 Task: Look for space in Māngrol, India from 1st July, 2023 to 9th July, 2023 for 2 adults in price range Rs.8000 to Rs.15000. Place can be entire place with 1  bedroom having 1 bed and 1 bathroom. Property type can be house, flat, guest house. Booking option can be shelf check-in. Required host language is English.
Action: Mouse moved to (614, 106)
Screenshot: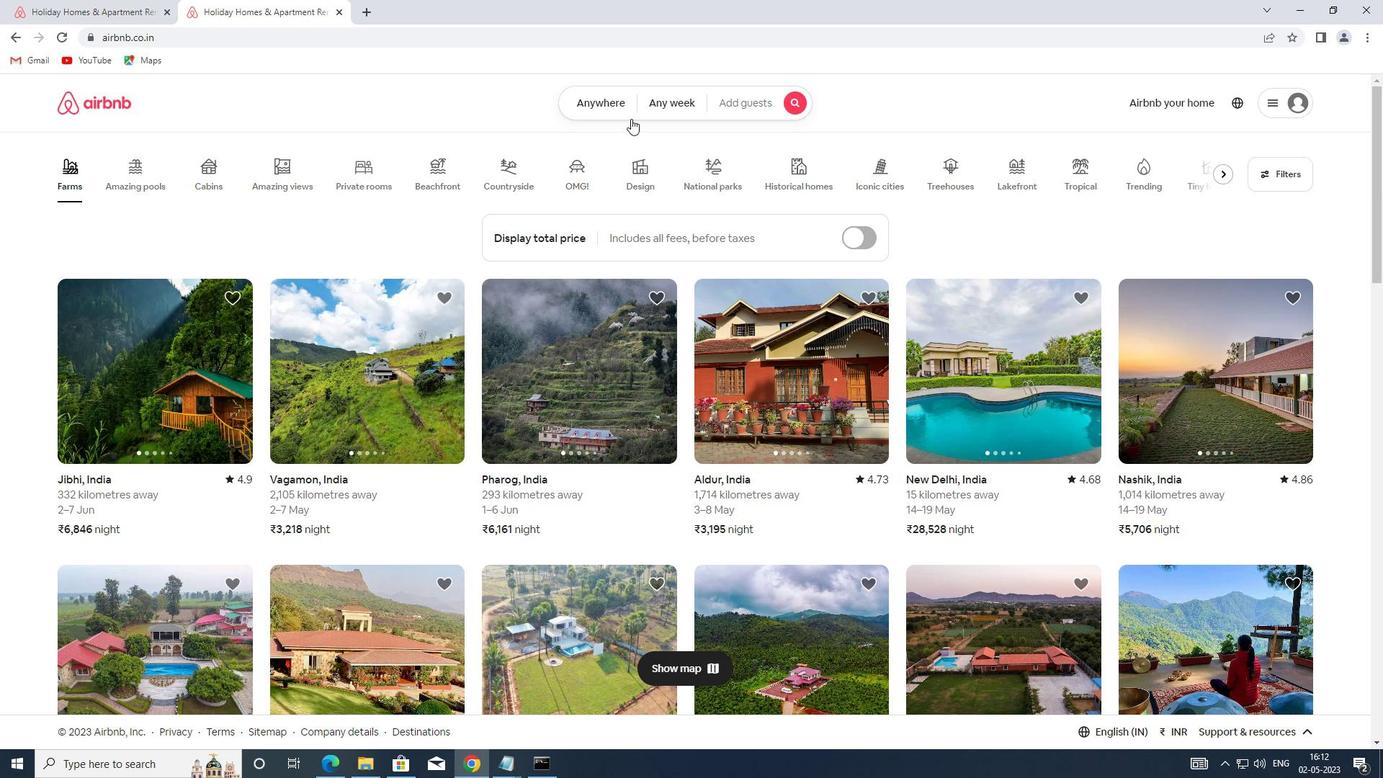 
Action: Mouse pressed left at (614, 106)
Screenshot: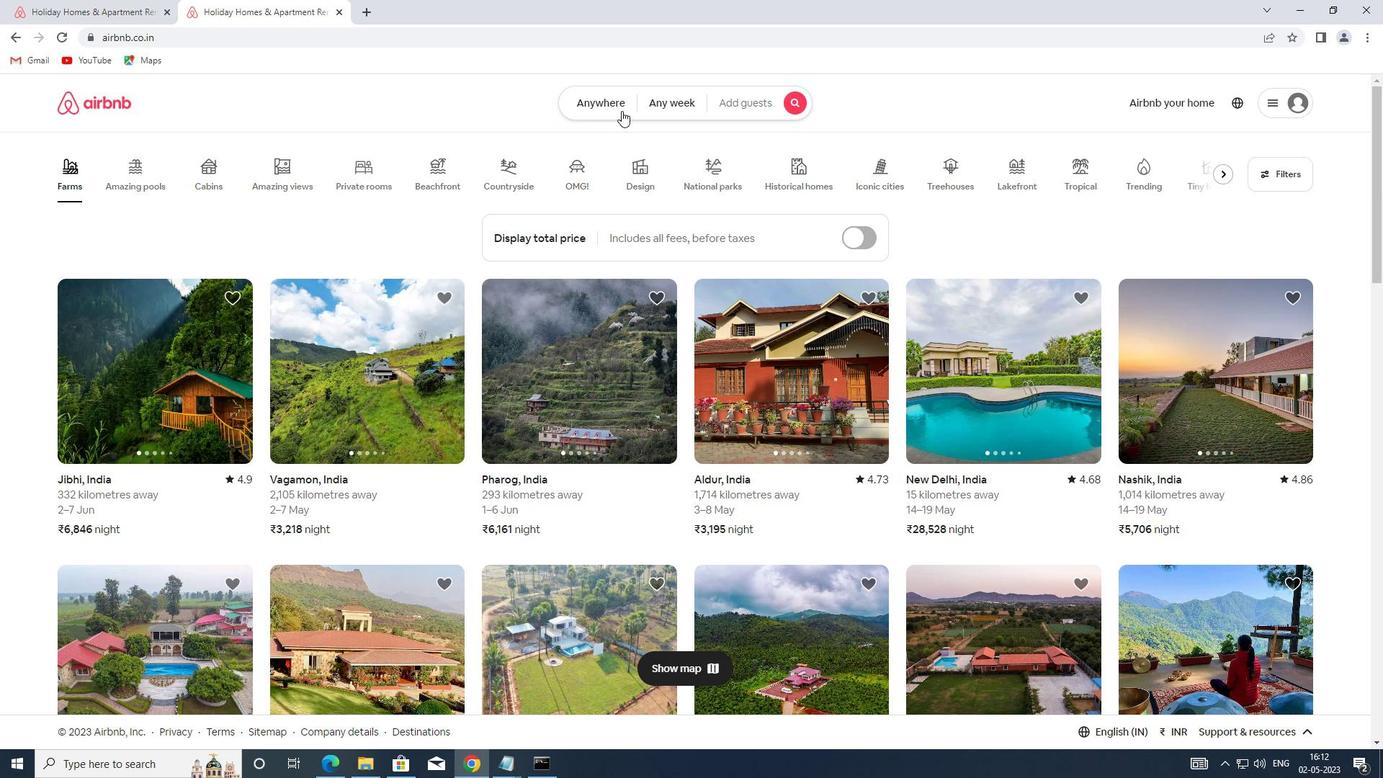 
Action: Mouse moved to (493, 162)
Screenshot: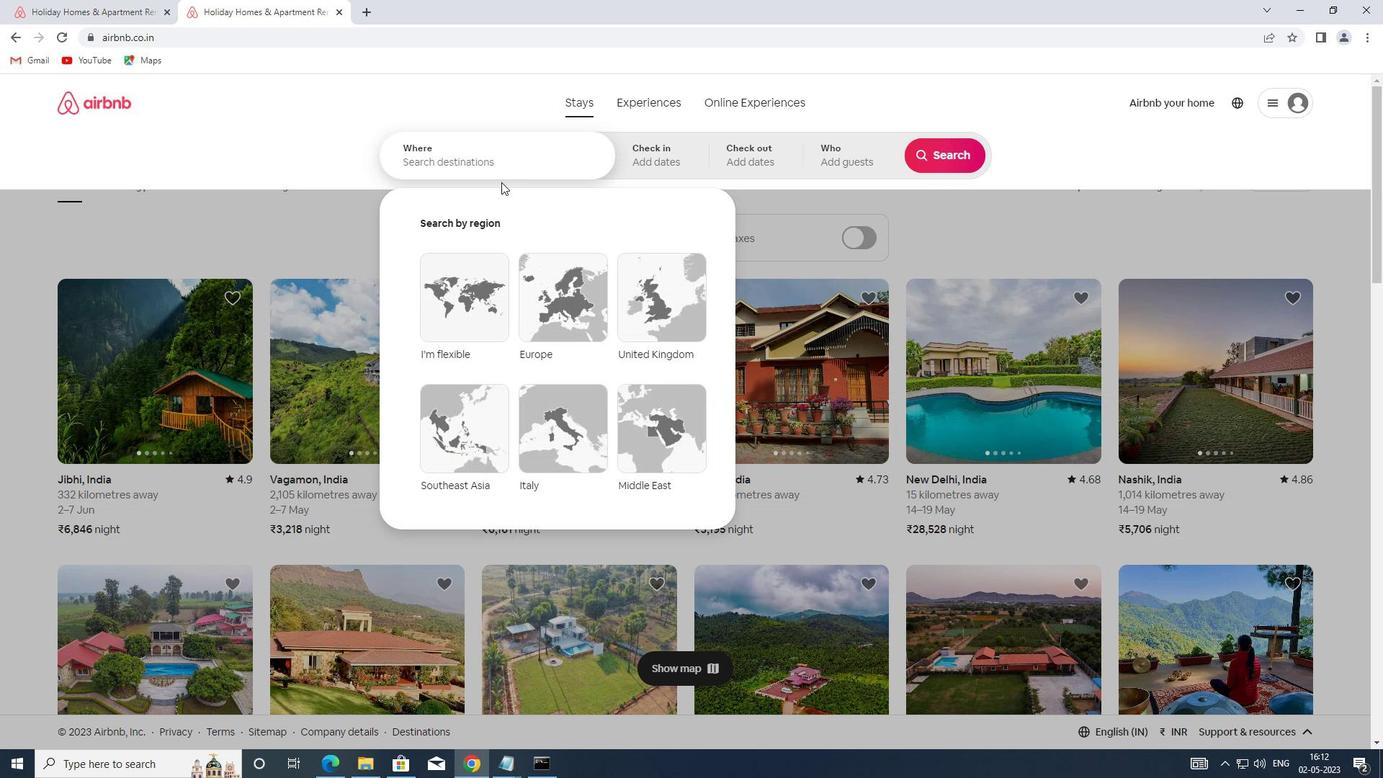 
Action: Mouse pressed left at (493, 162)
Screenshot: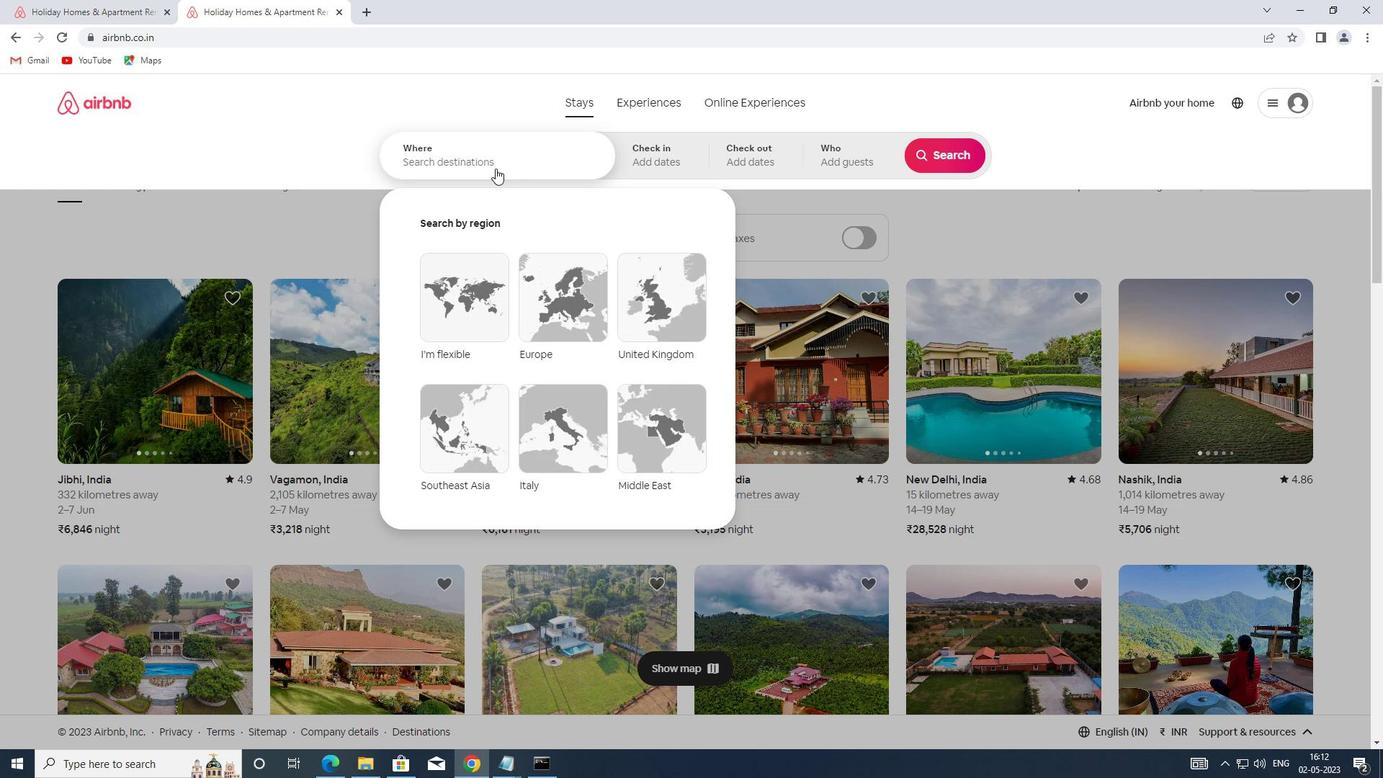 
Action: Key pressed <Key.shift>MANGROL,<Key.shift>INDIA
Screenshot: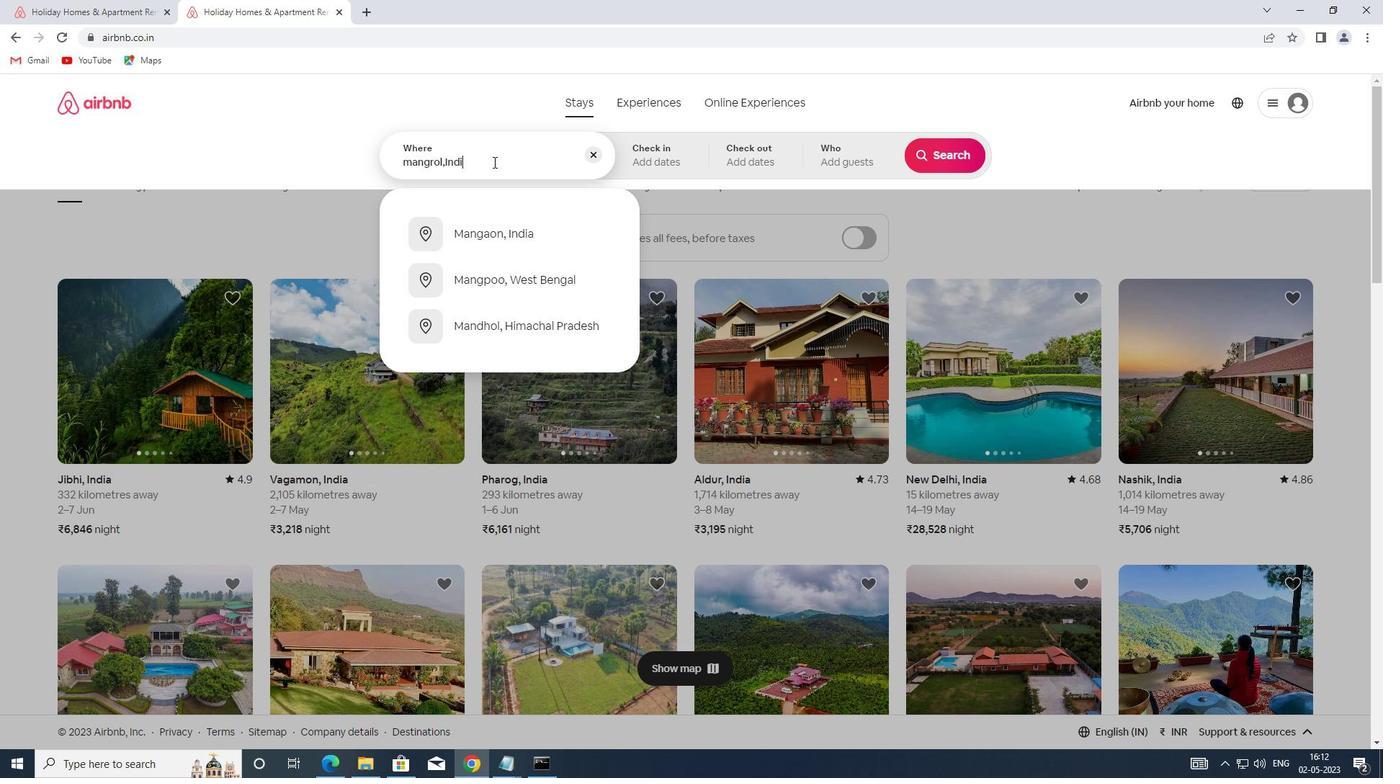 
Action: Mouse moved to (689, 156)
Screenshot: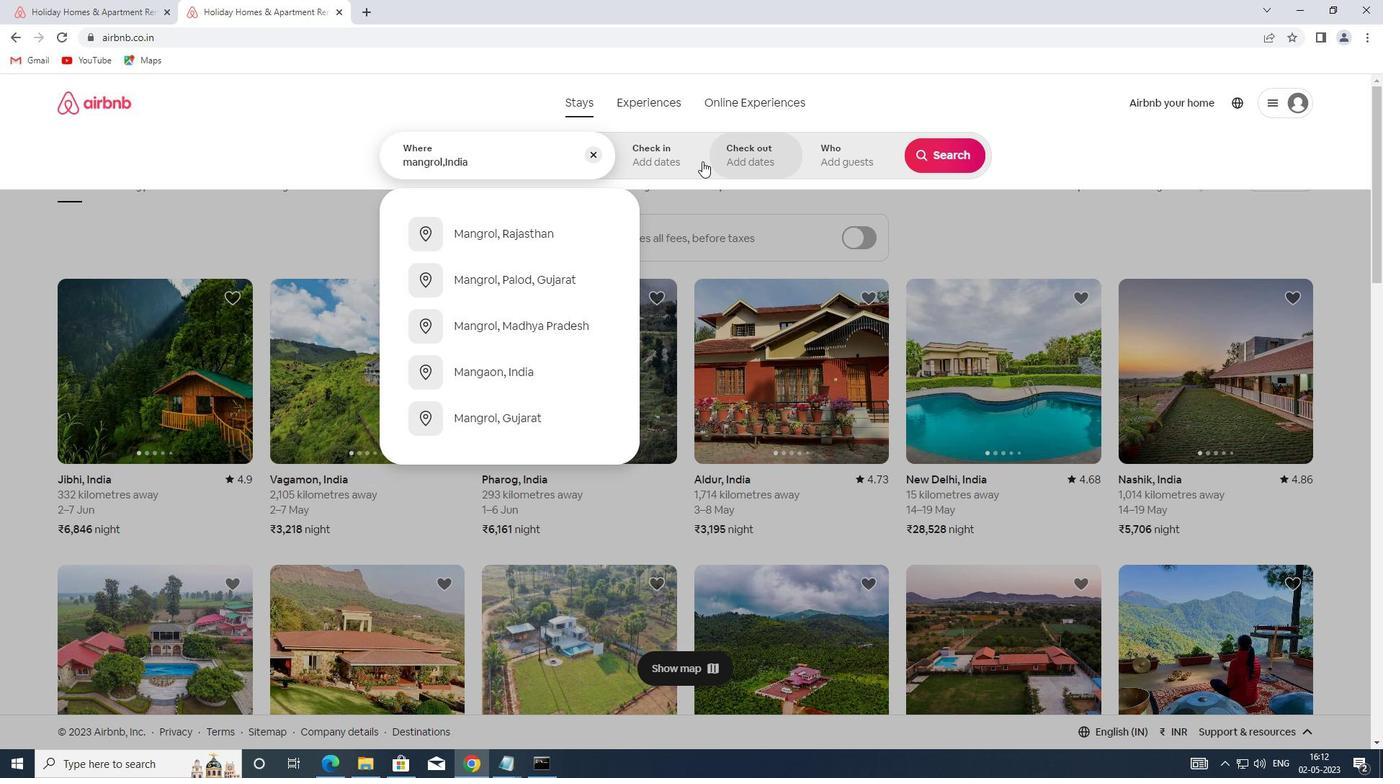 
Action: Mouse pressed left at (689, 156)
Screenshot: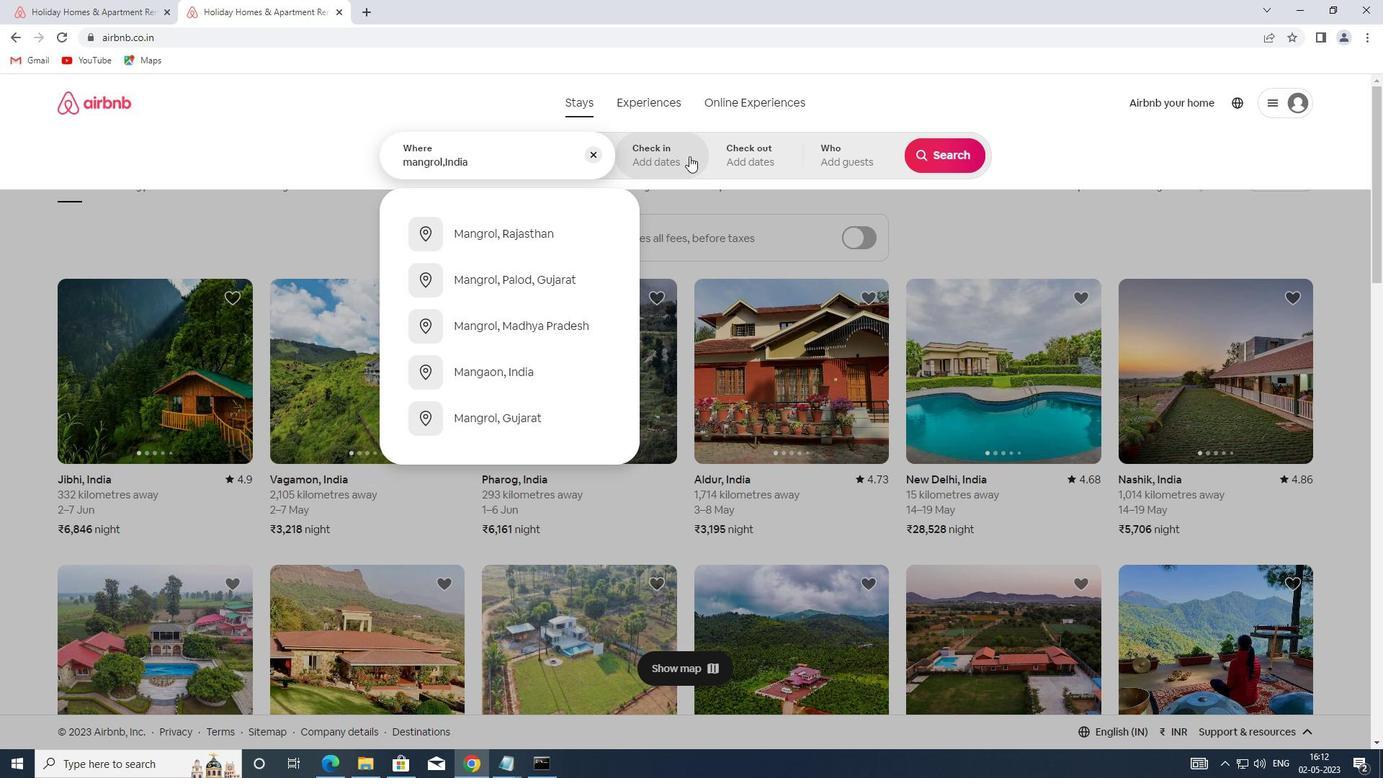 
Action: Mouse pressed right at (689, 156)
Screenshot: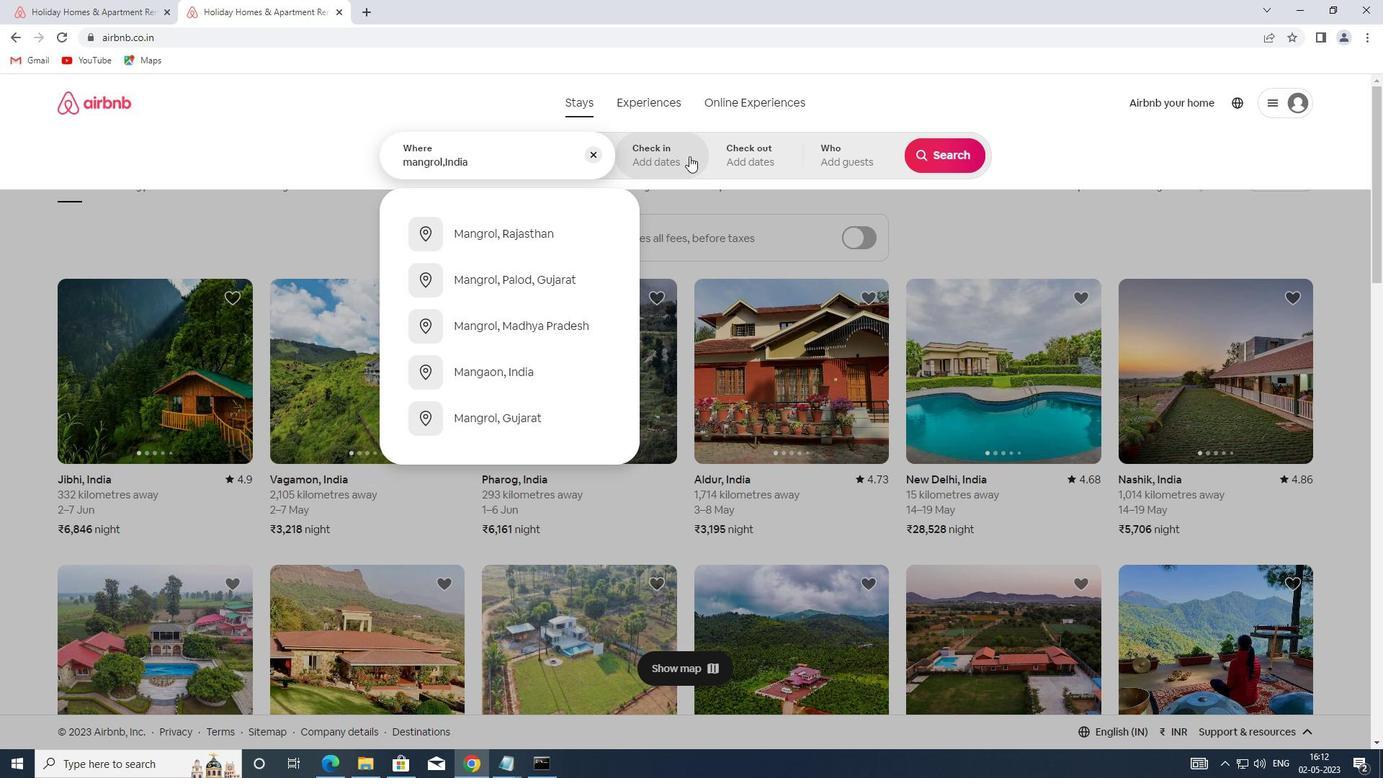 
Action: Mouse moved to (684, 147)
Screenshot: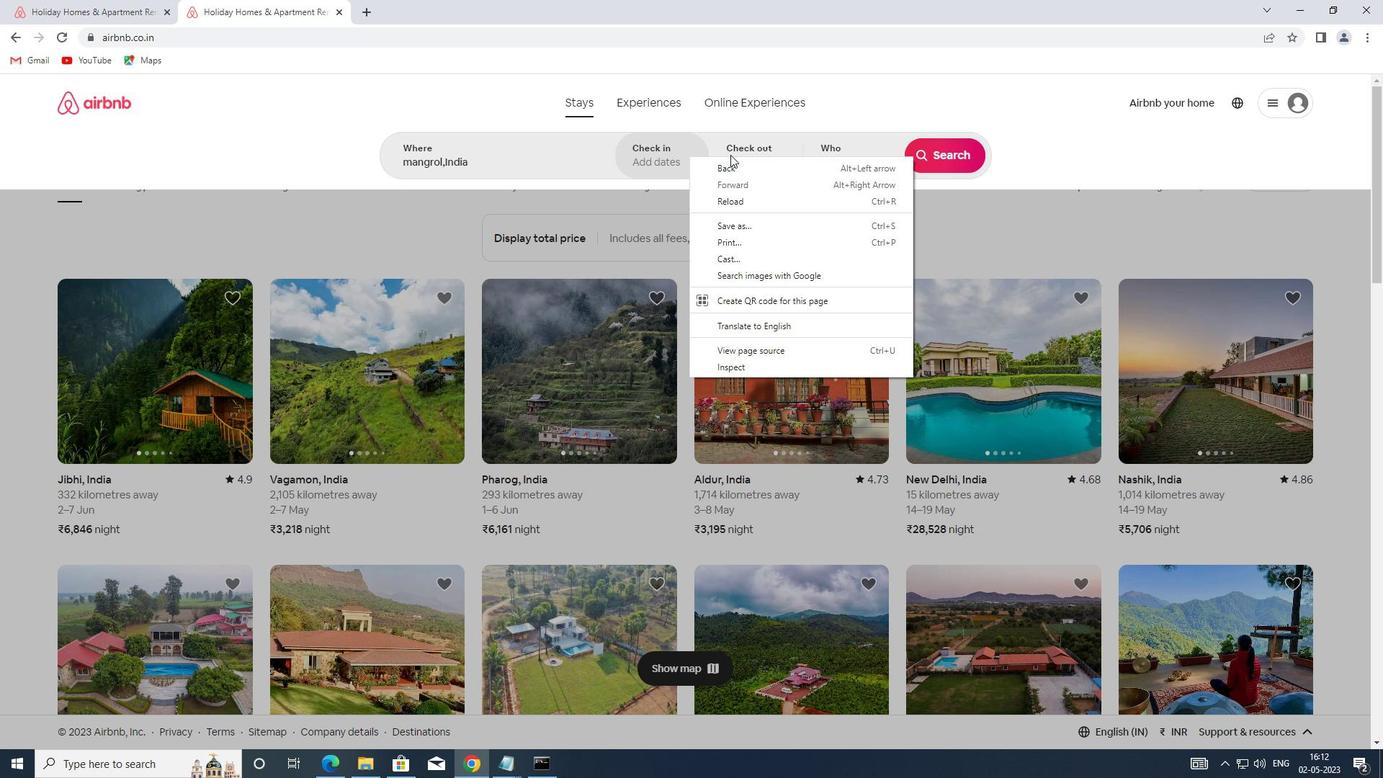 
Action: Mouse pressed left at (684, 147)
Screenshot: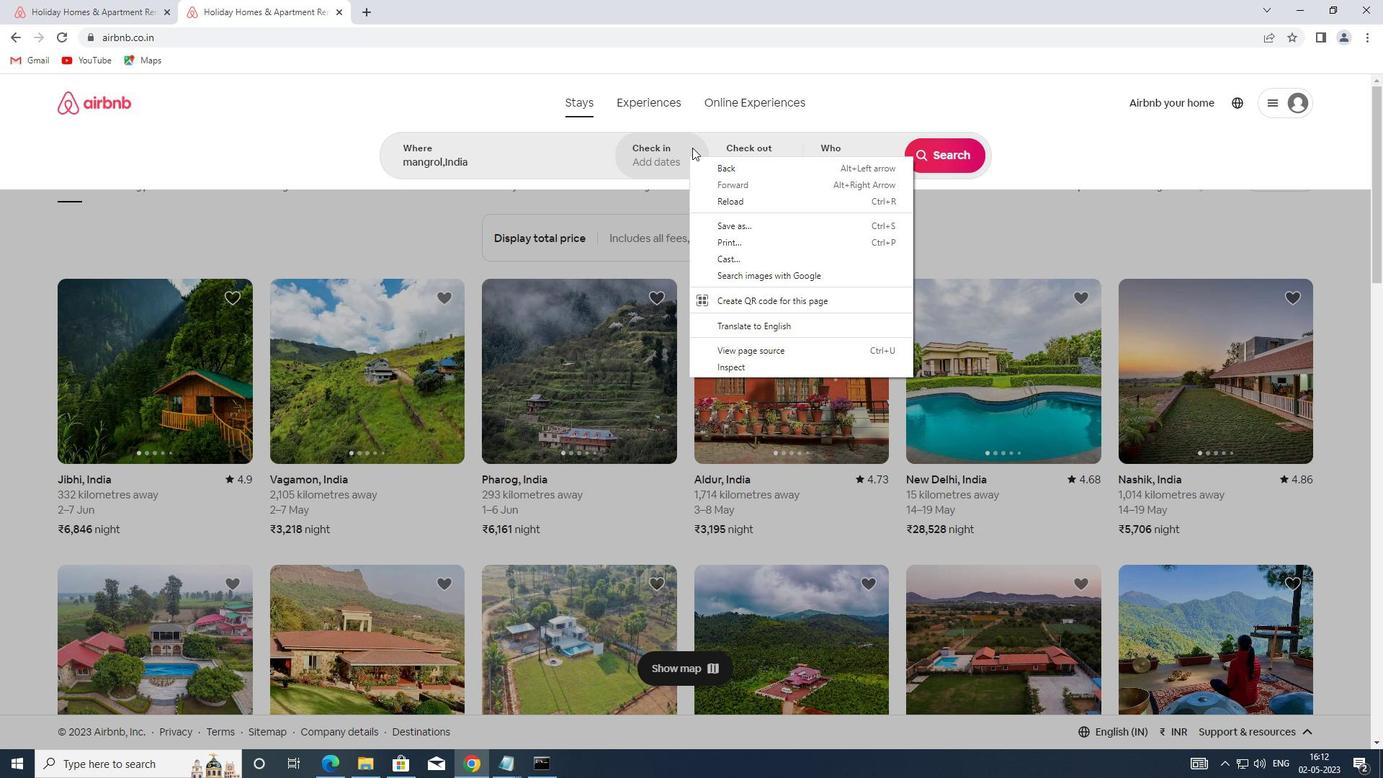 
Action: Mouse moved to (943, 268)
Screenshot: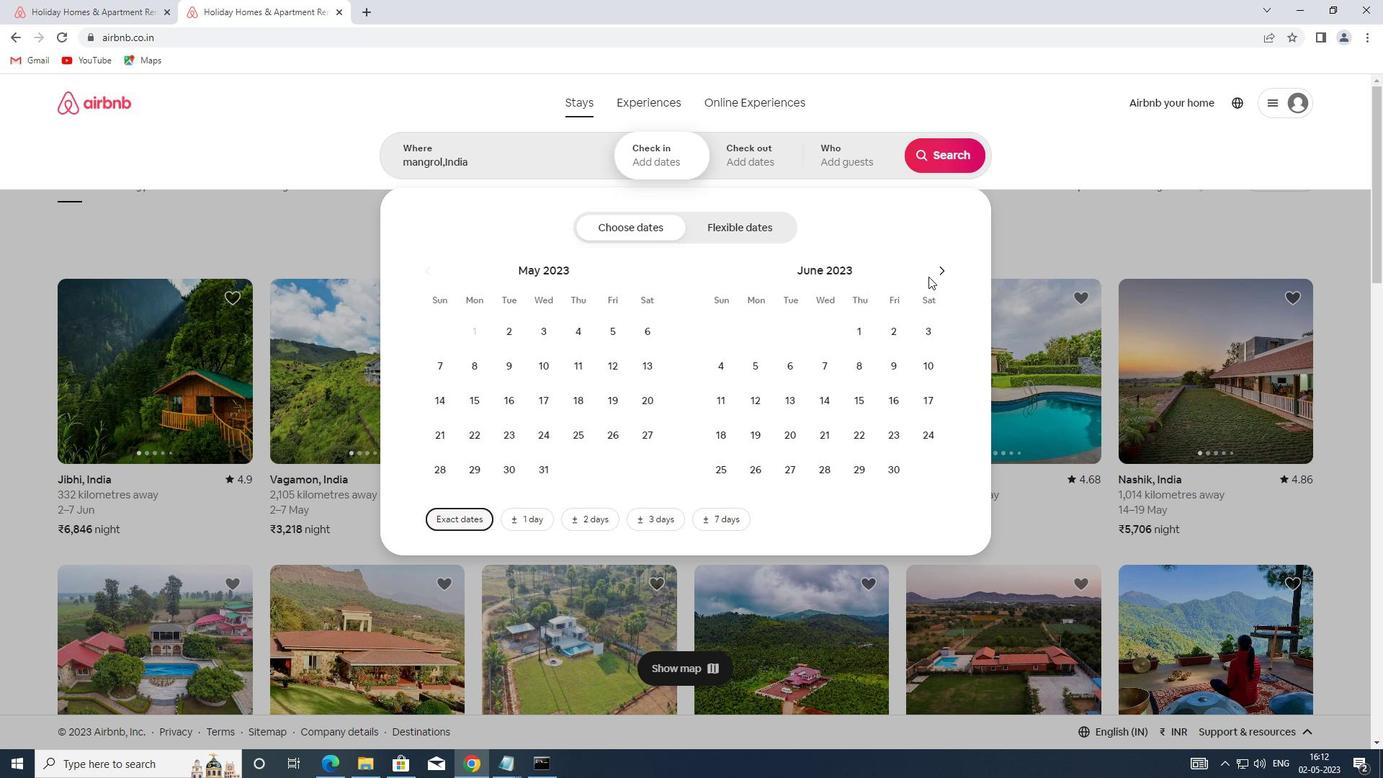 
Action: Mouse pressed left at (943, 268)
Screenshot: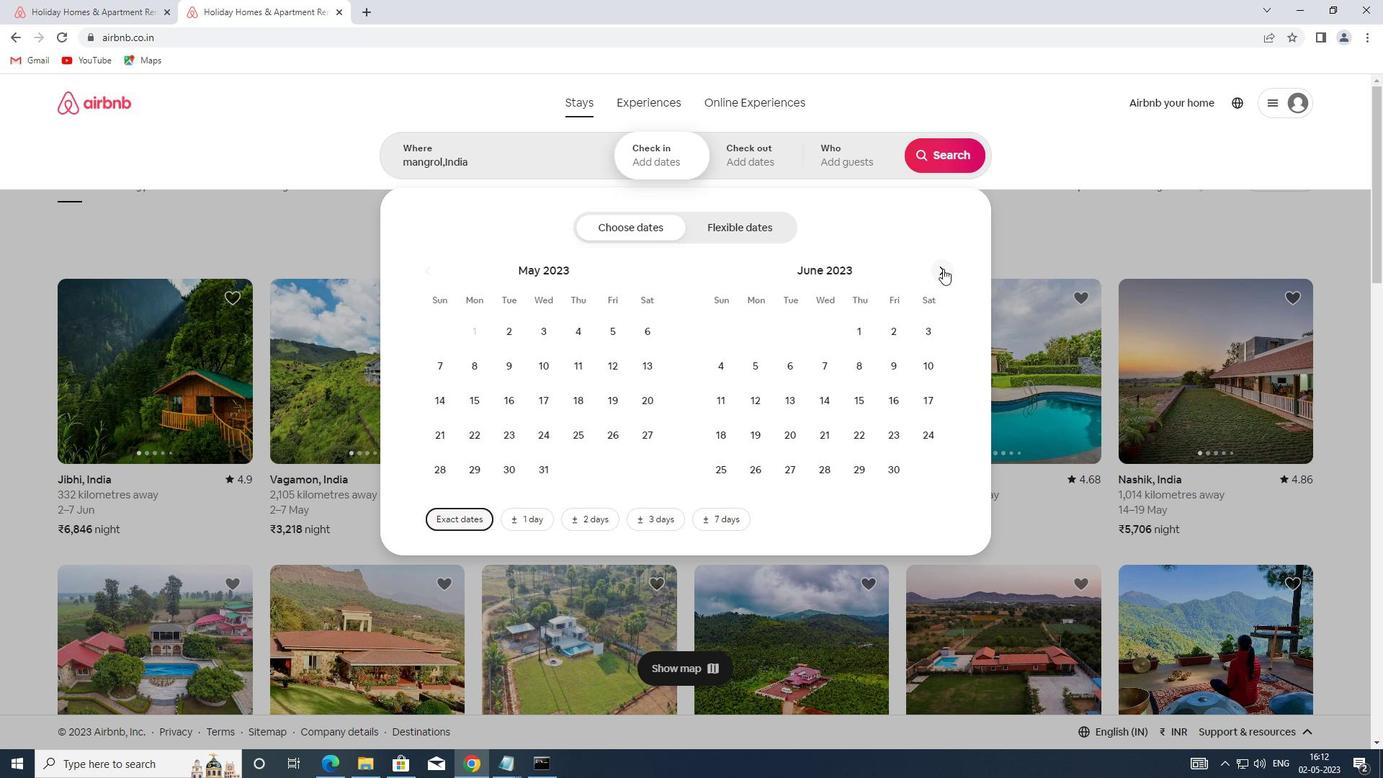 
Action: Mouse moved to (923, 322)
Screenshot: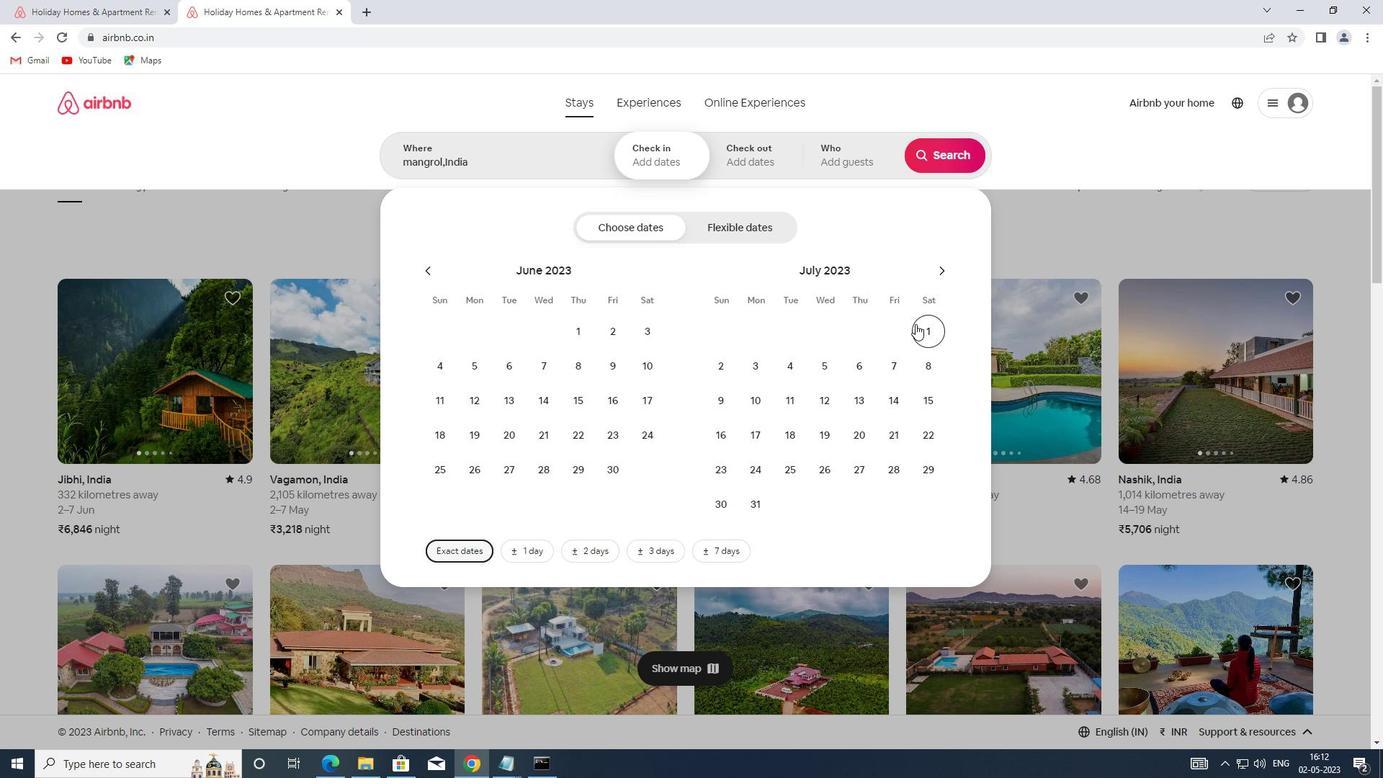 
Action: Mouse pressed left at (923, 322)
Screenshot: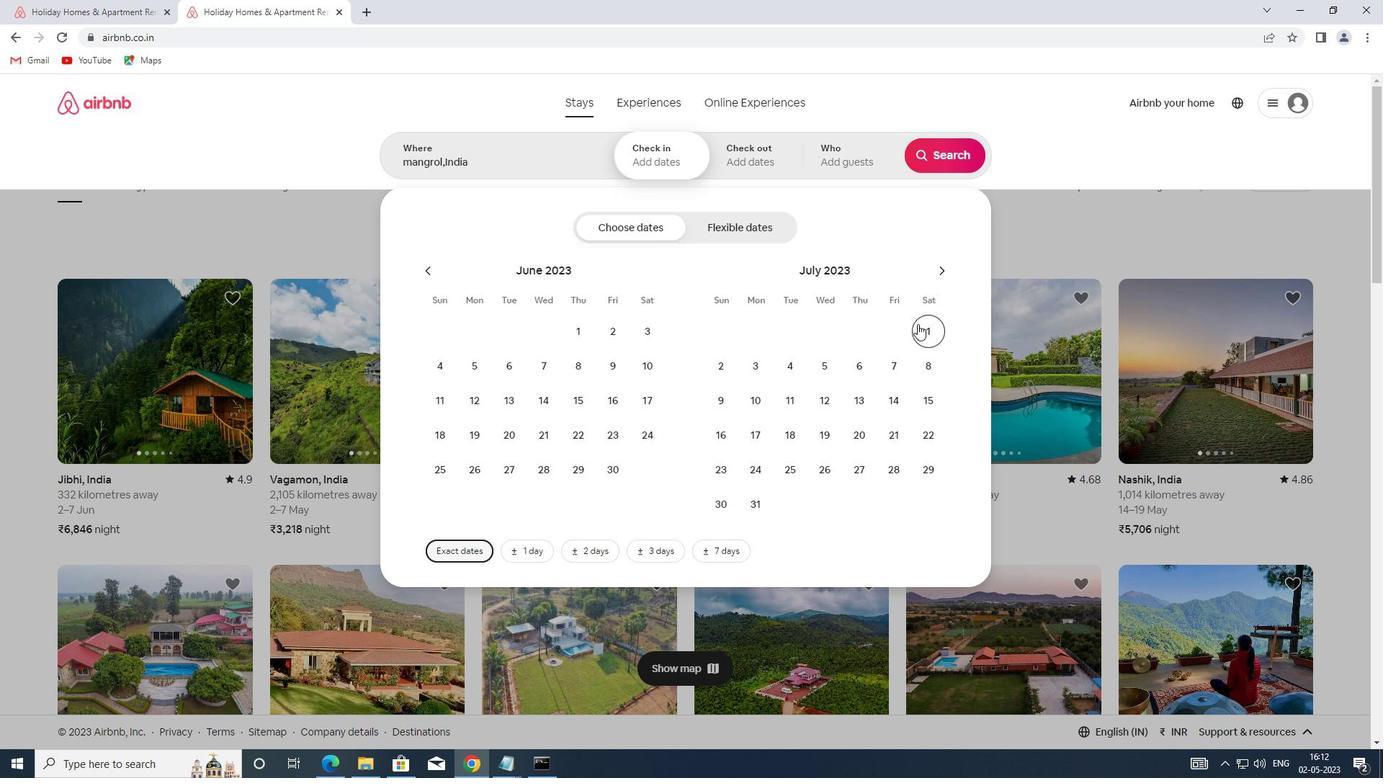 
Action: Mouse moved to (698, 407)
Screenshot: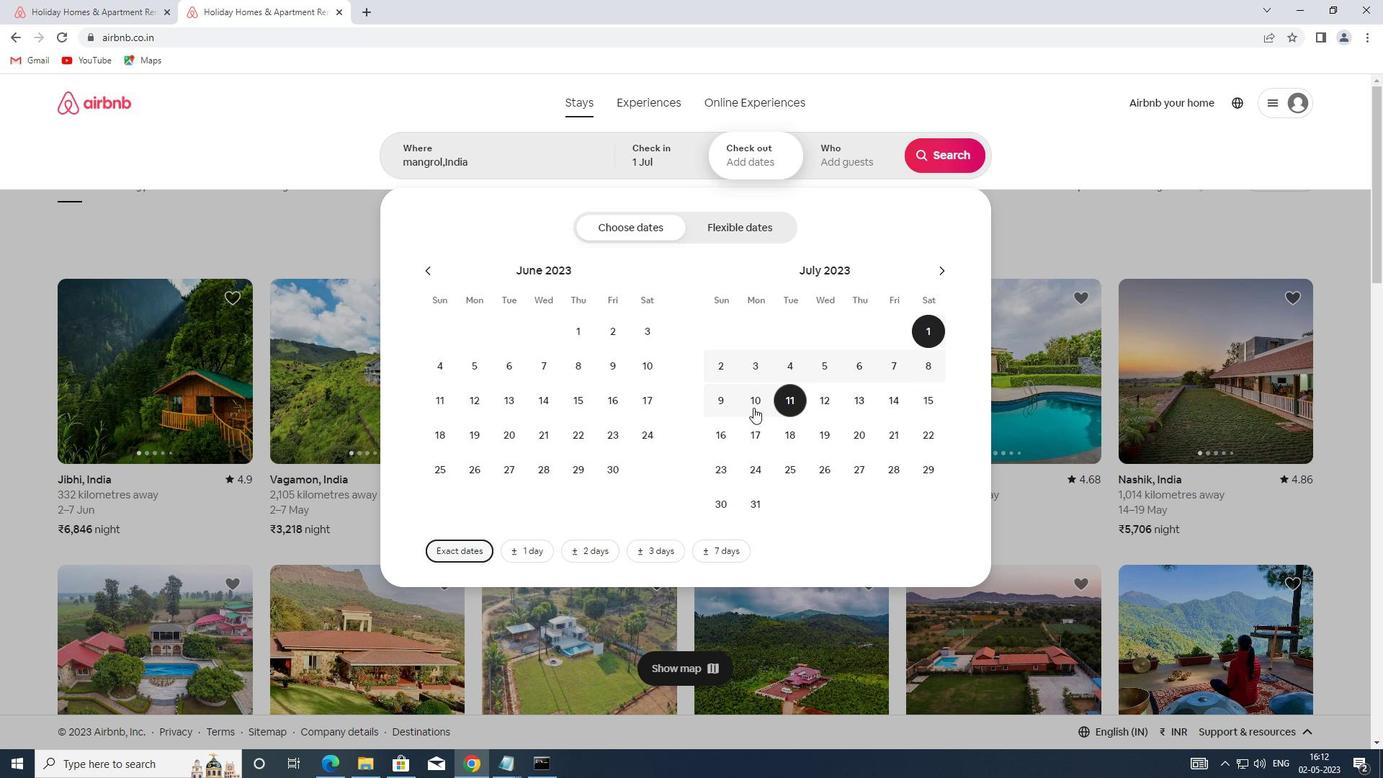 
Action: Mouse pressed left at (698, 407)
Screenshot: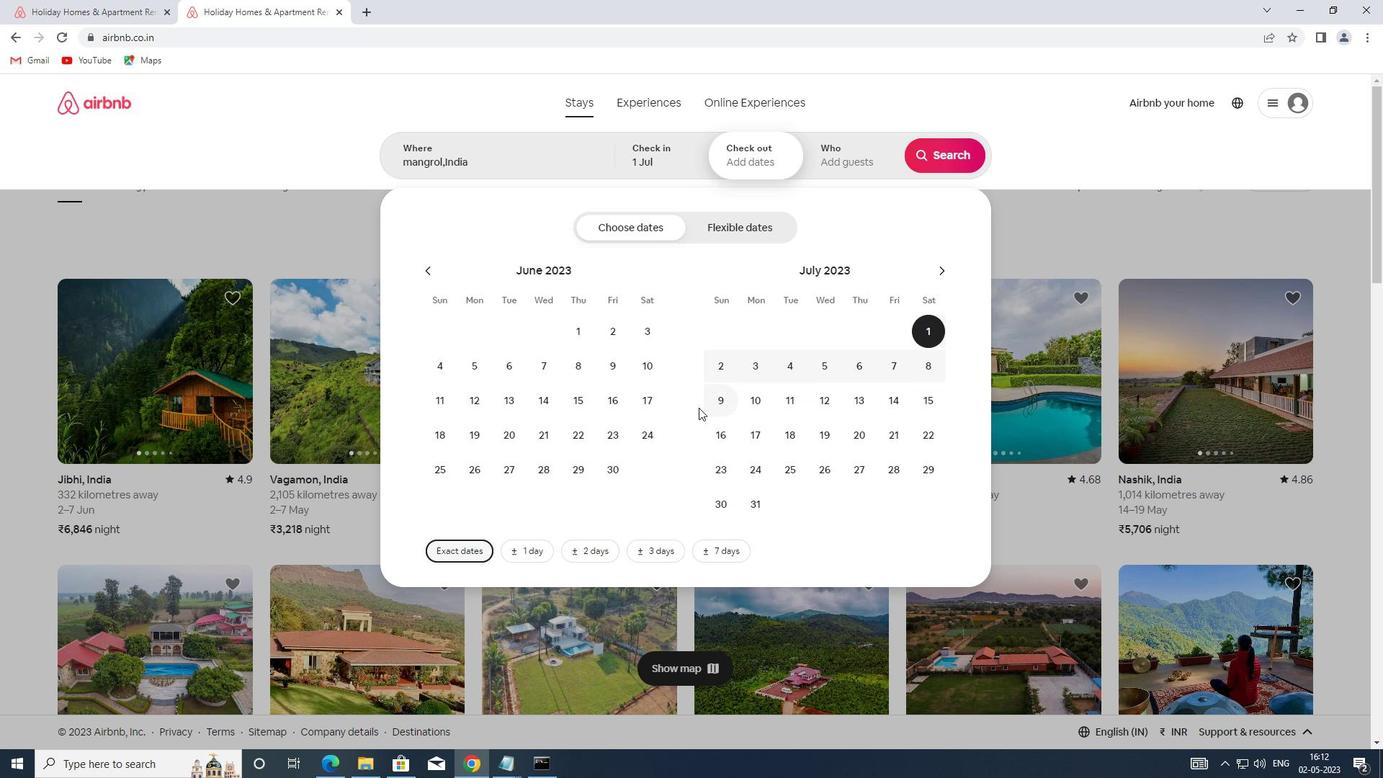 
Action: Mouse moved to (718, 404)
Screenshot: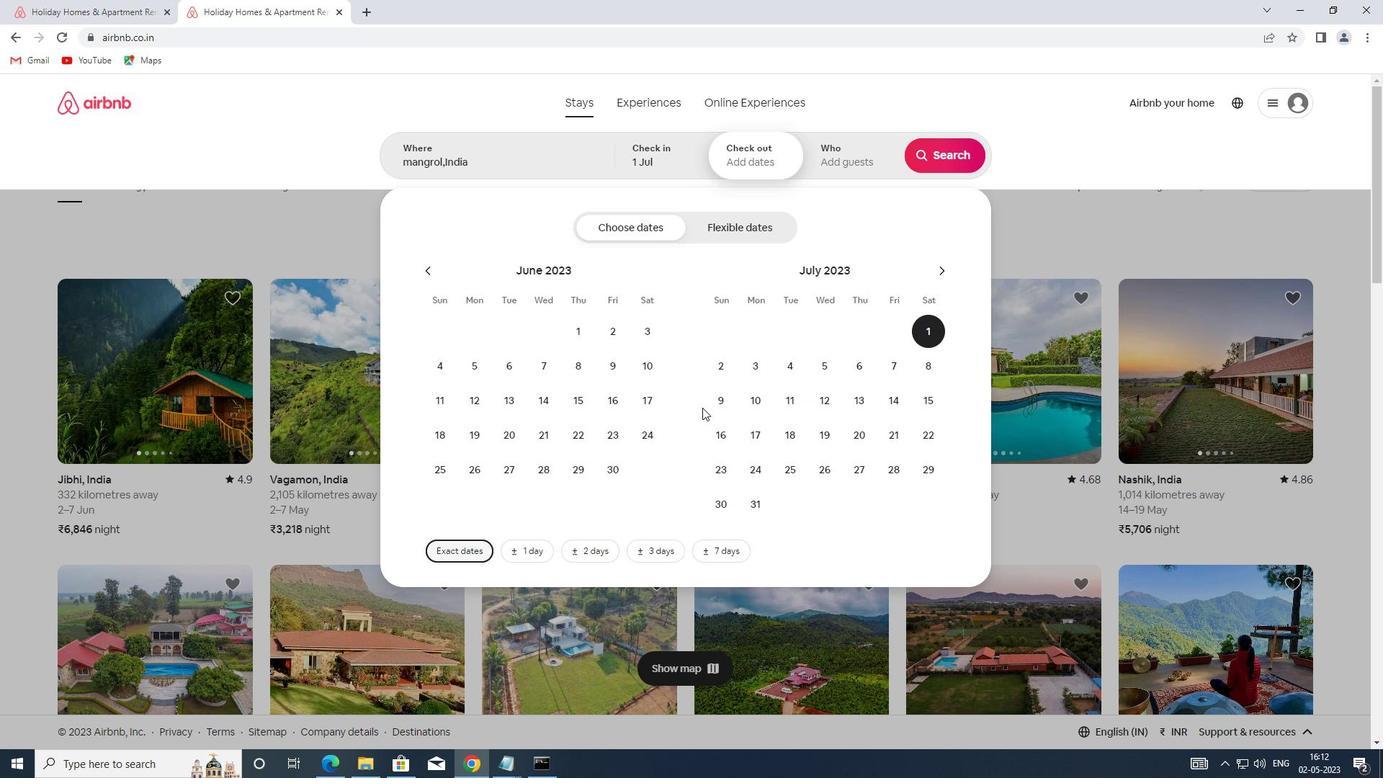 
Action: Mouse pressed left at (718, 404)
Screenshot: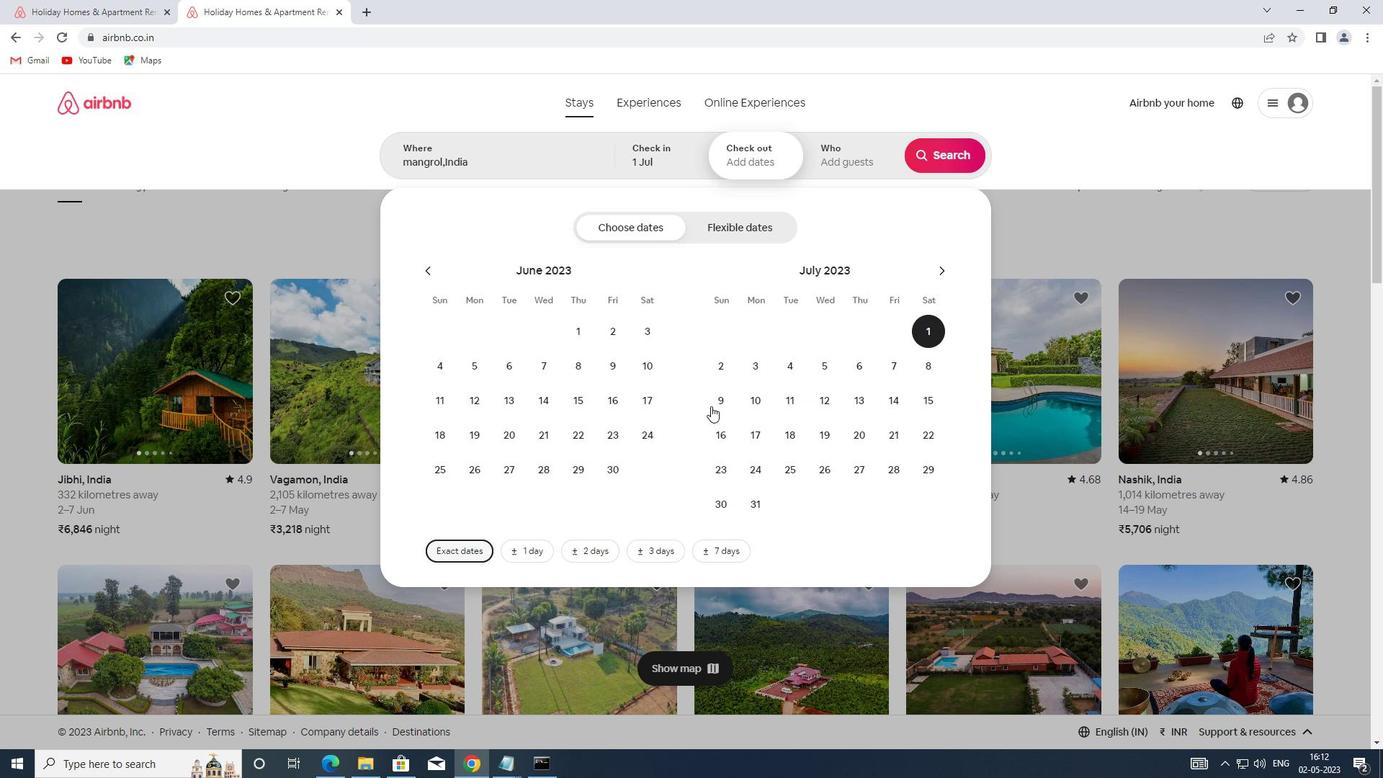 
Action: Mouse moved to (864, 148)
Screenshot: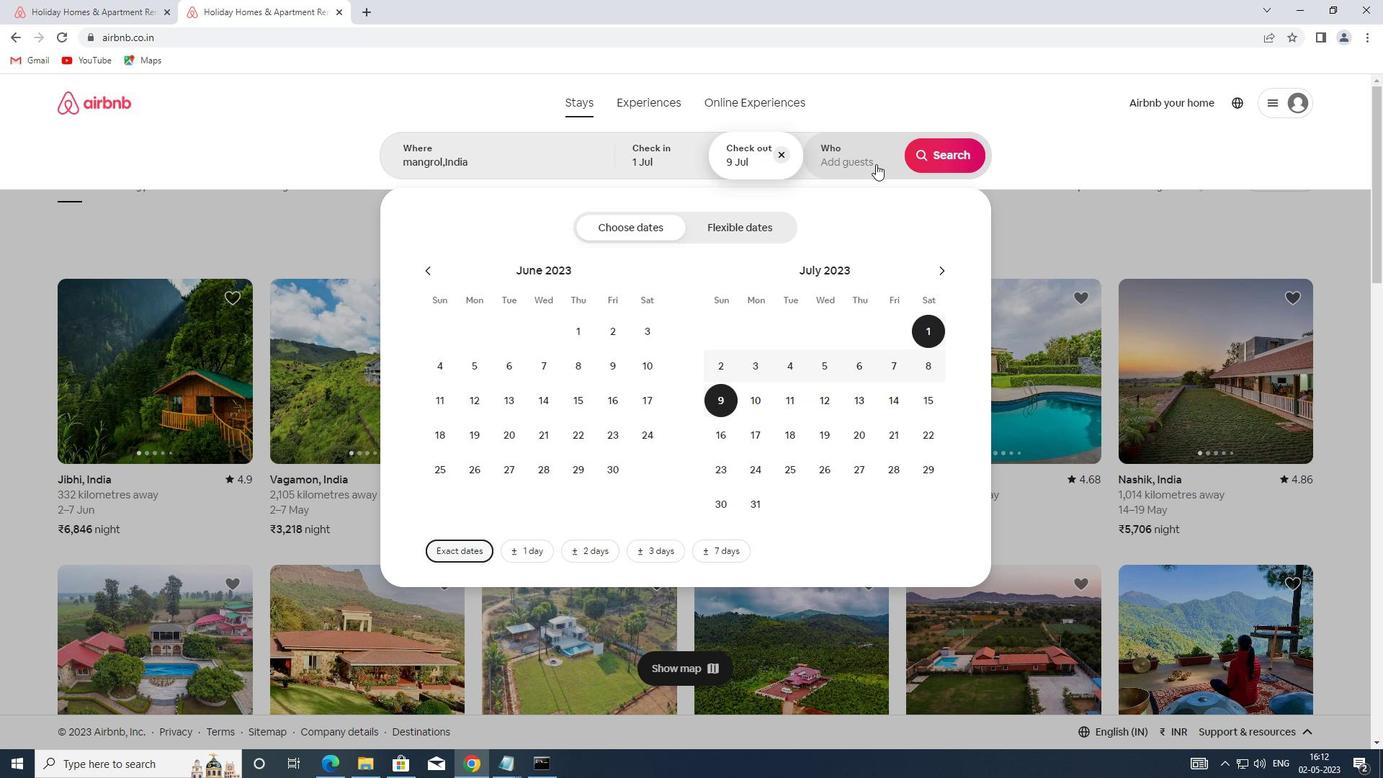 
Action: Mouse pressed left at (864, 148)
Screenshot: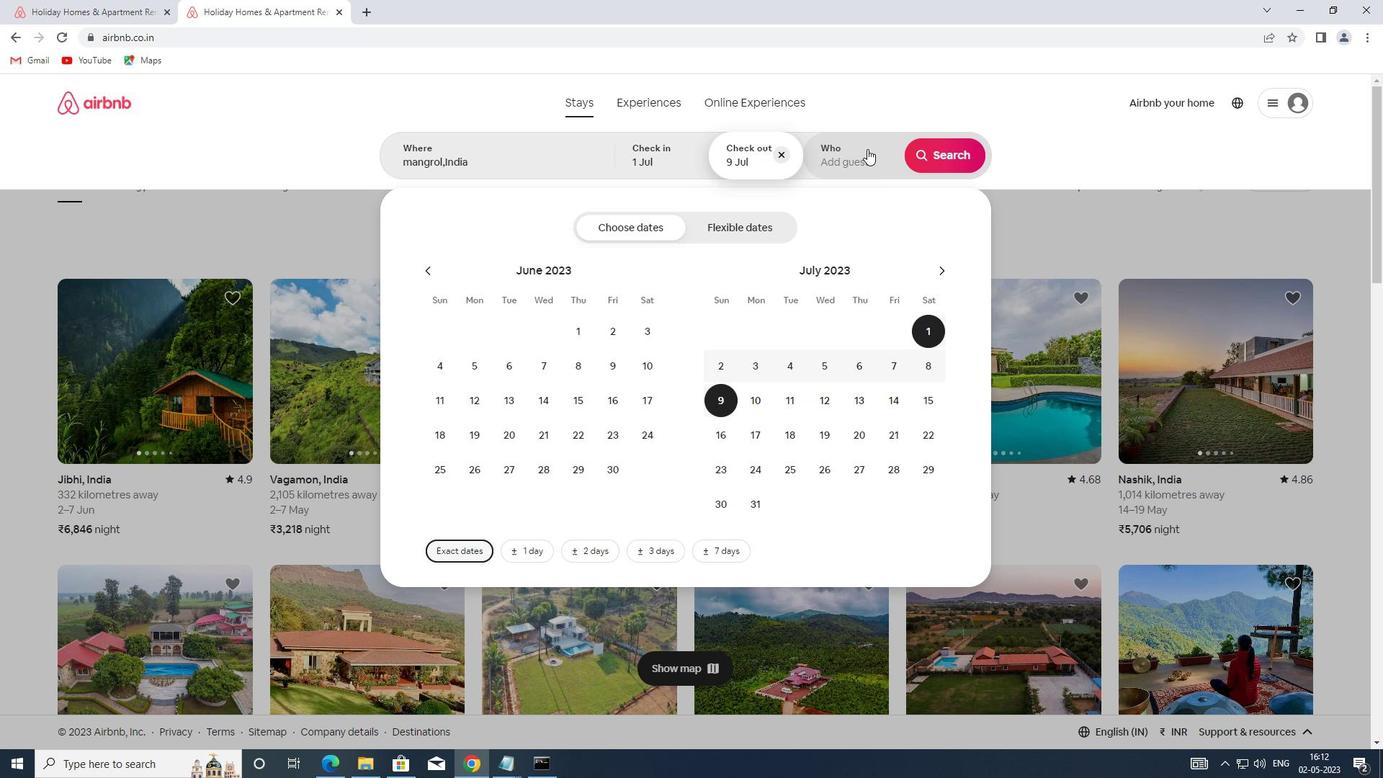 
Action: Mouse moved to (948, 229)
Screenshot: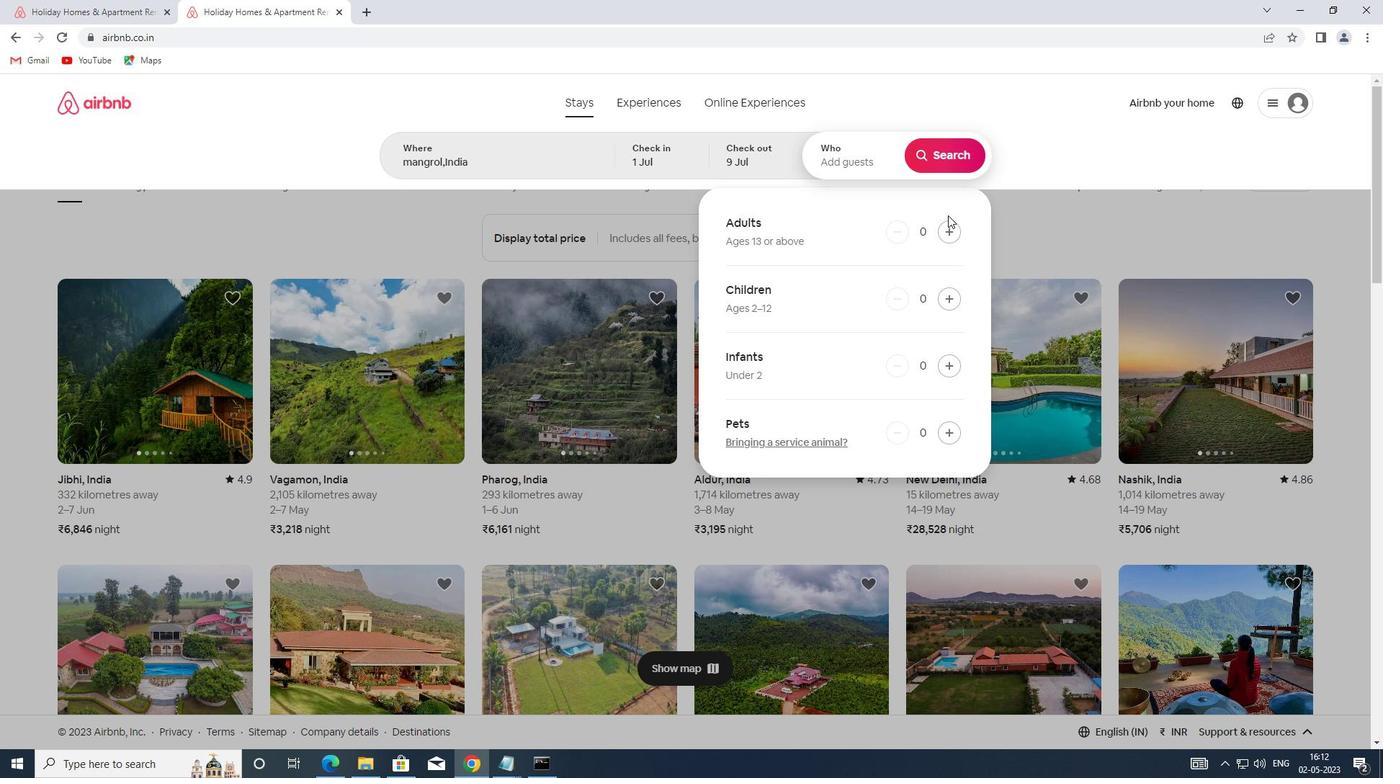 
Action: Mouse pressed left at (948, 229)
Screenshot: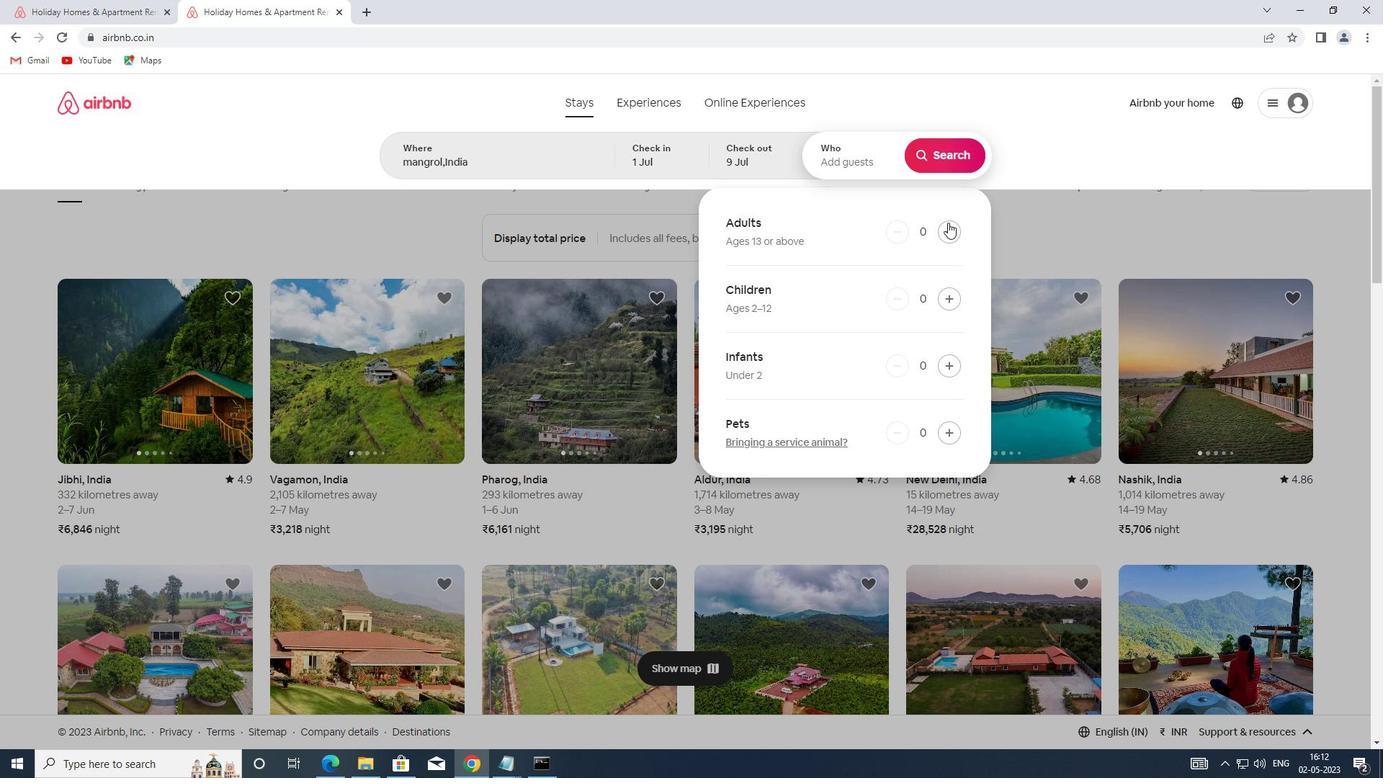 
Action: Mouse pressed left at (948, 229)
Screenshot: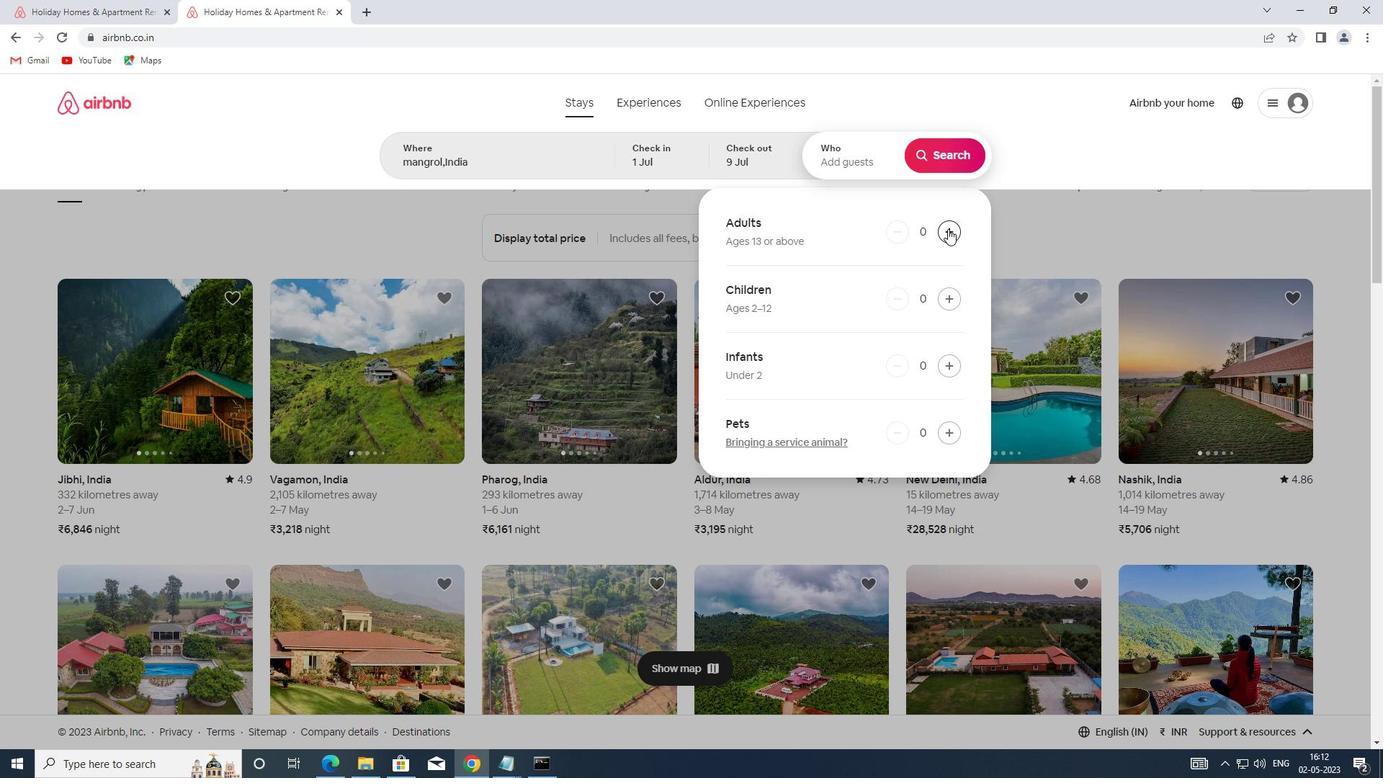 
Action: Mouse moved to (941, 144)
Screenshot: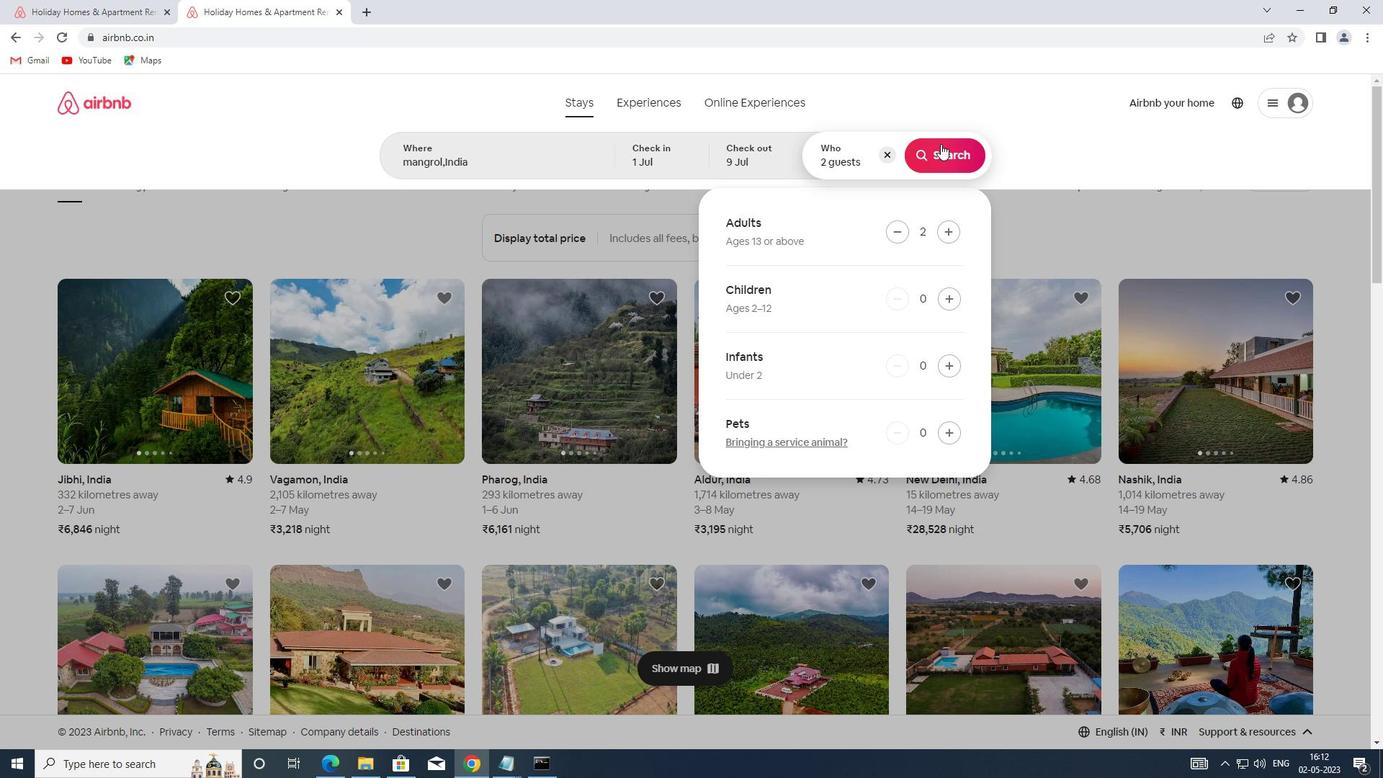 
Action: Mouse pressed left at (941, 144)
Screenshot: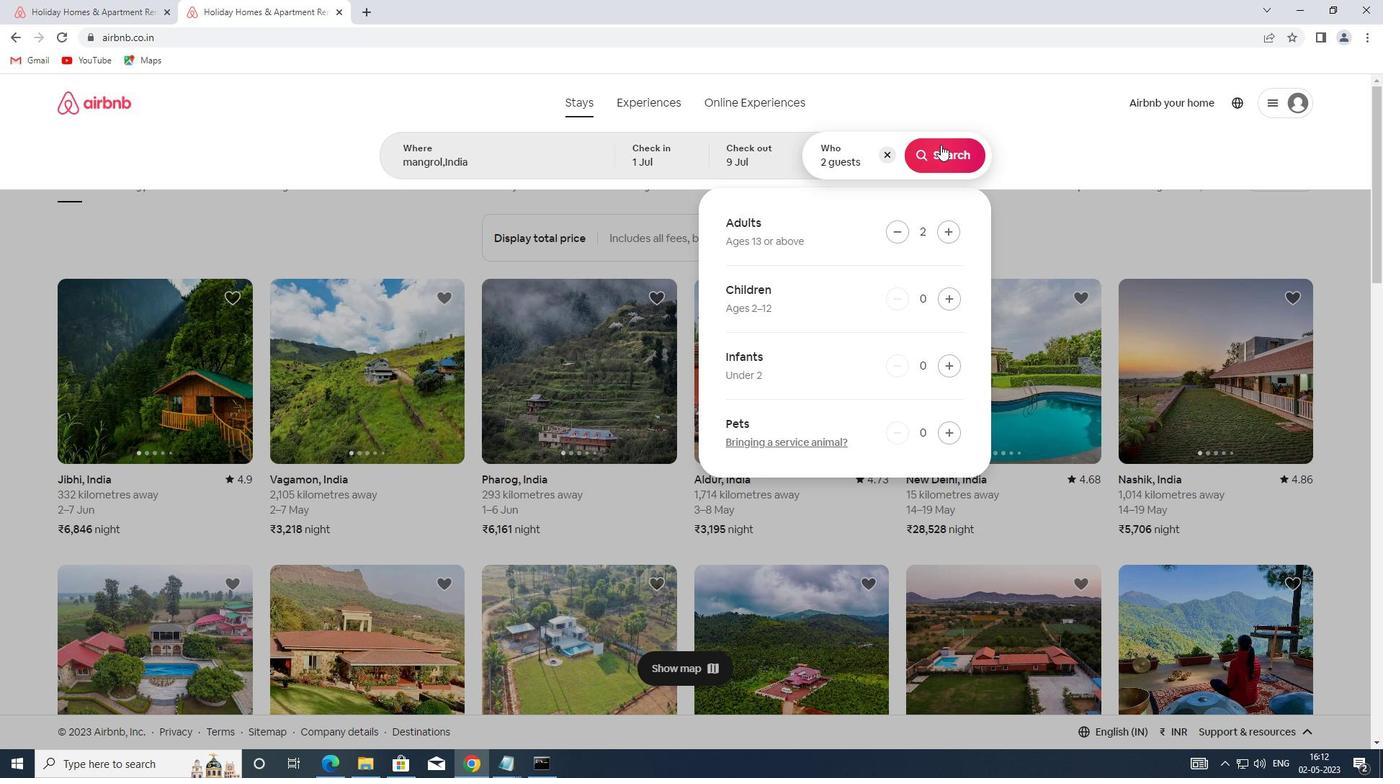 
Action: Mouse moved to (1309, 152)
Screenshot: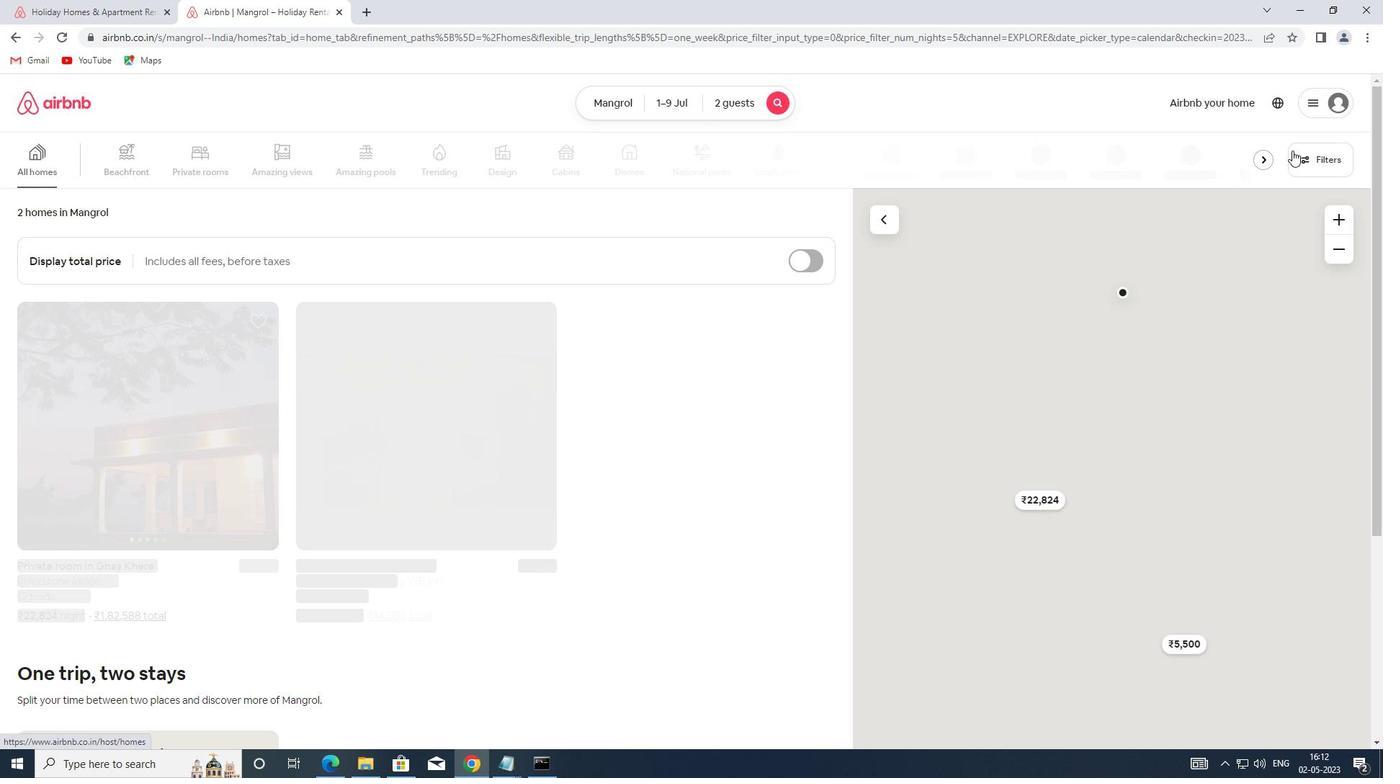 
Action: Mouse pressed left at (1309, 152)
Screenshot: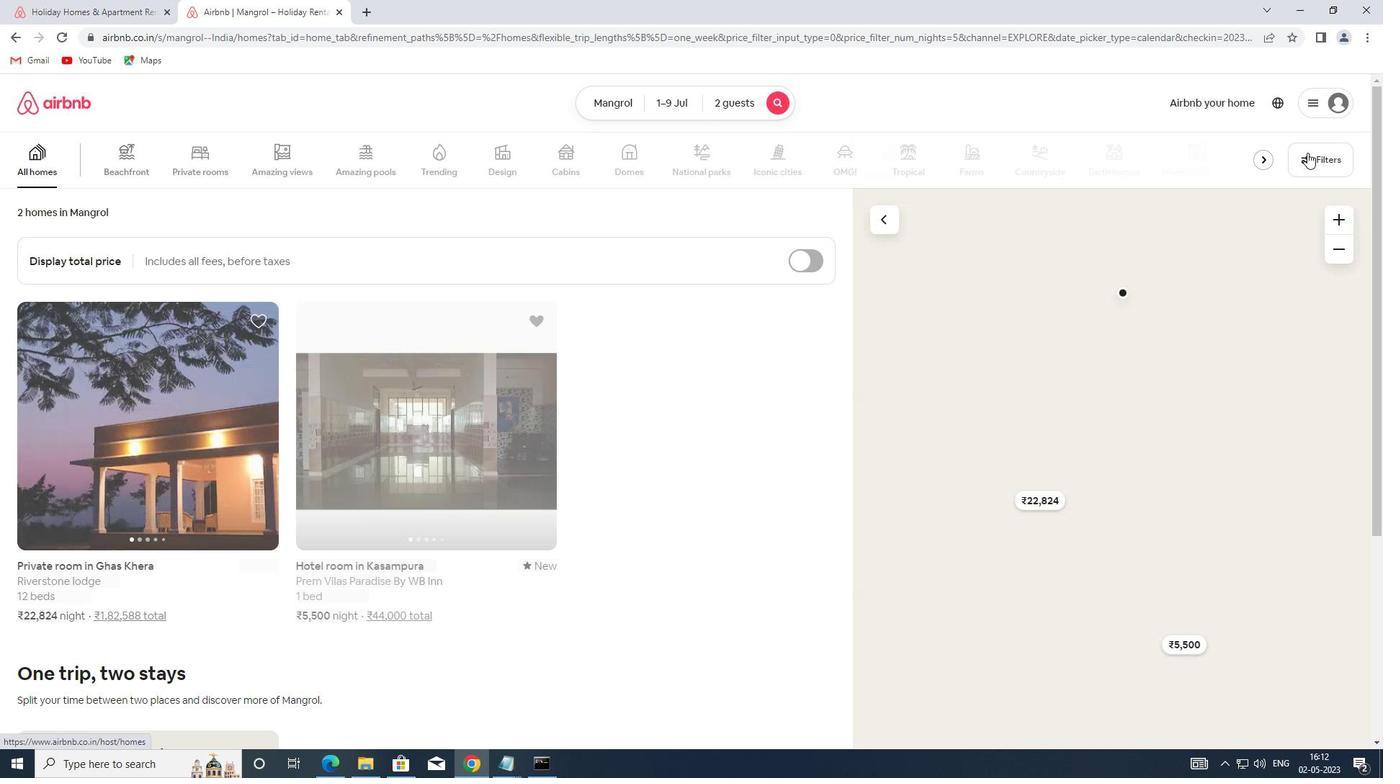 
Action: Mouse moved to (532, 336)
Screenshot: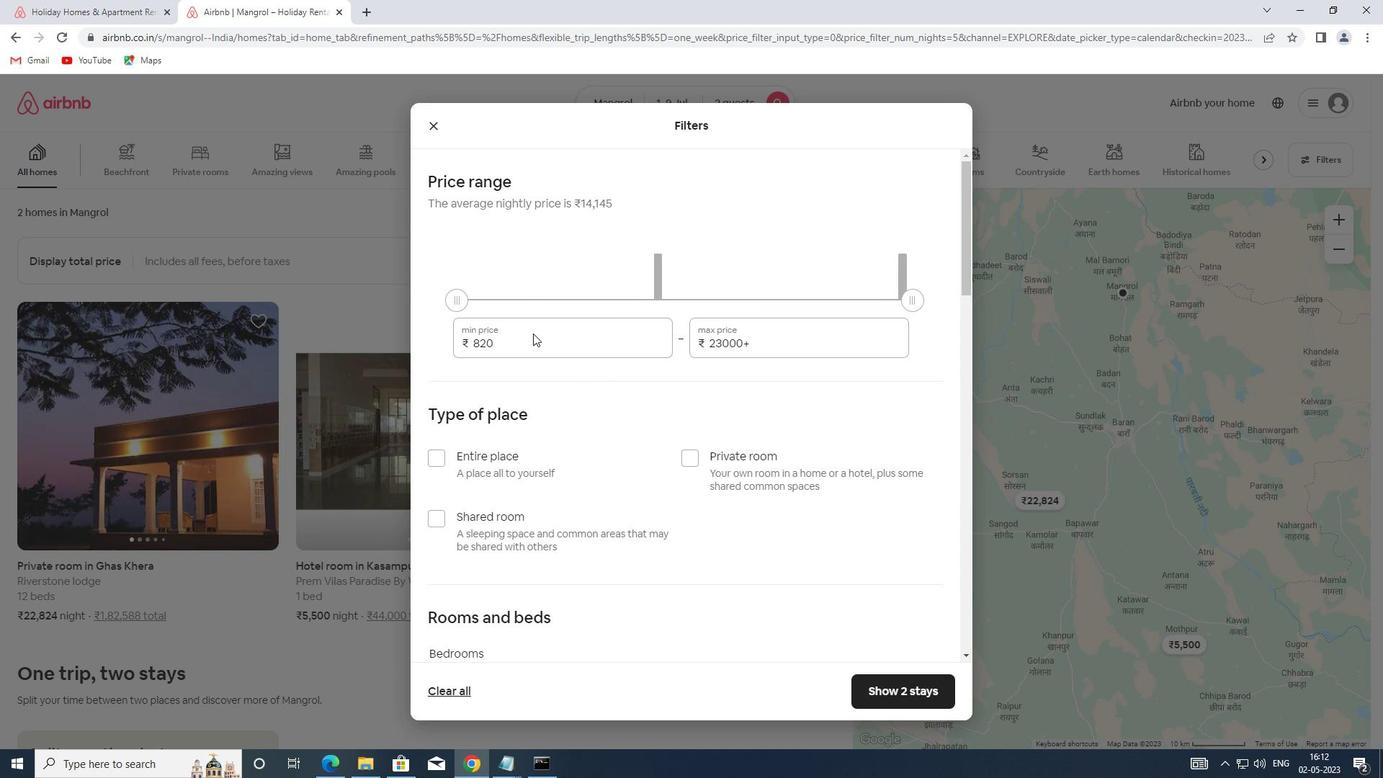 
Action: Mouse pressed left at (532, 336)
Screenshot: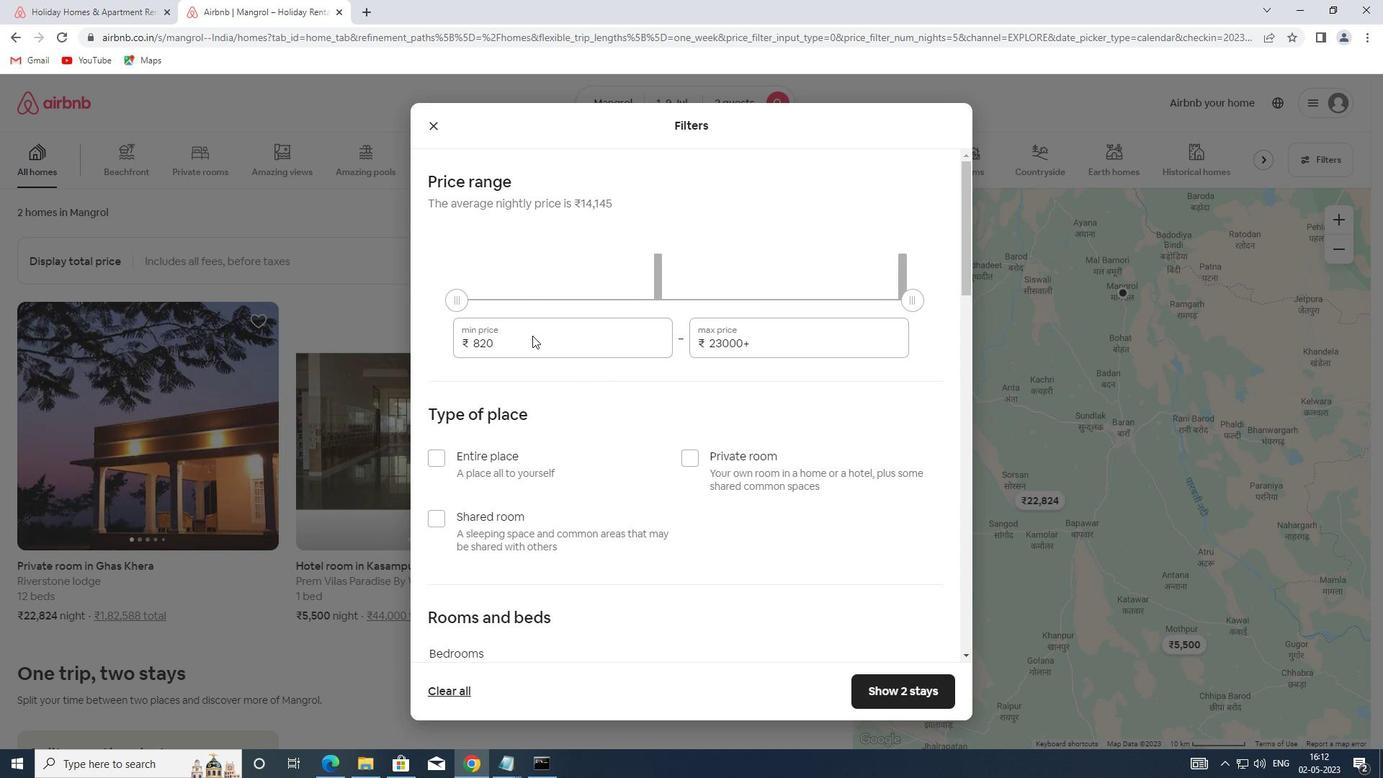 
Action: Mouse moved to (407, 348)
Screenshot: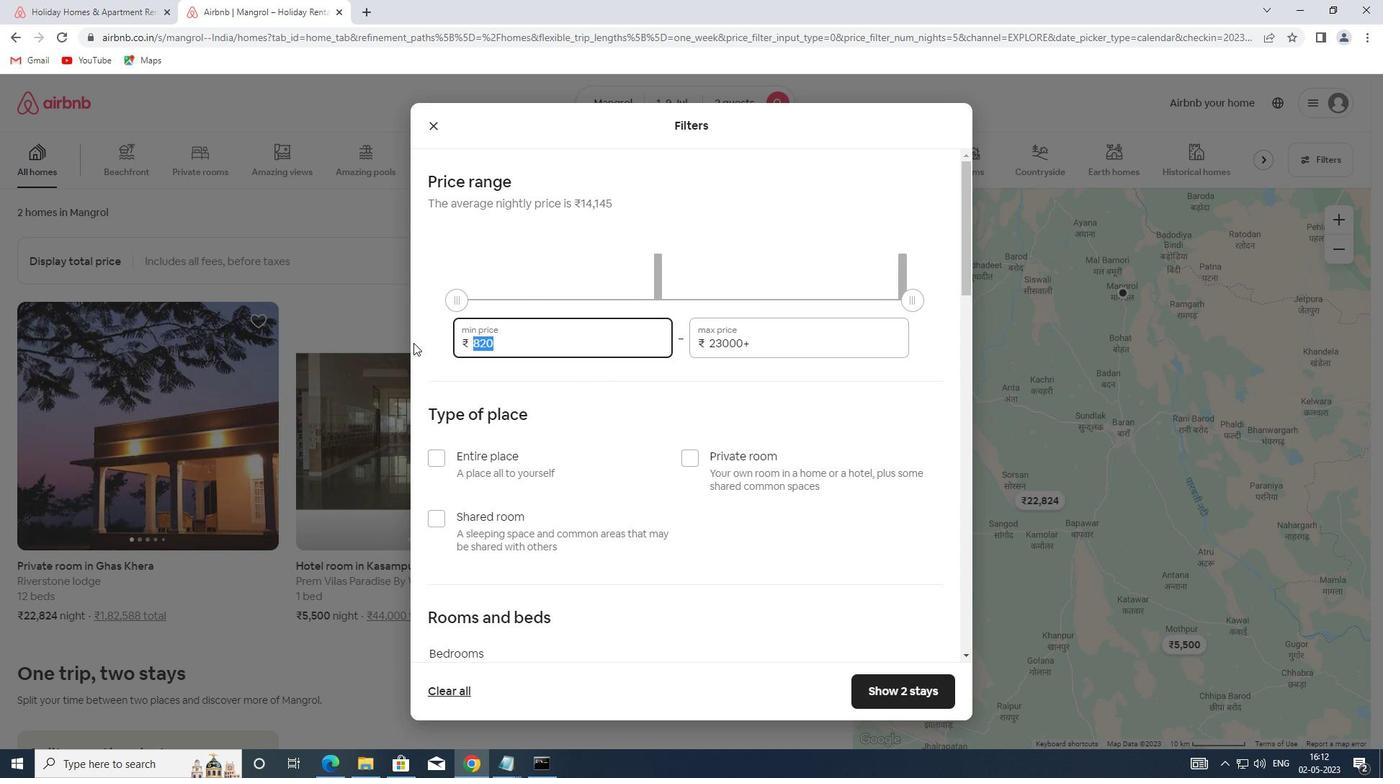 
Action: Key pressed 8000
Screenshot: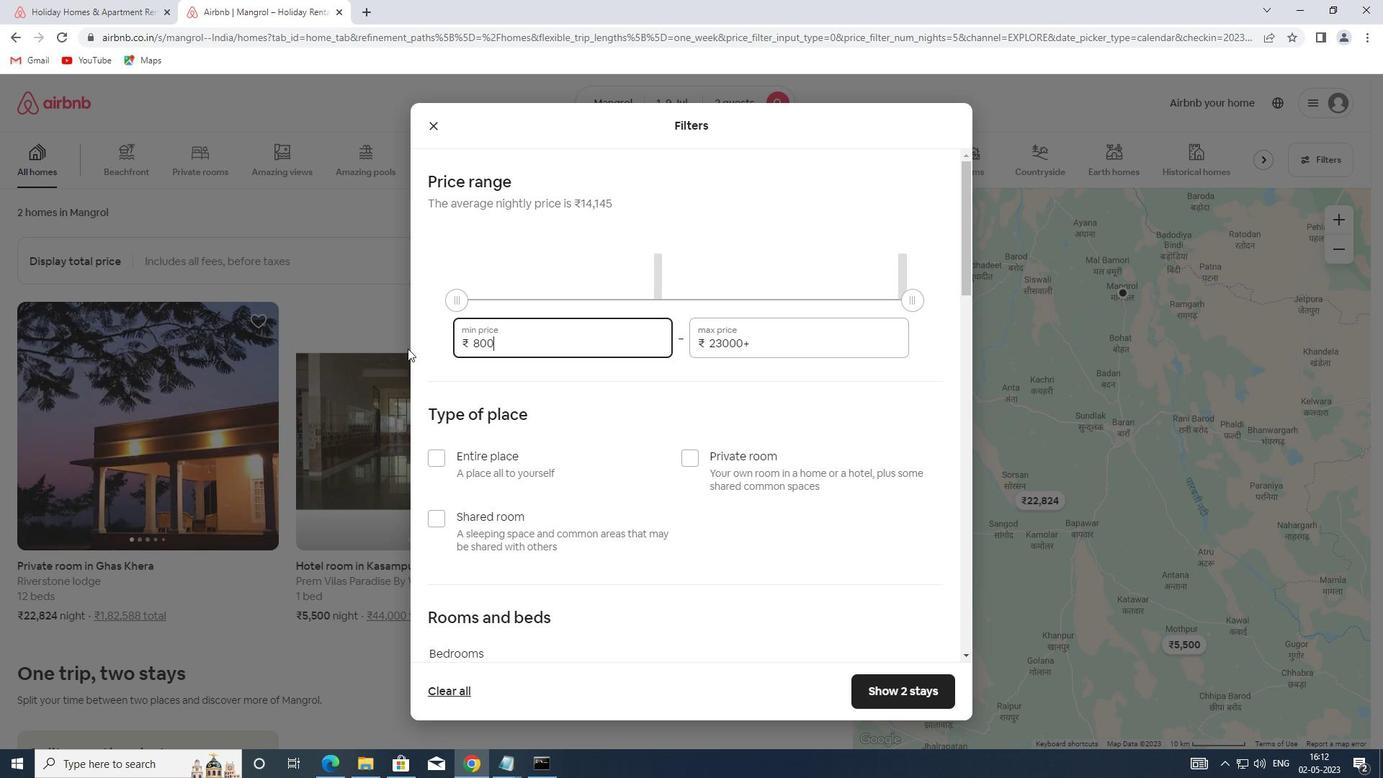 
Action: Mouse moved to (756, 345)
Screenshot: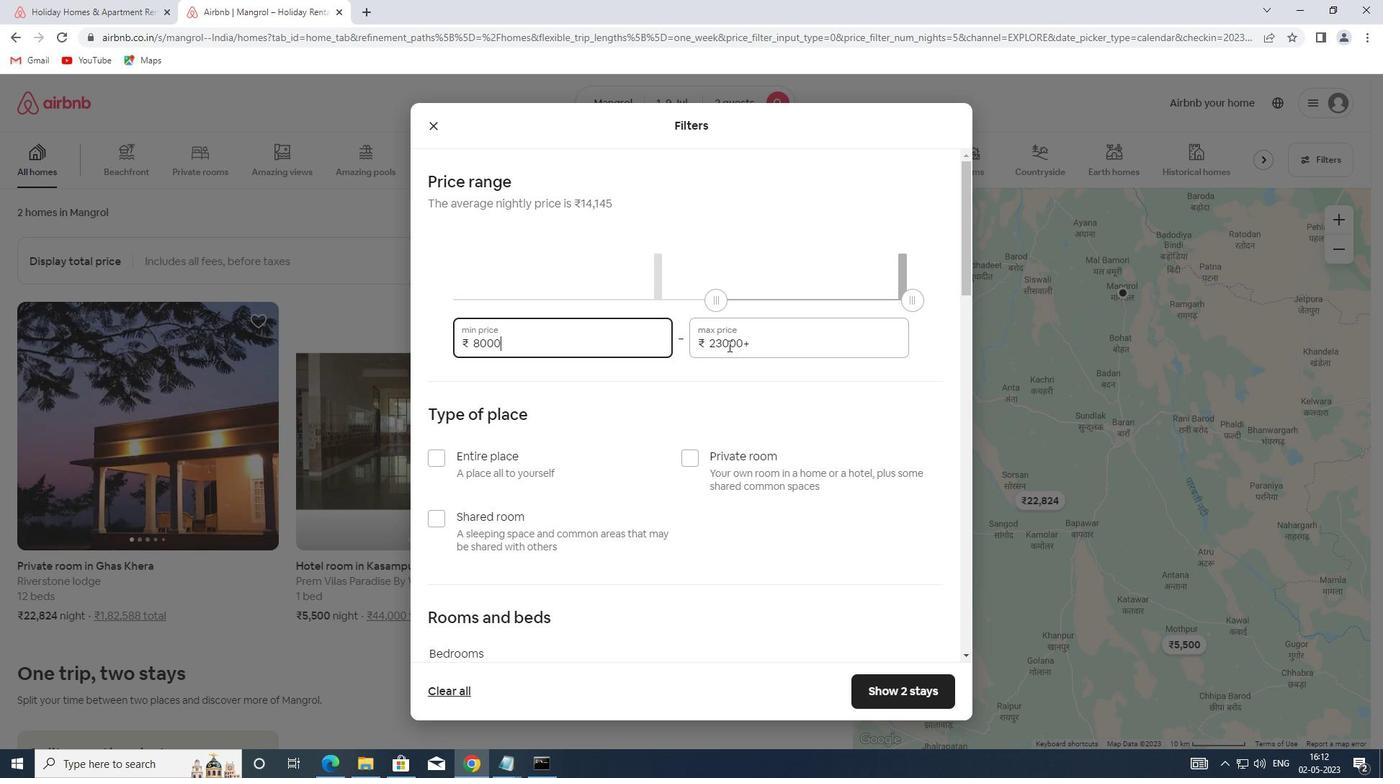 
Action: Mouse pressed left at (756, 345)
Screenshot: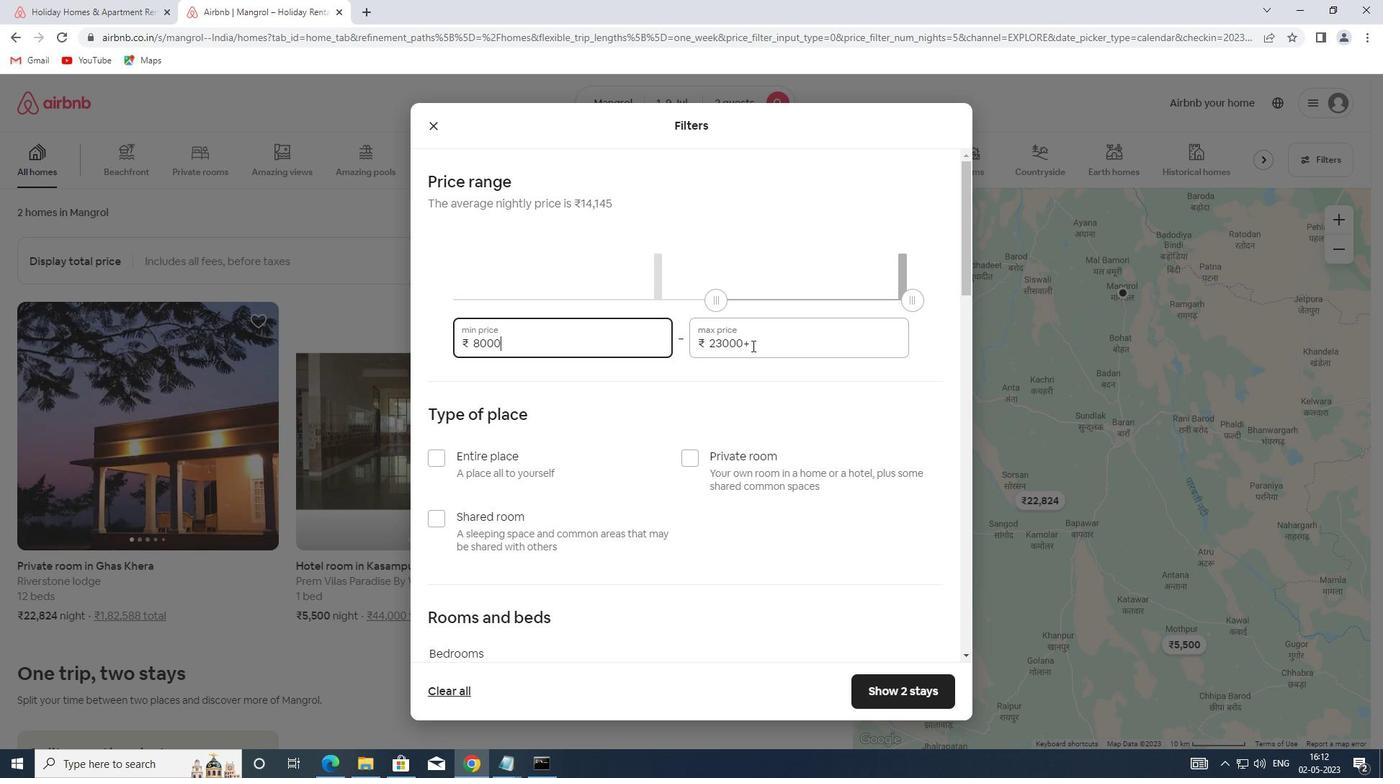 
Action: Mouse moved to (616, 347)
Screenshot: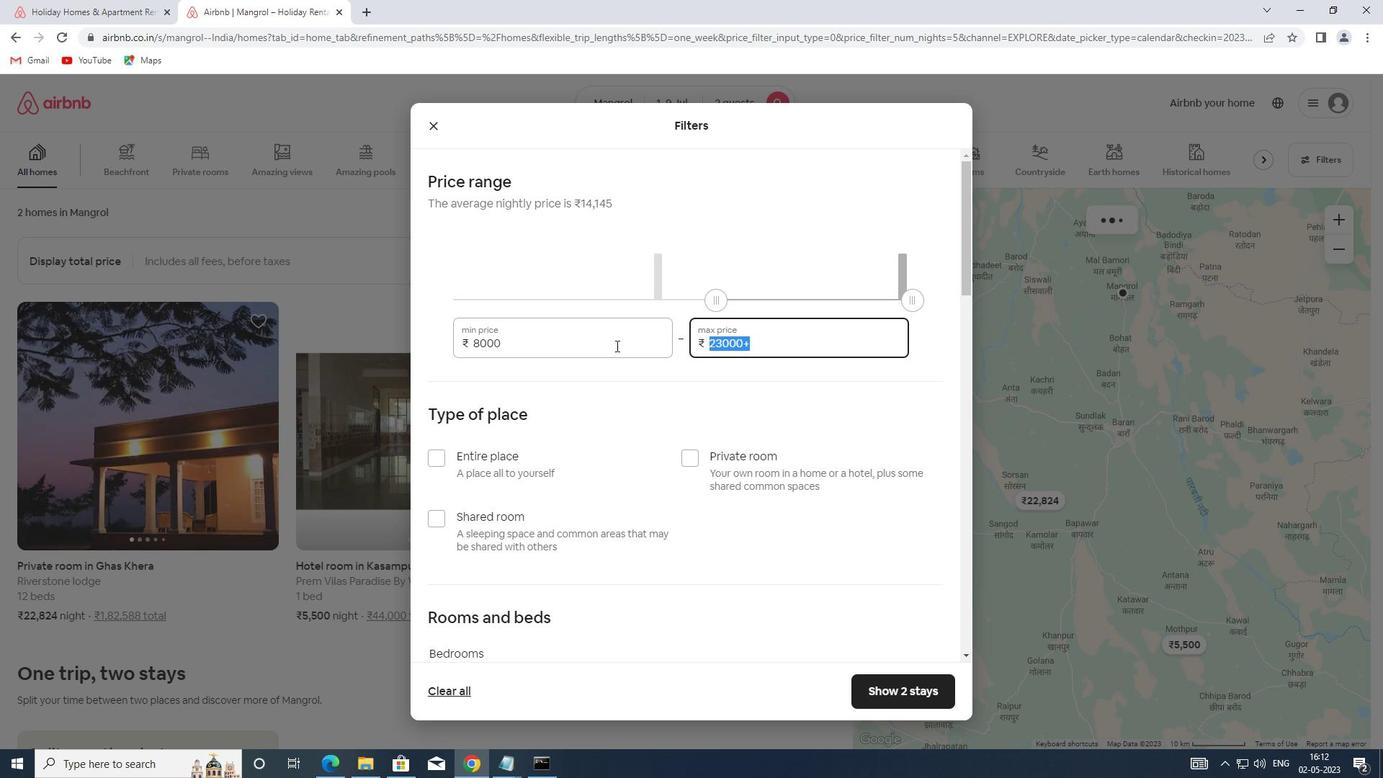 
Action: Key pressed 15000
Screenshot: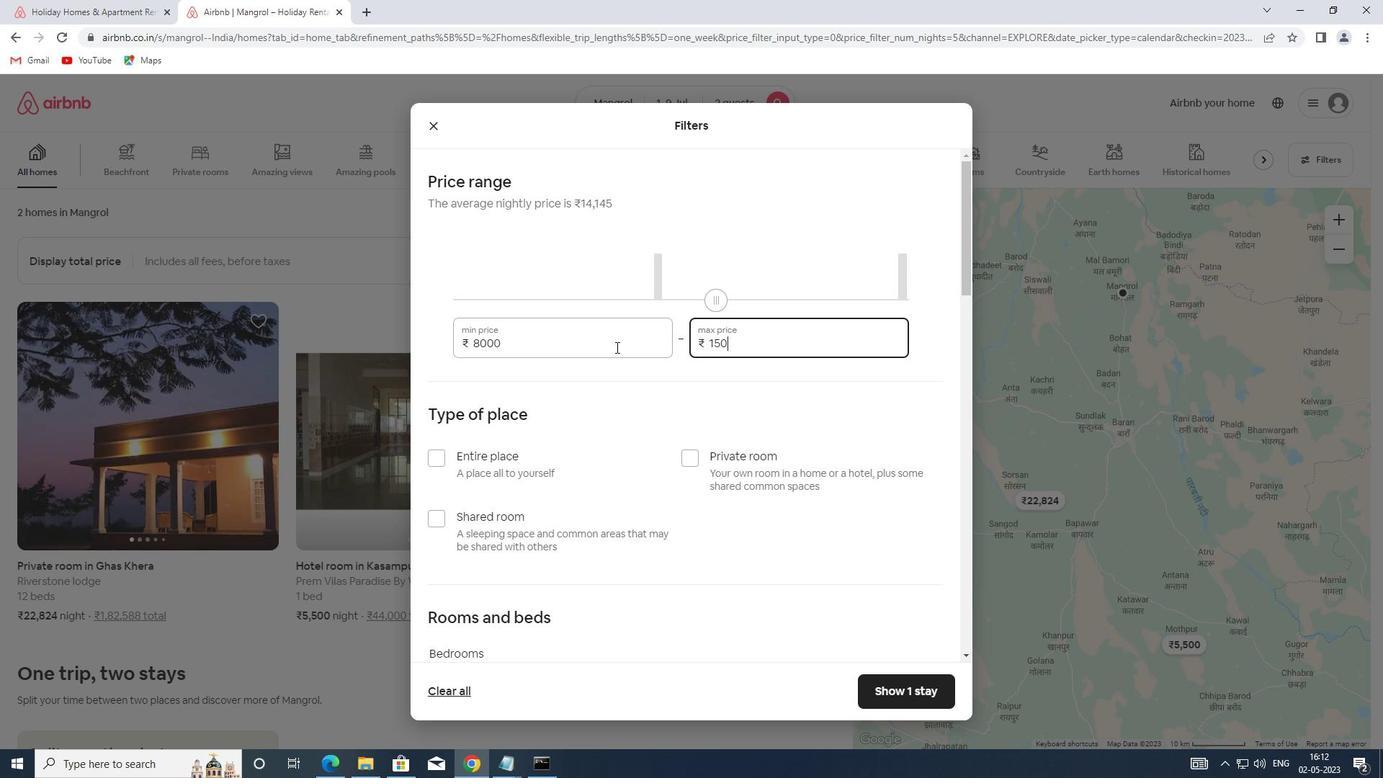 
Action: Mouse moved to (645, 393)
Screenshot: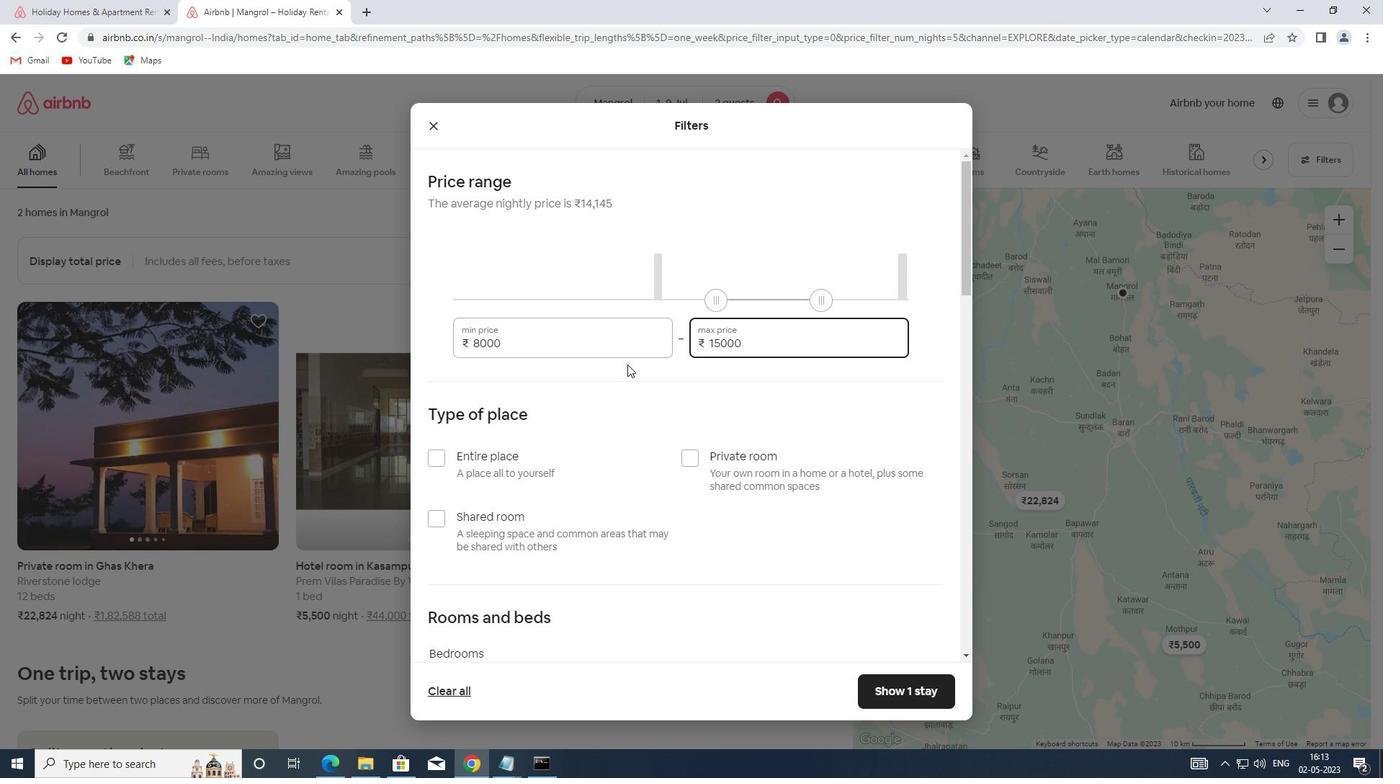 
Action: Mouse scrolled (645, 392) with delta (0, 0)
Screenshot: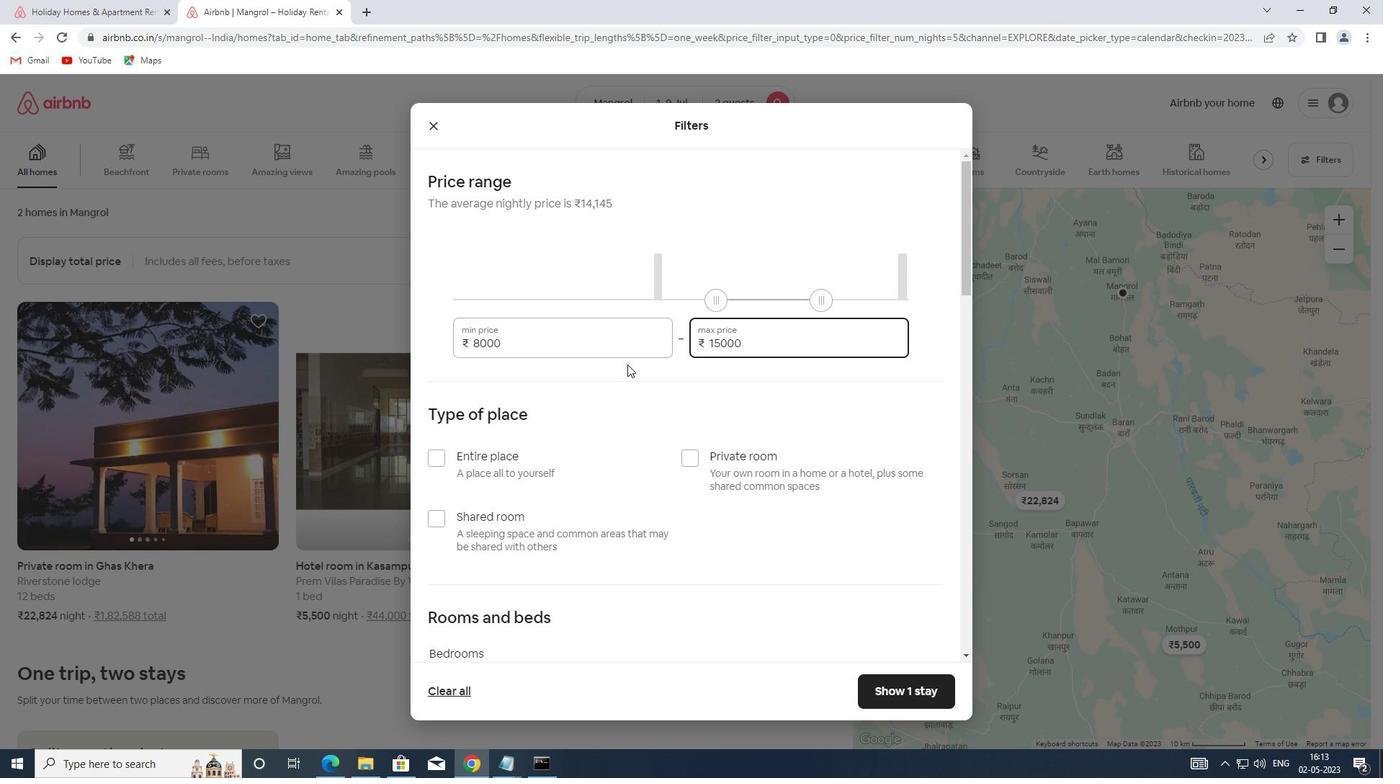 
Action: Mouse moved to (645, 396)
Screenshot: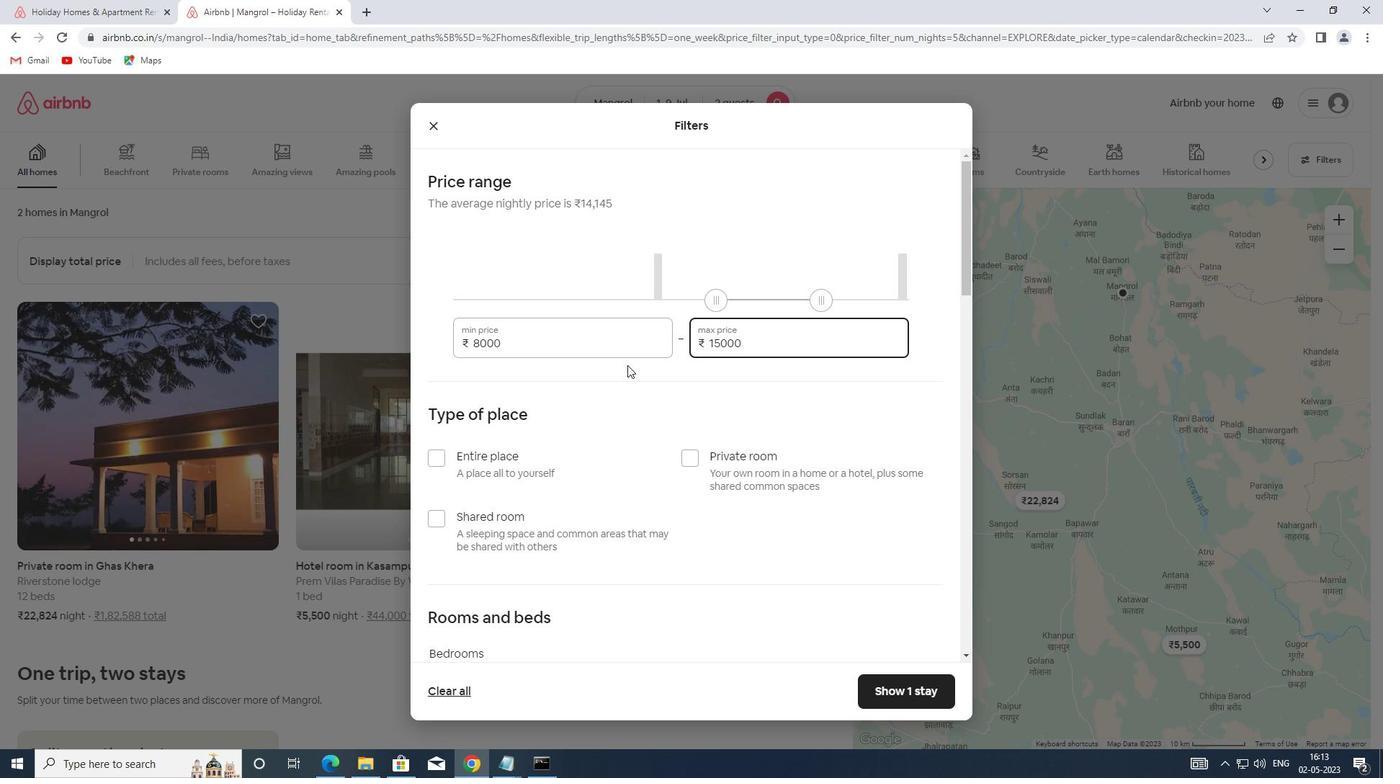 
Action: Mouse scrolled (645, 395) with delta (0, 0)
Screenshot: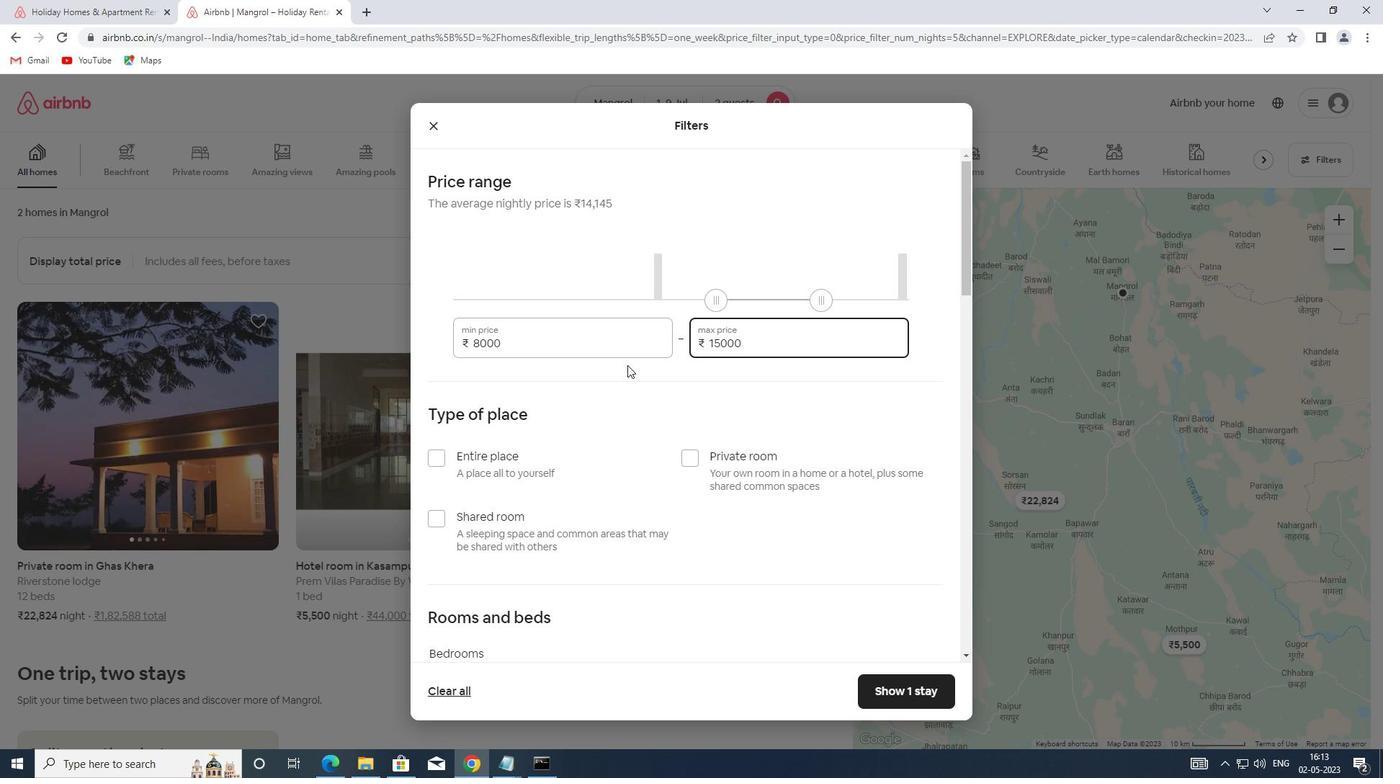 
Action: Mouse moved to (645, 397)
Screenshot: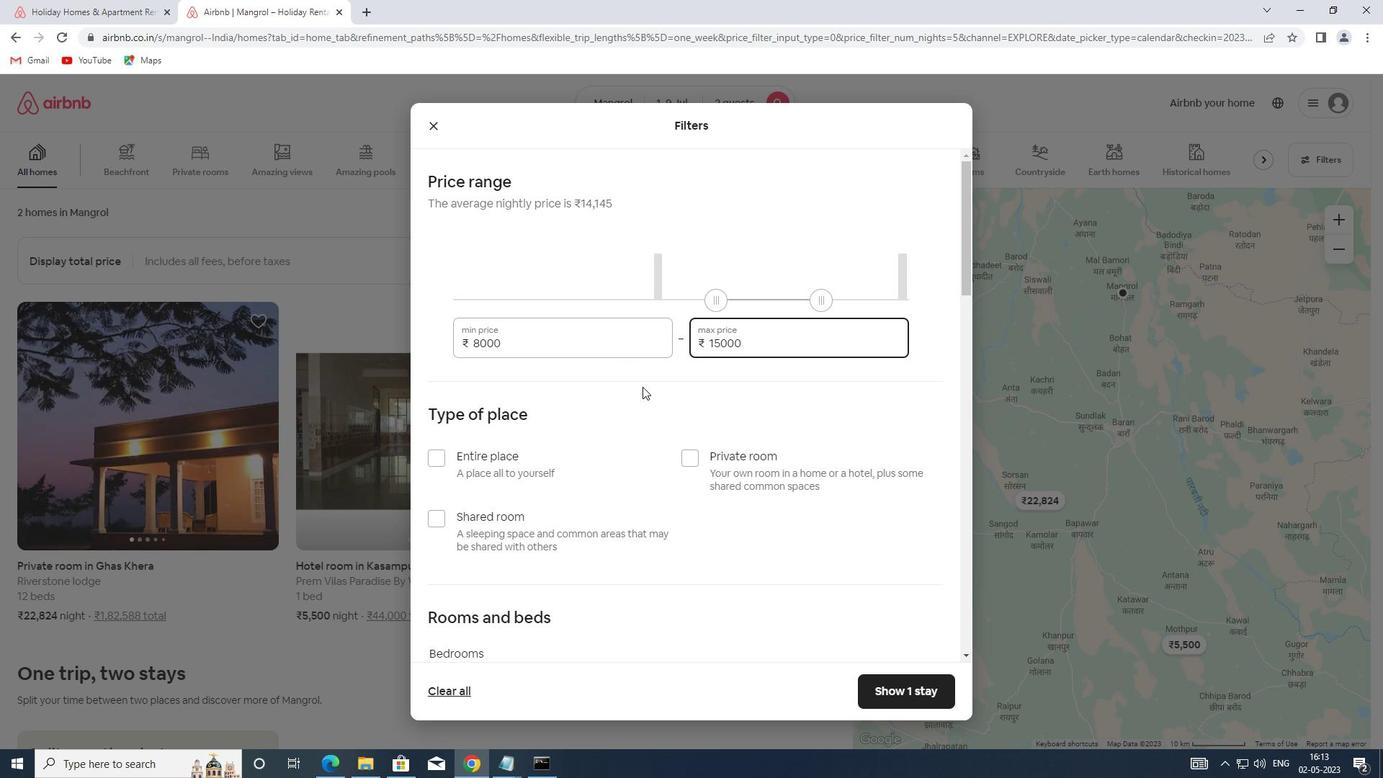 
Action: Mouse scrolled (645, 397) with delta (0, 0)
Screenshot: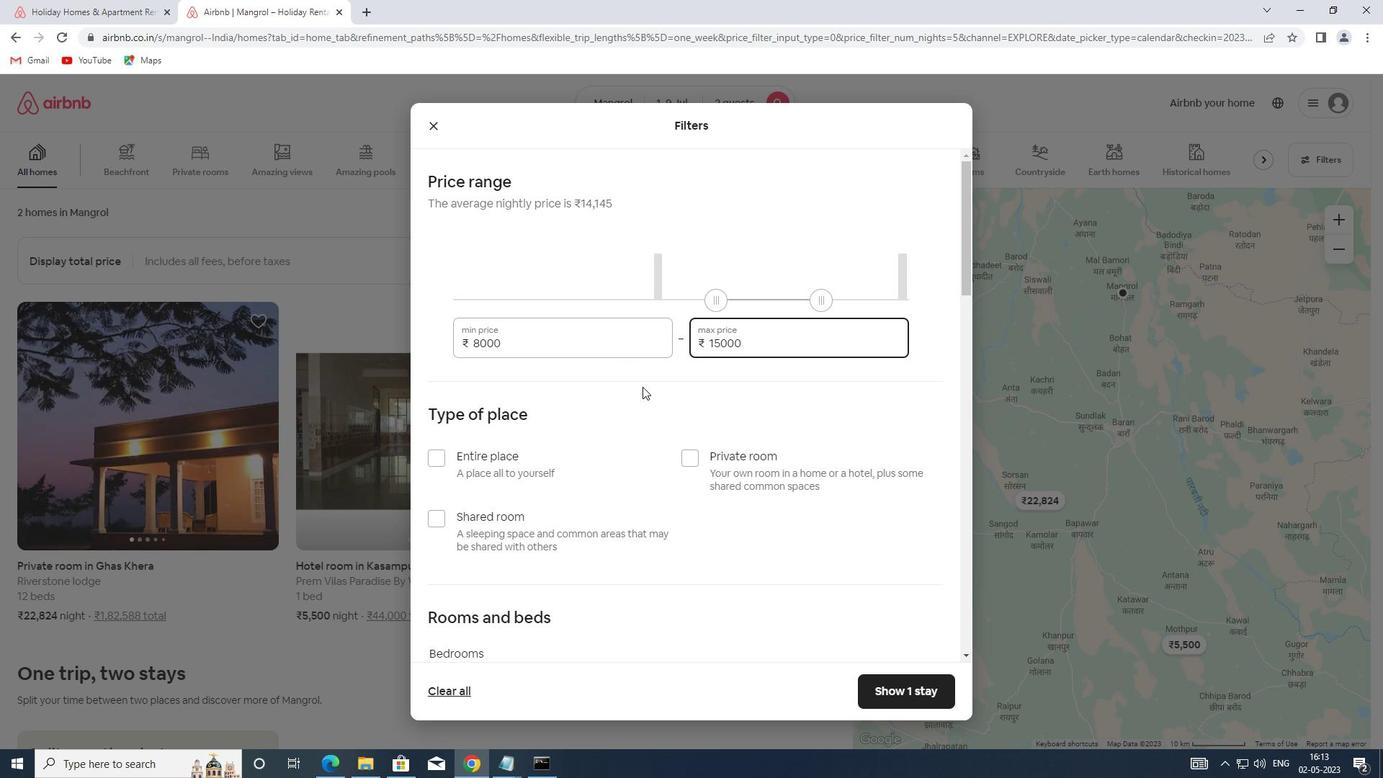 
Action: Mouse moved to (645, 400)
Screenshot: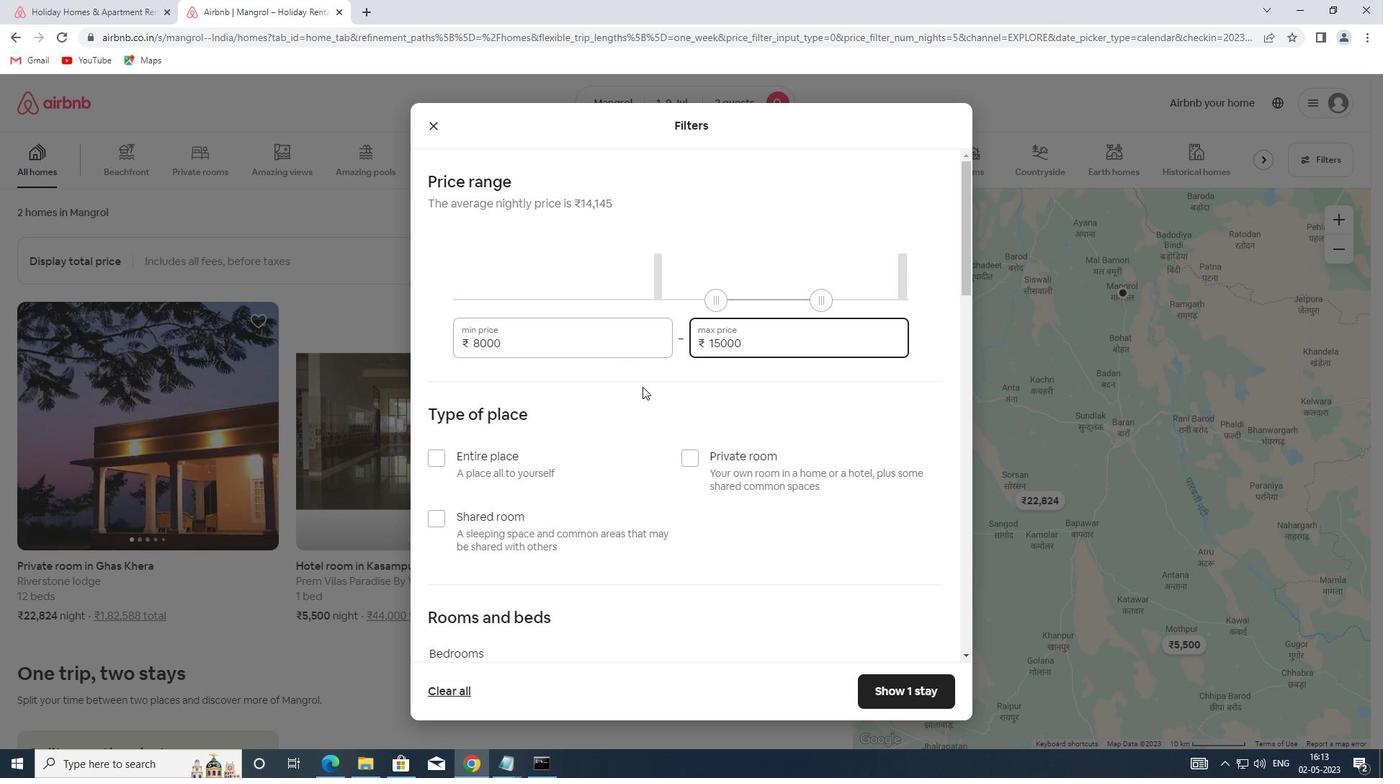 
Action: Mouse scrolled (645, 399) with delta (0, 0)
Screenshot: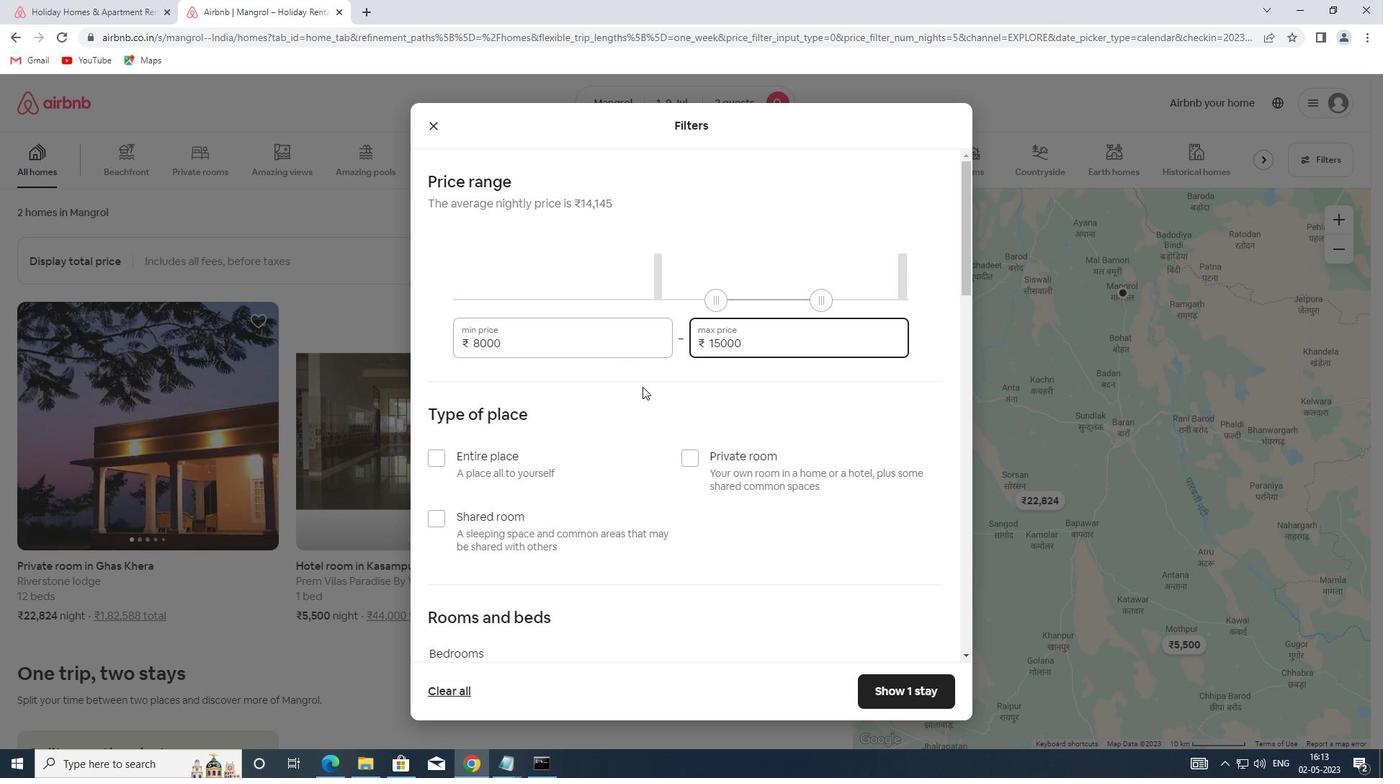 
Action: Mouse moved to (472, 175)
Screenshot: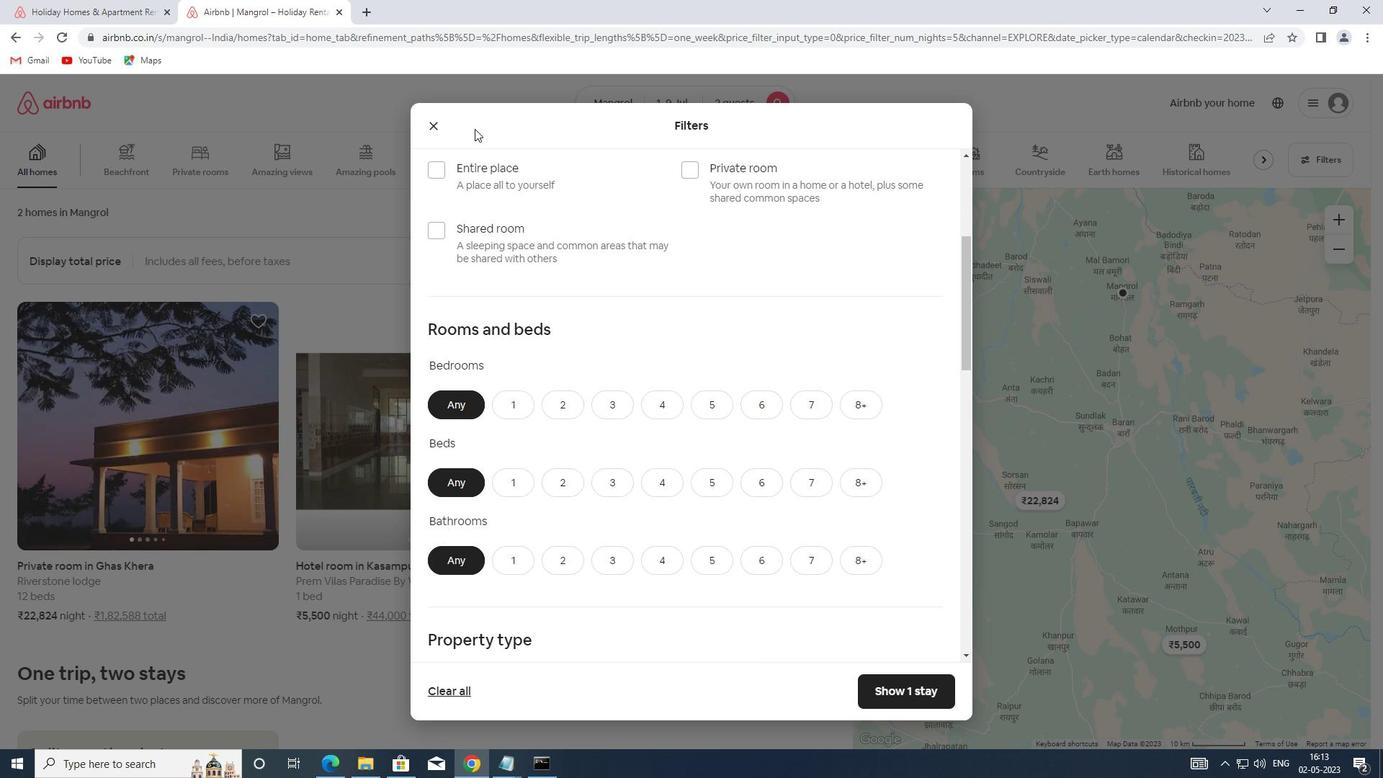 
Action: Mouse pressed left at (472, 175)
Screenshot: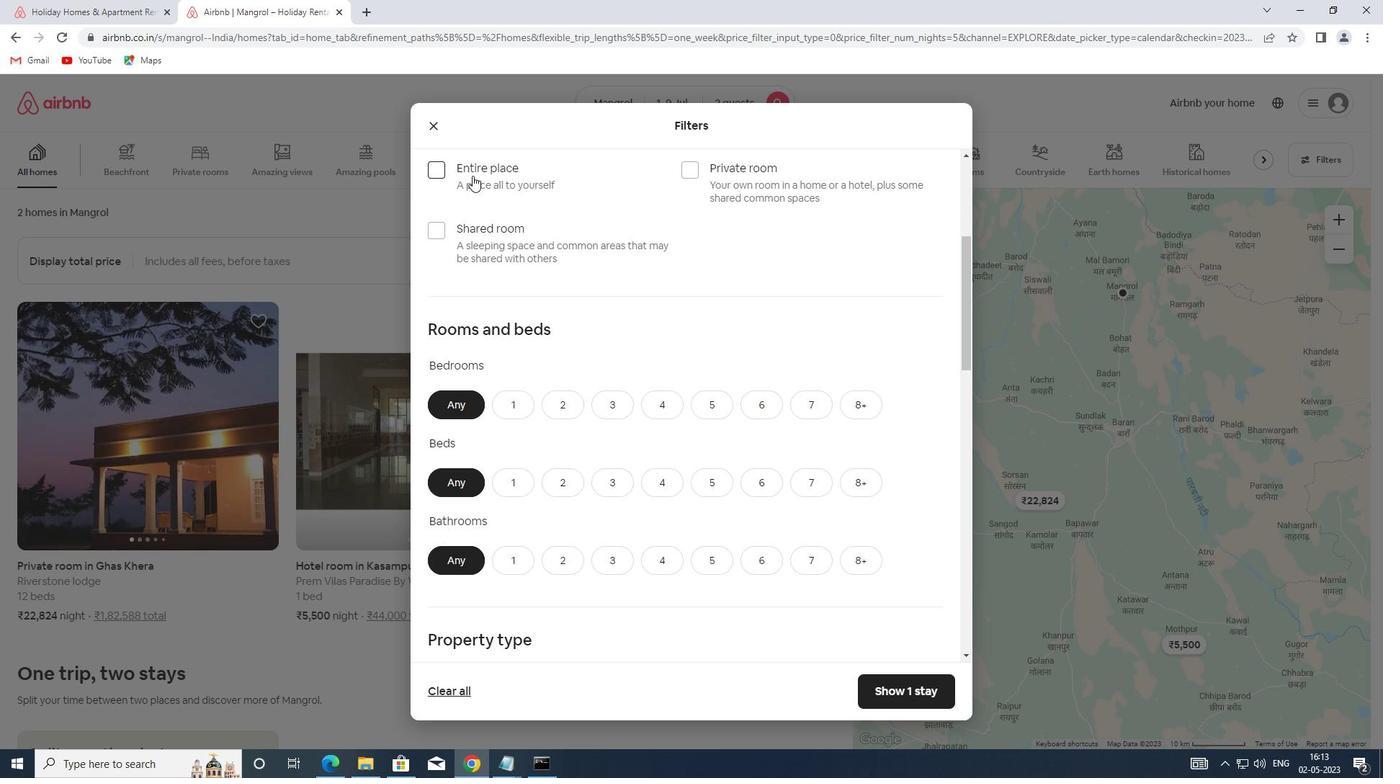 
Action: Mouse moved to (485, 211)
Screenshot: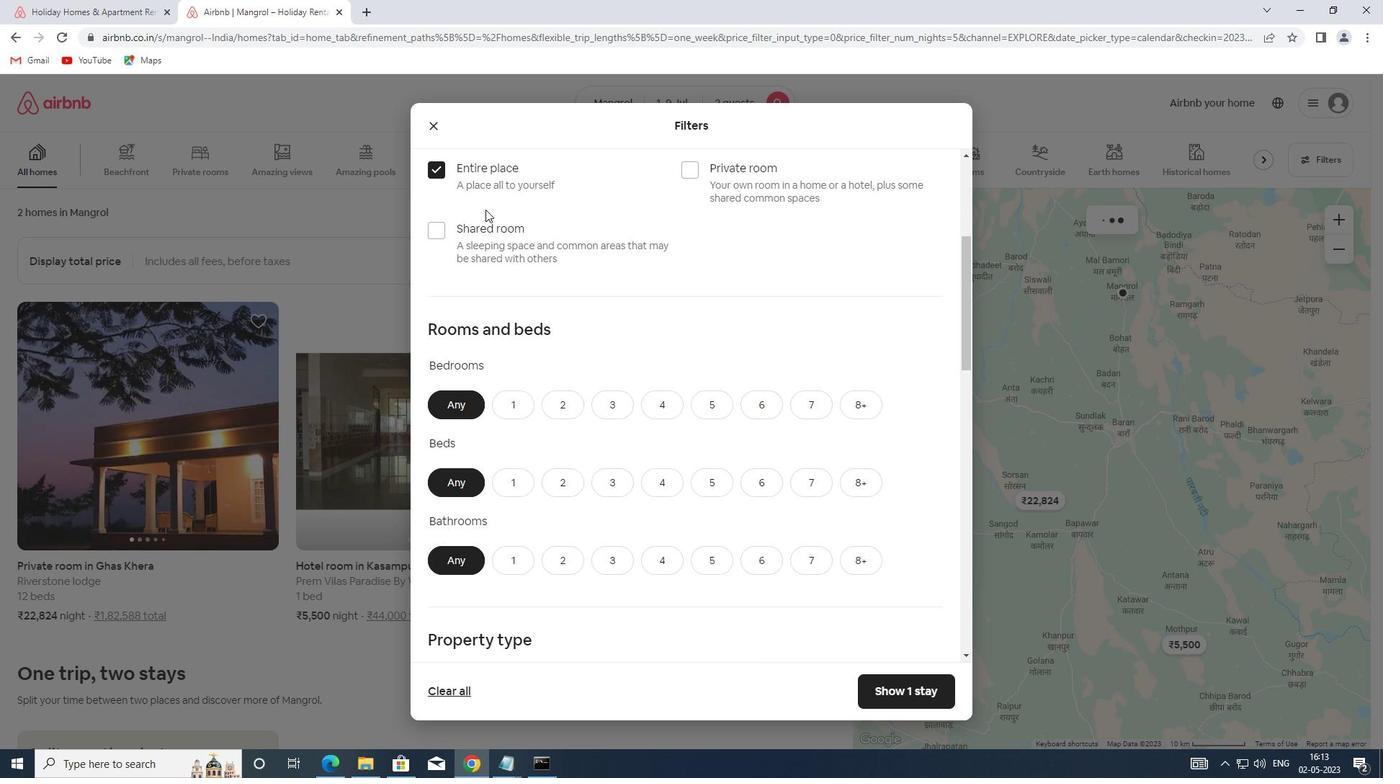 
Action: Mouse scrolled (485, 211) with delta (0, 0)
Screenshot: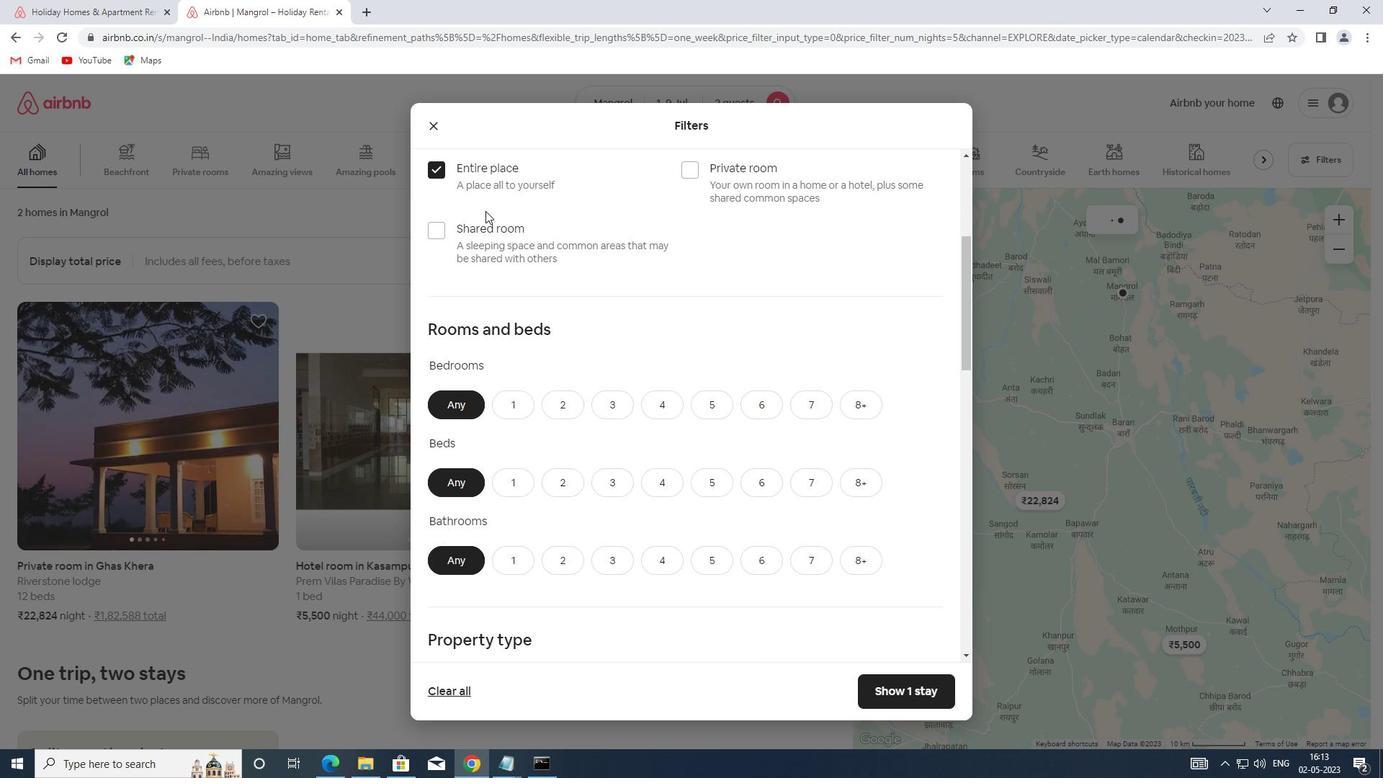 
Action: Mouse moved to (487, 215)
Screenshot: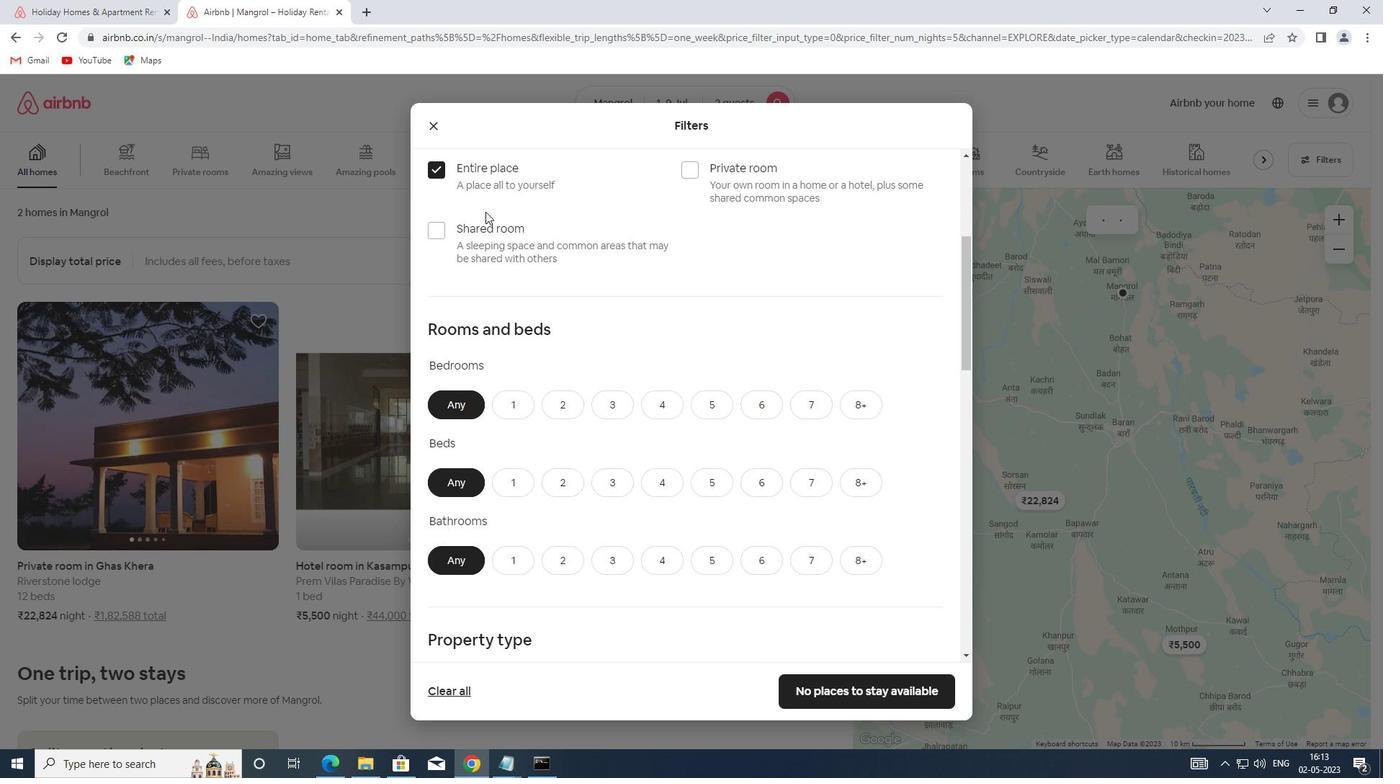 
Action: Mouse scrolled (487, 214) with delta (0, 0)
Screenshot: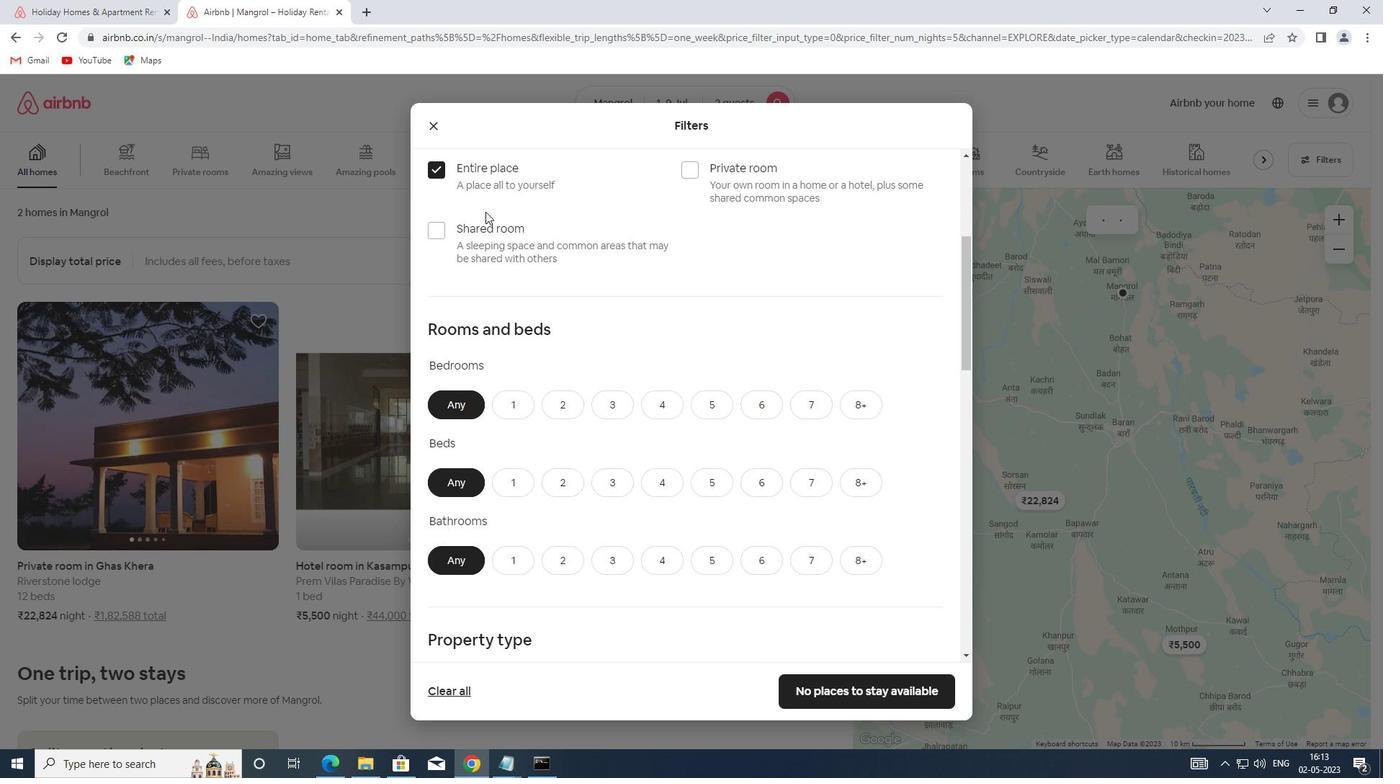 
Action: Mouse moved to (495, 253)
Screenshot: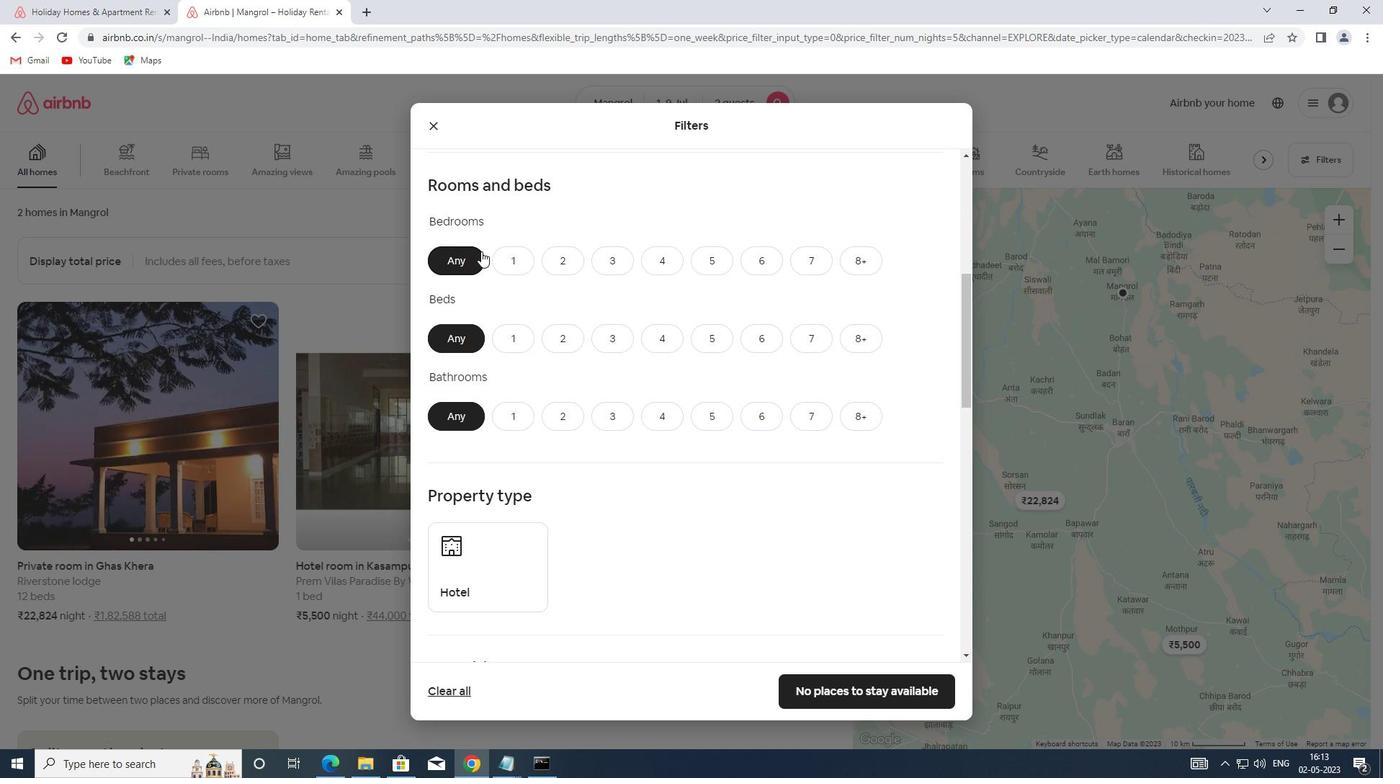 
Action: Mouse pressed left at (495, 253)
Screenshot: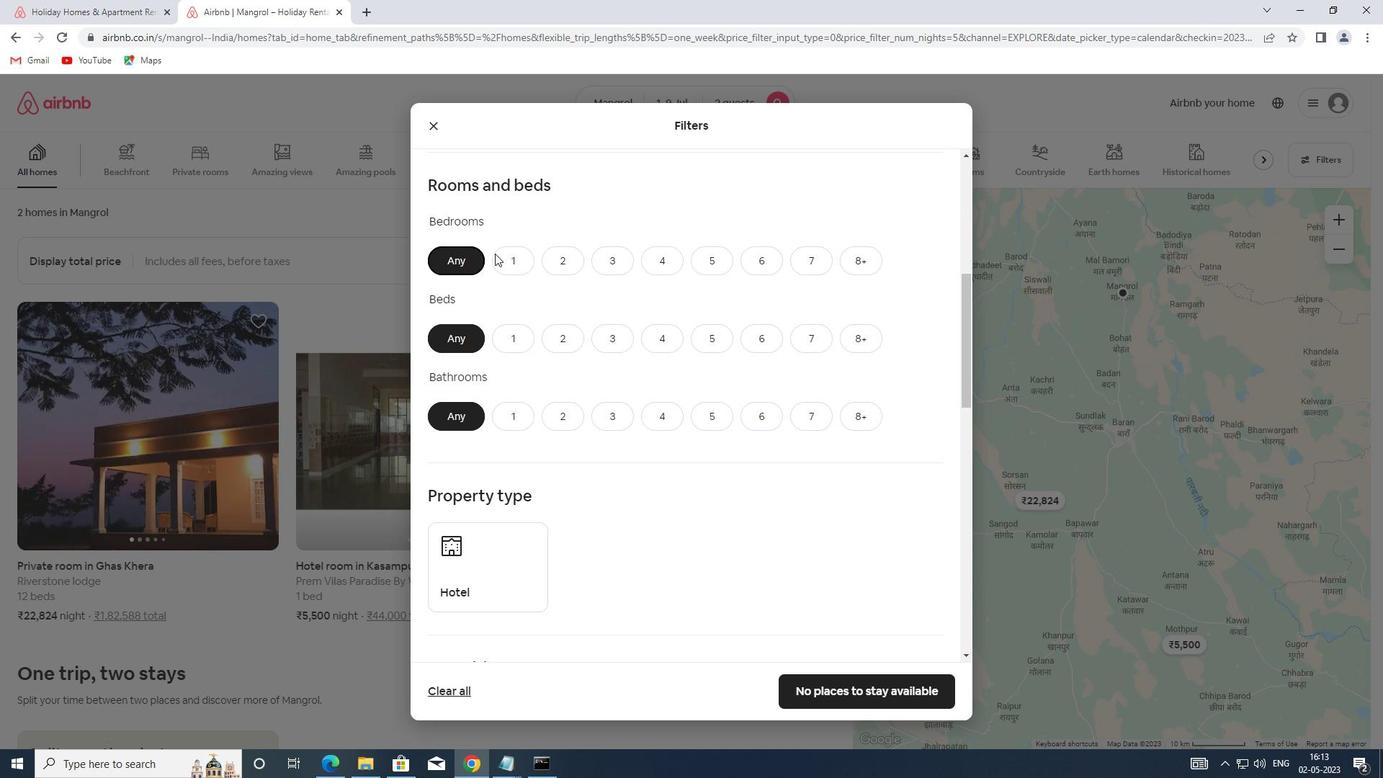 
Action: Mouse moved to (516, 353)
Screenshot: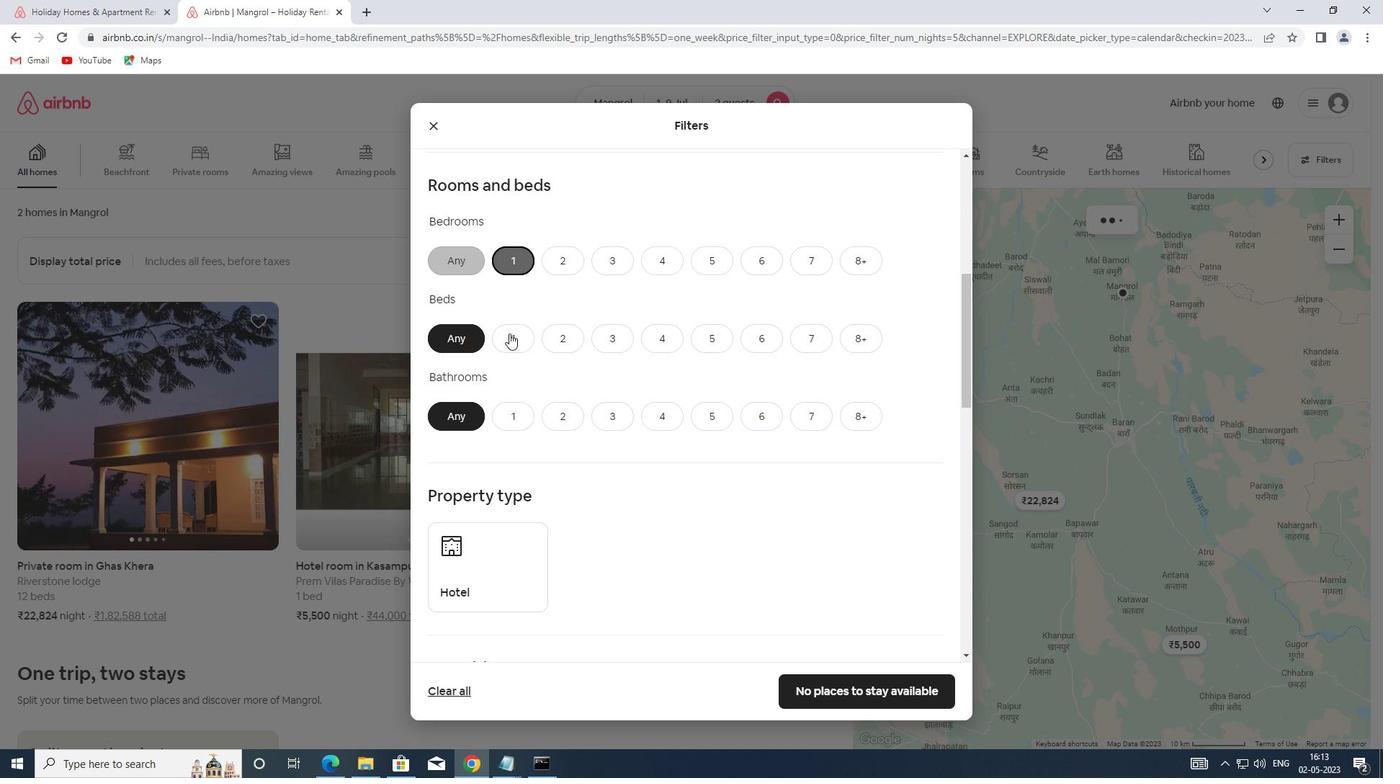 
Action: Mouse pressed left at (516, 353)
Screenshot: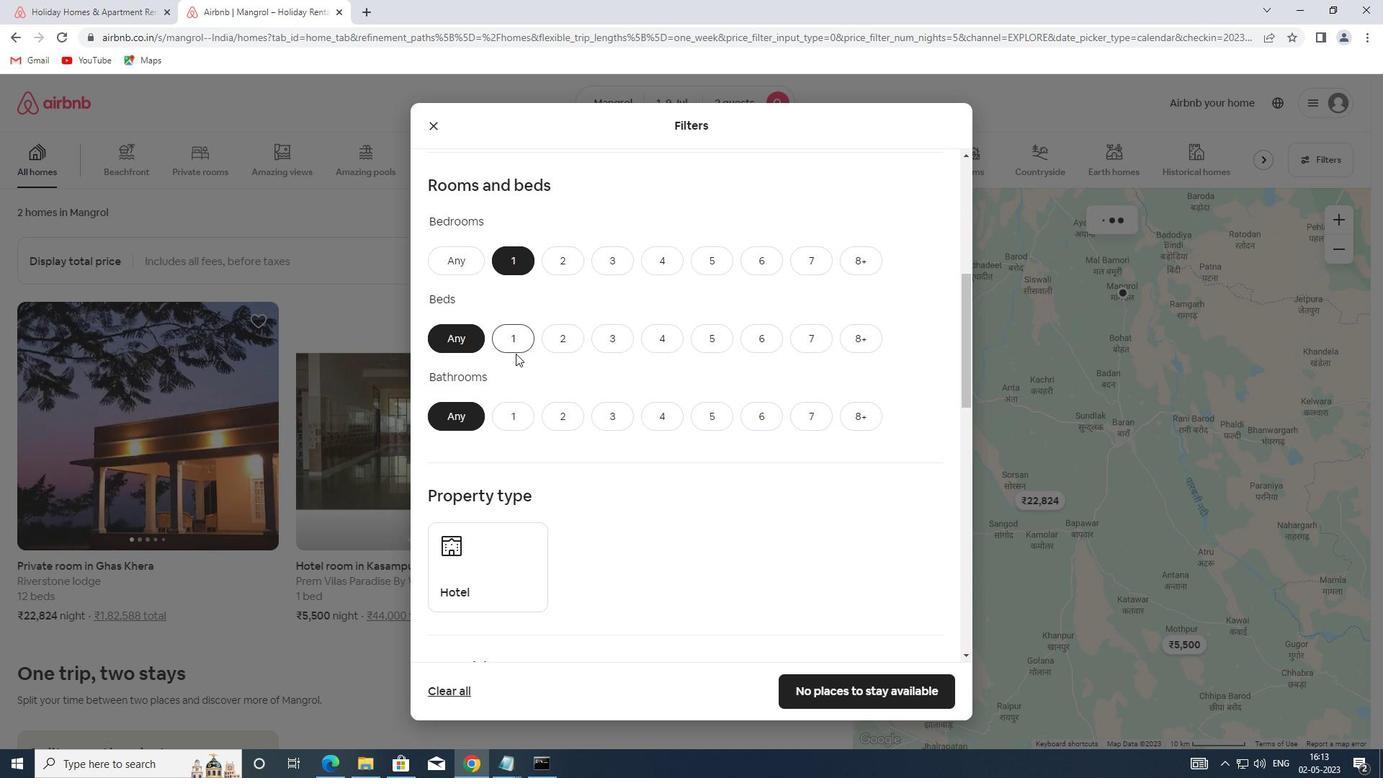 
Action: Mouse moved to (518, 340)
Screenshot: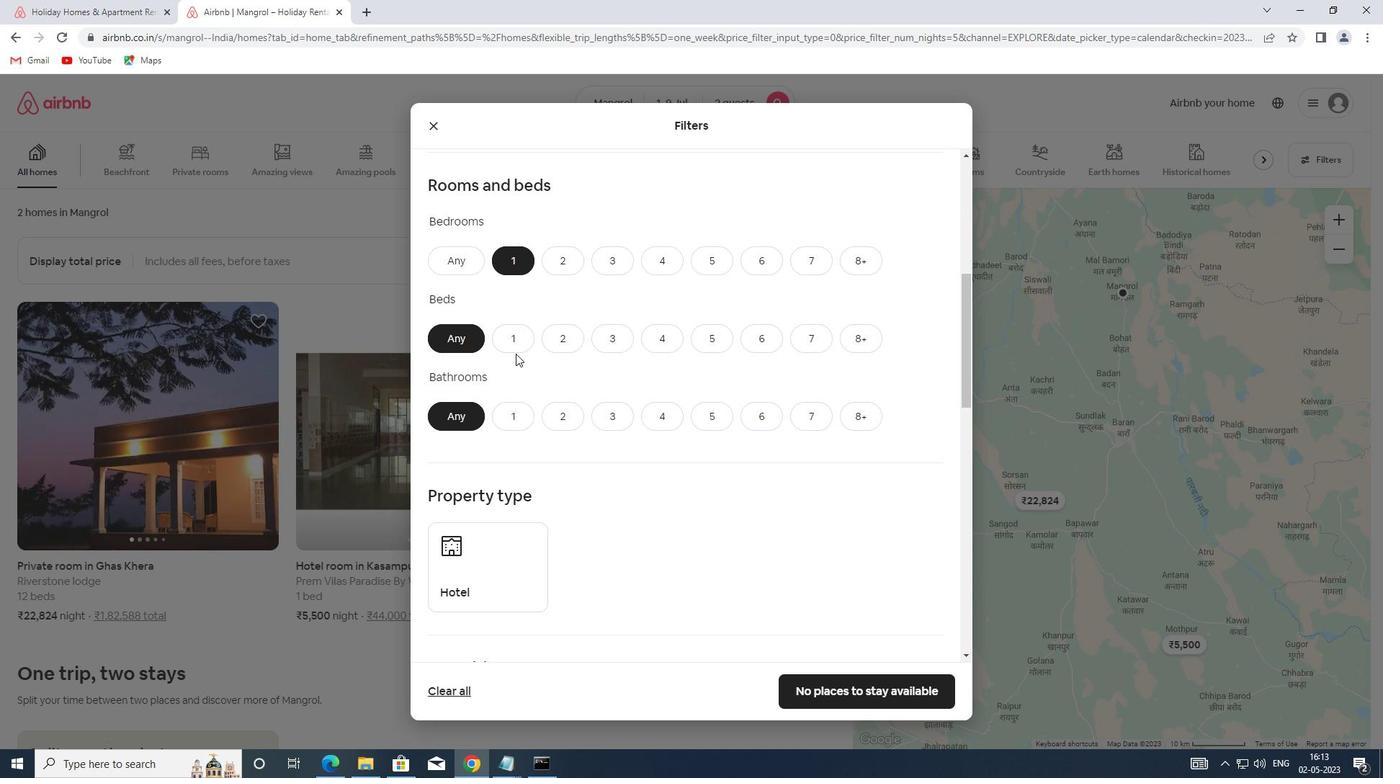 
Action: Mouse pressed left at (518, 340)
Screenshot: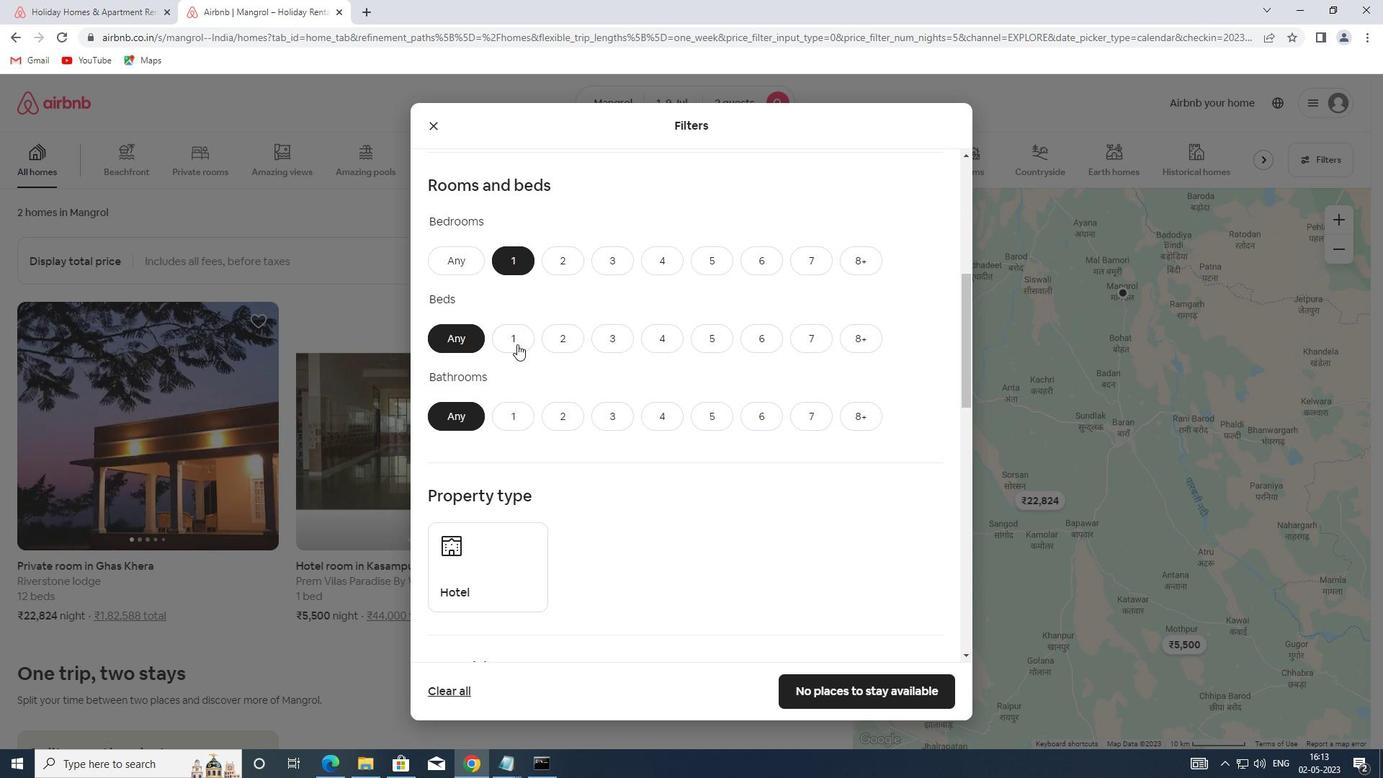 
Action: Mouse moved to (510, 415)
Screenshot: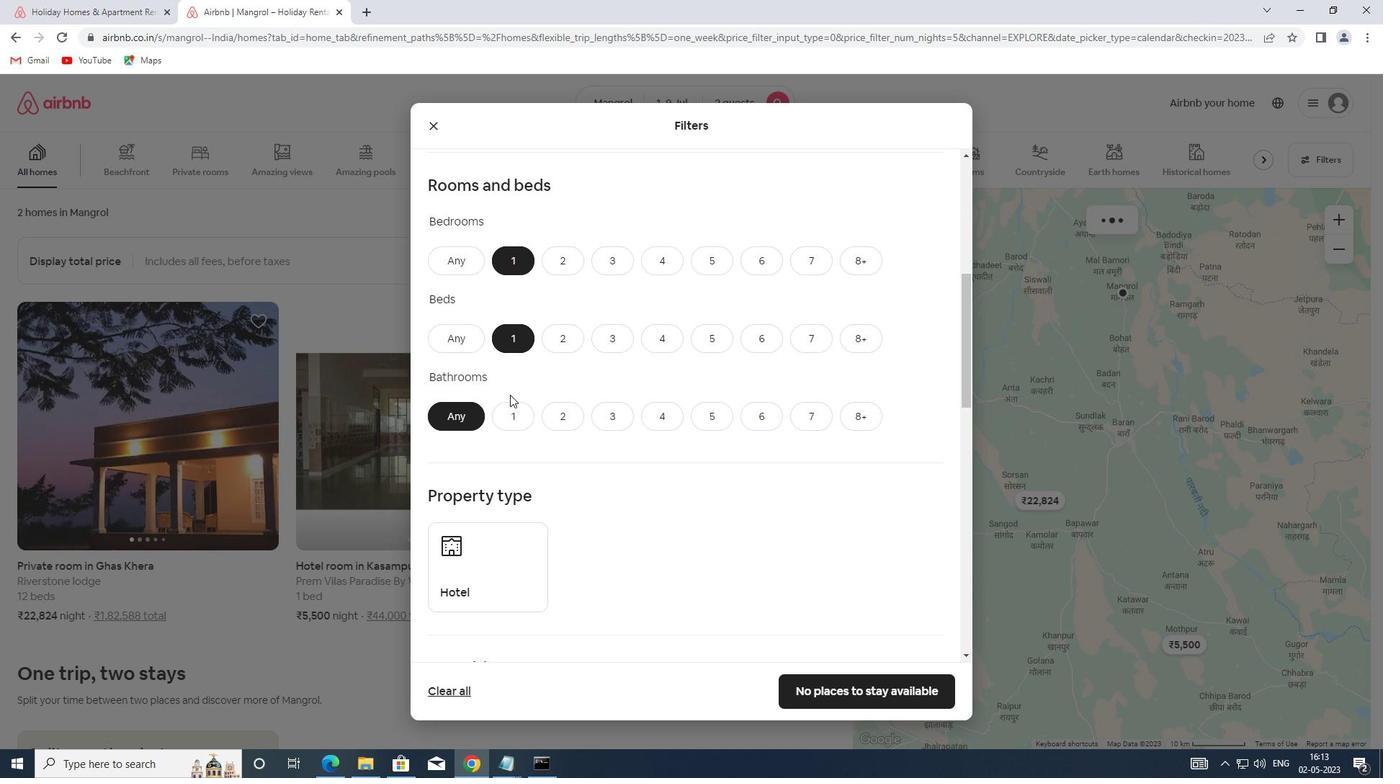 
Action: Mouse pressed left at (510, 415)
Screenshot: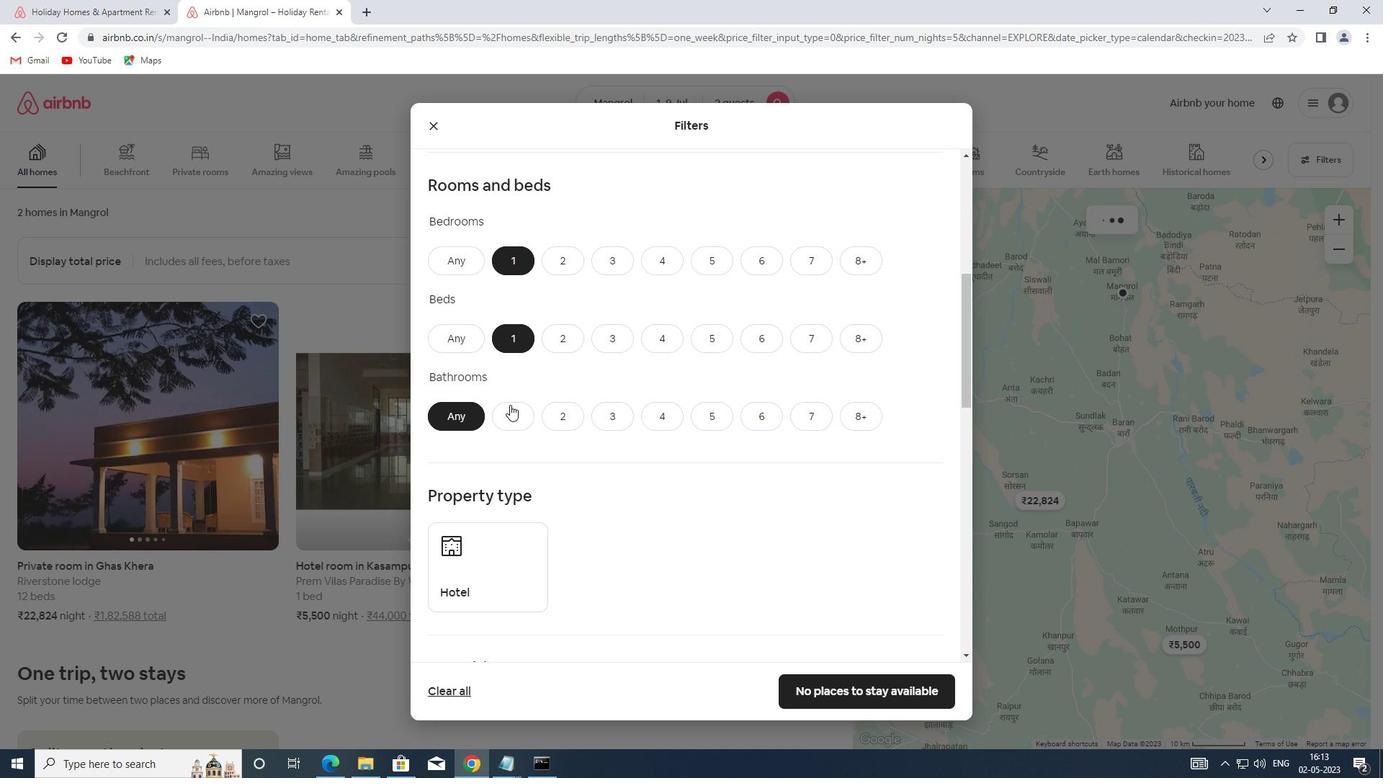 
Action: Mouse moved to (517, 388)
Screenshot: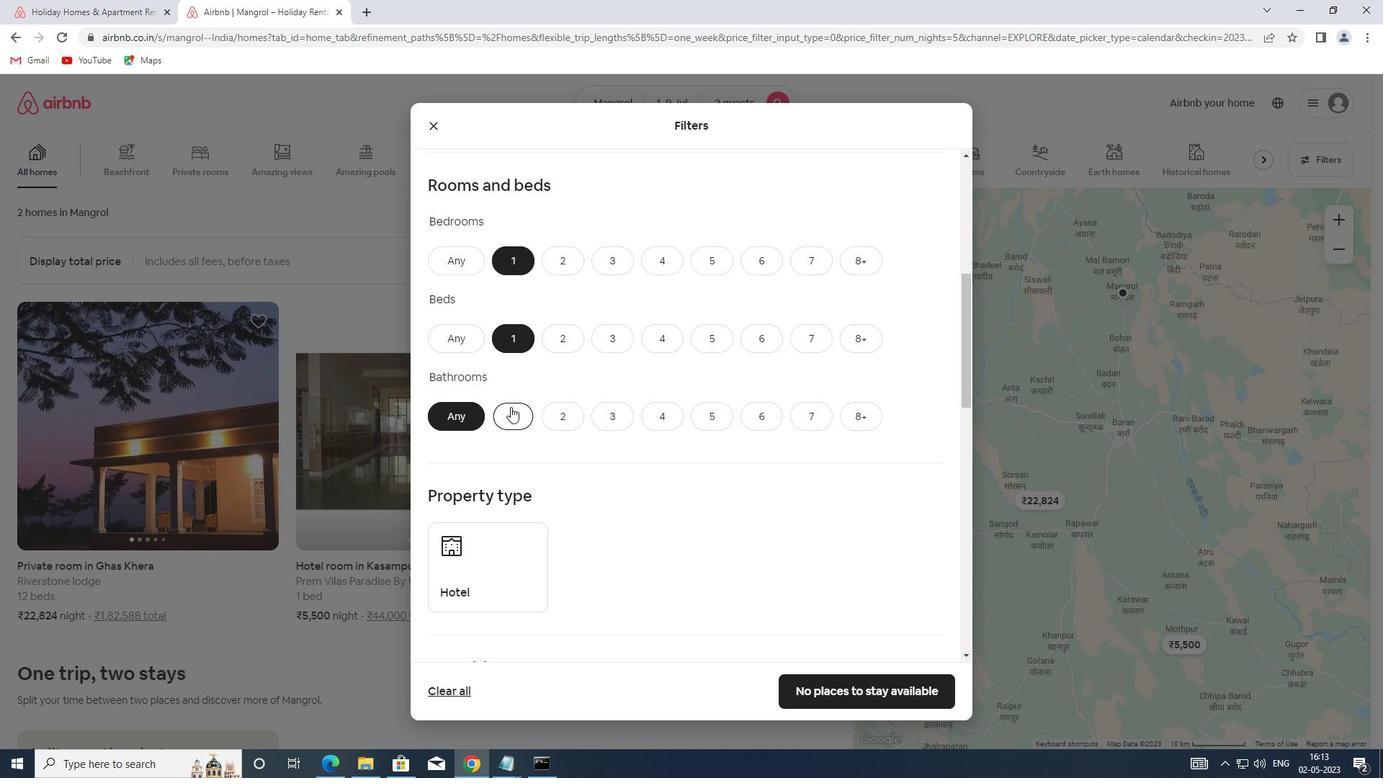 
Action: Mouse scrolled (517, 387) with delta (0, 0)
Screenshot: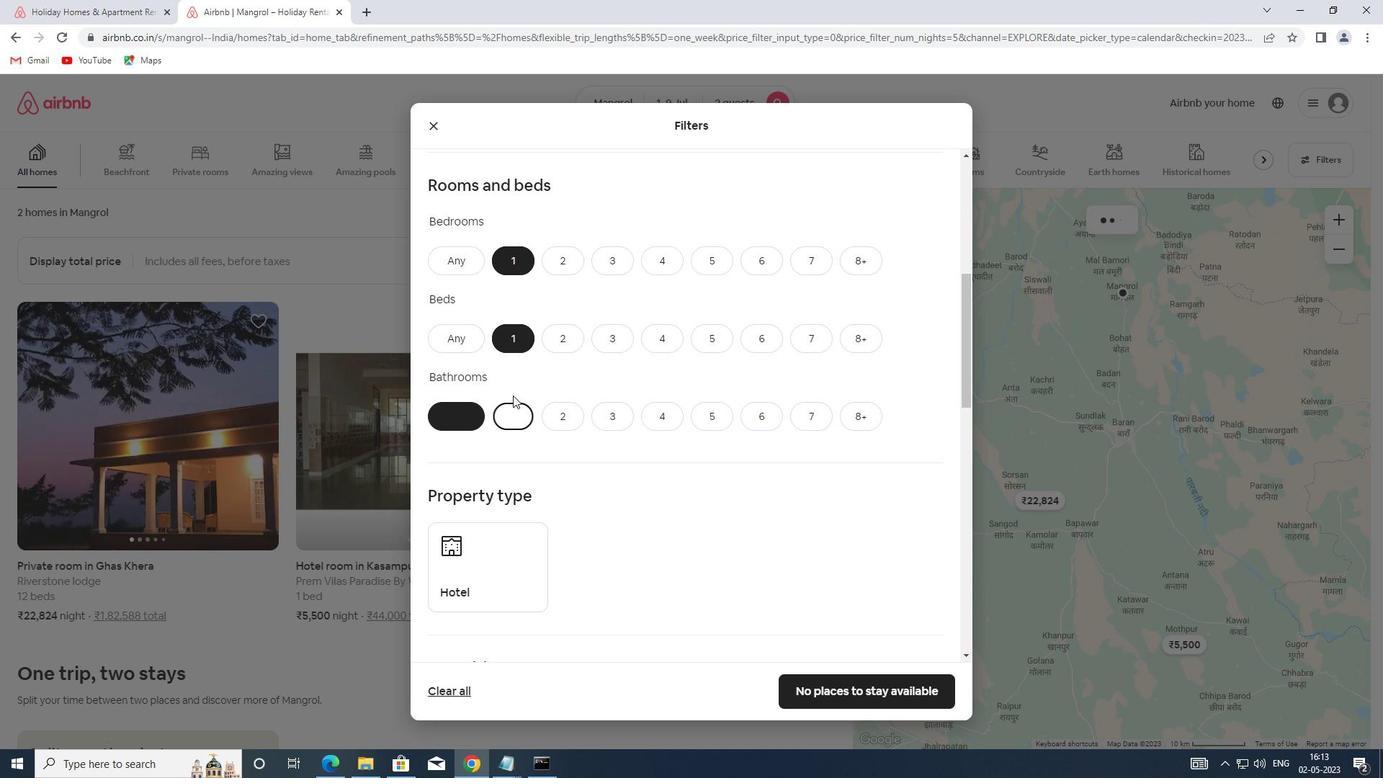 
Action: Mouse scrolled (517, 387) with delta (0, 0)
Screenshot: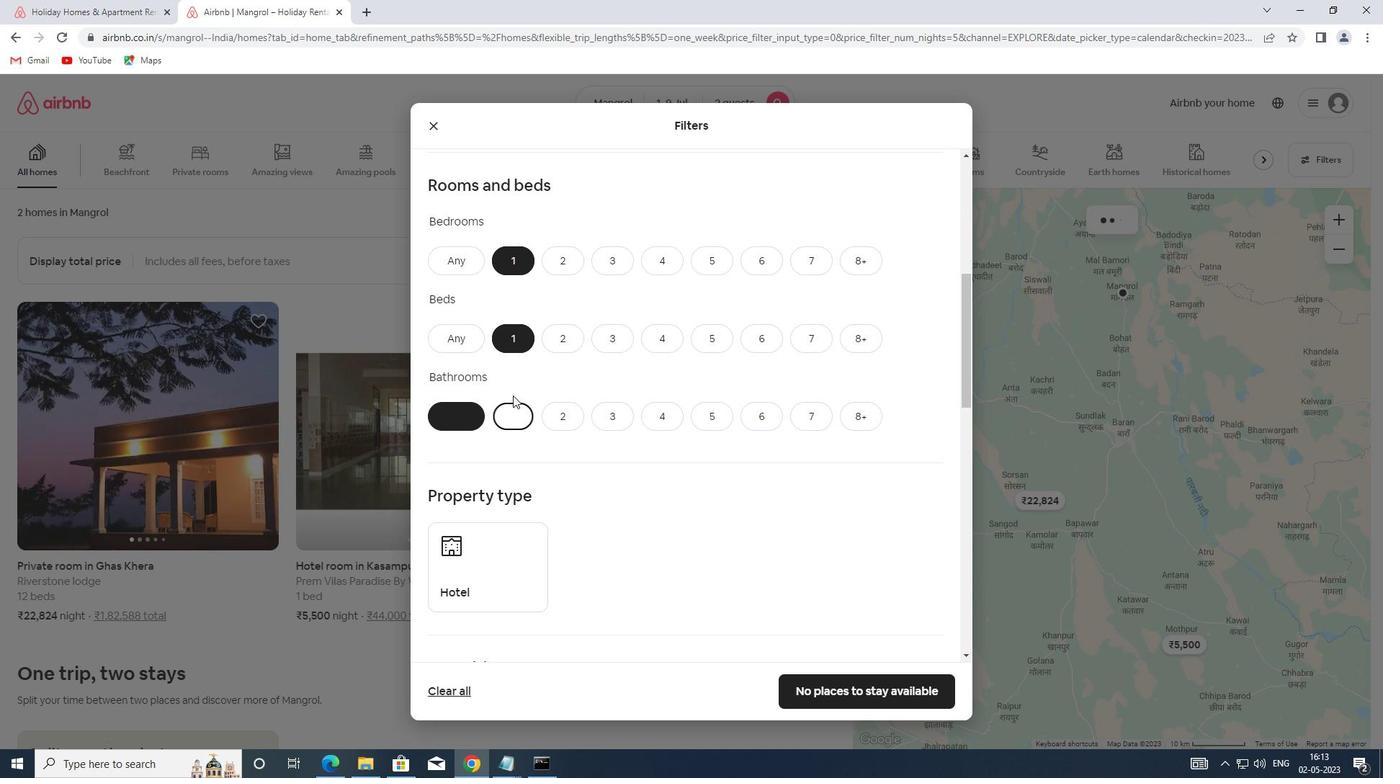 
Action: Mouse scrolled (517, 387) with delta (0, 0)
Screenshot: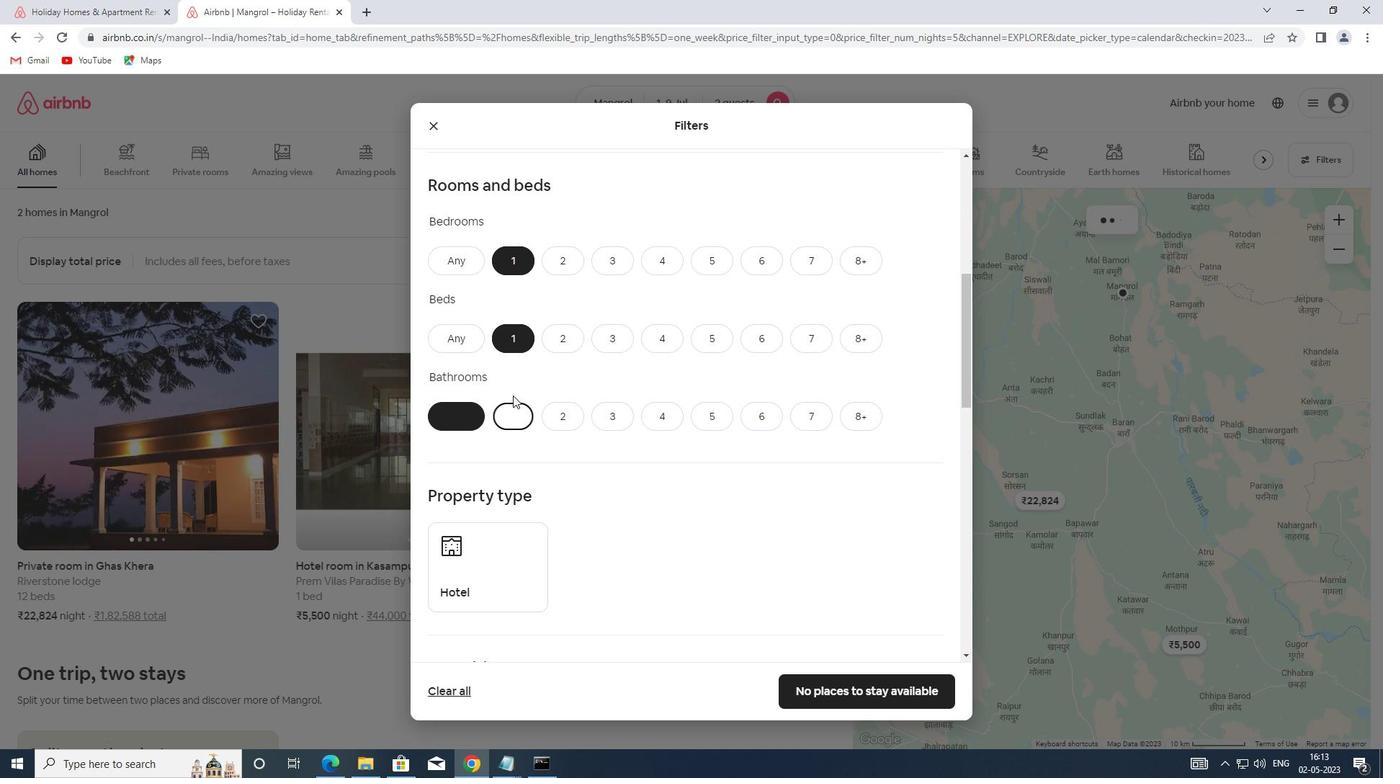
Action: Mouse scrolled (517, 387) with delta (0, 0)
Screenshot: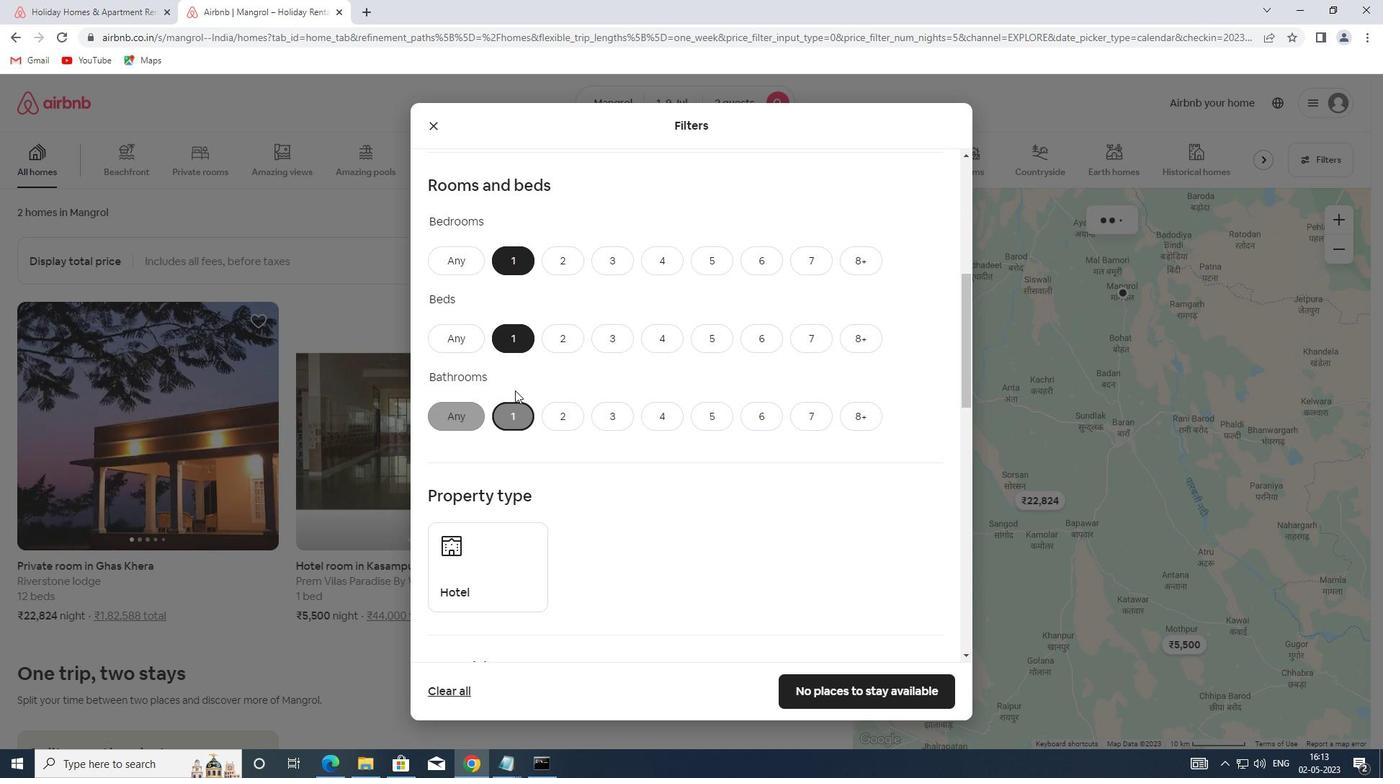 
Action: Mouse moved to (523, 381)
Screenshot: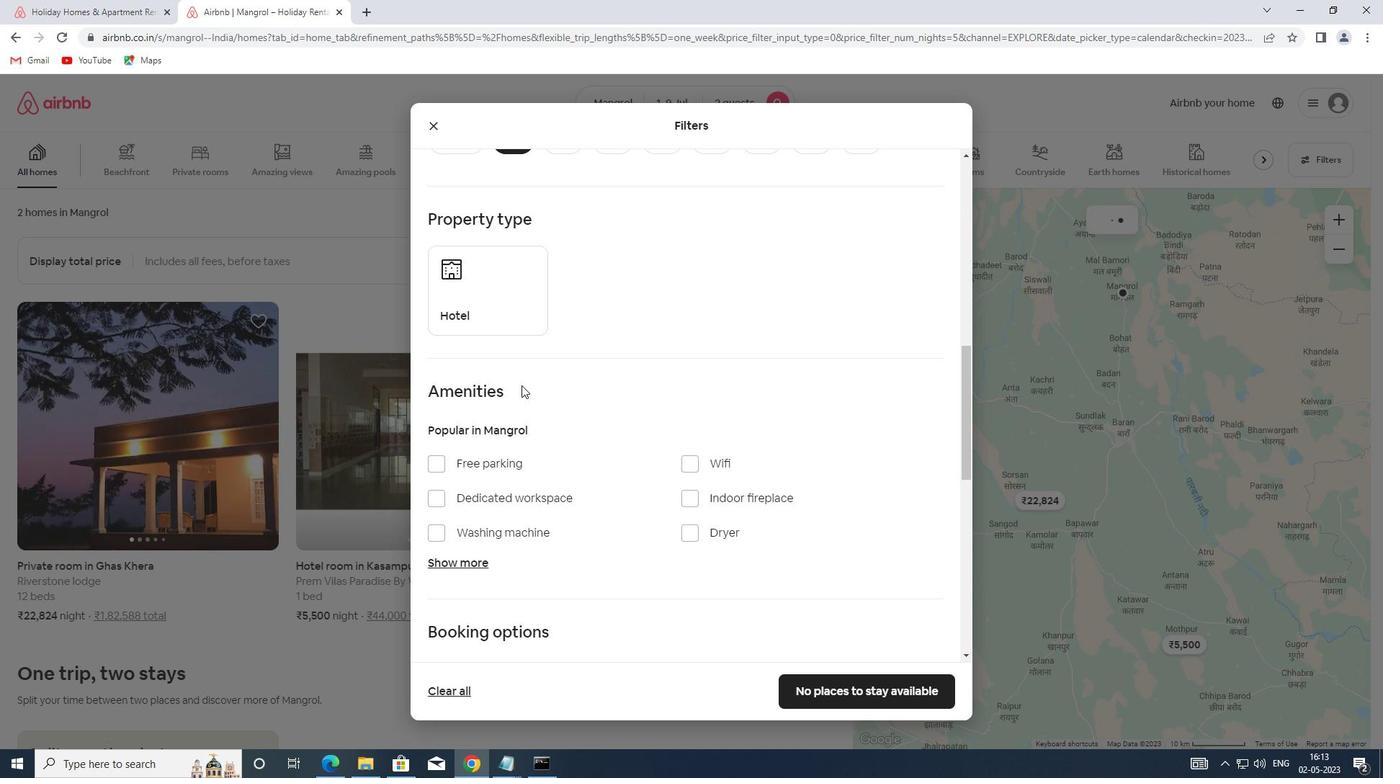 
Action: Mouse scrolled (523, 381) with delta (0, 0)
Screenshot: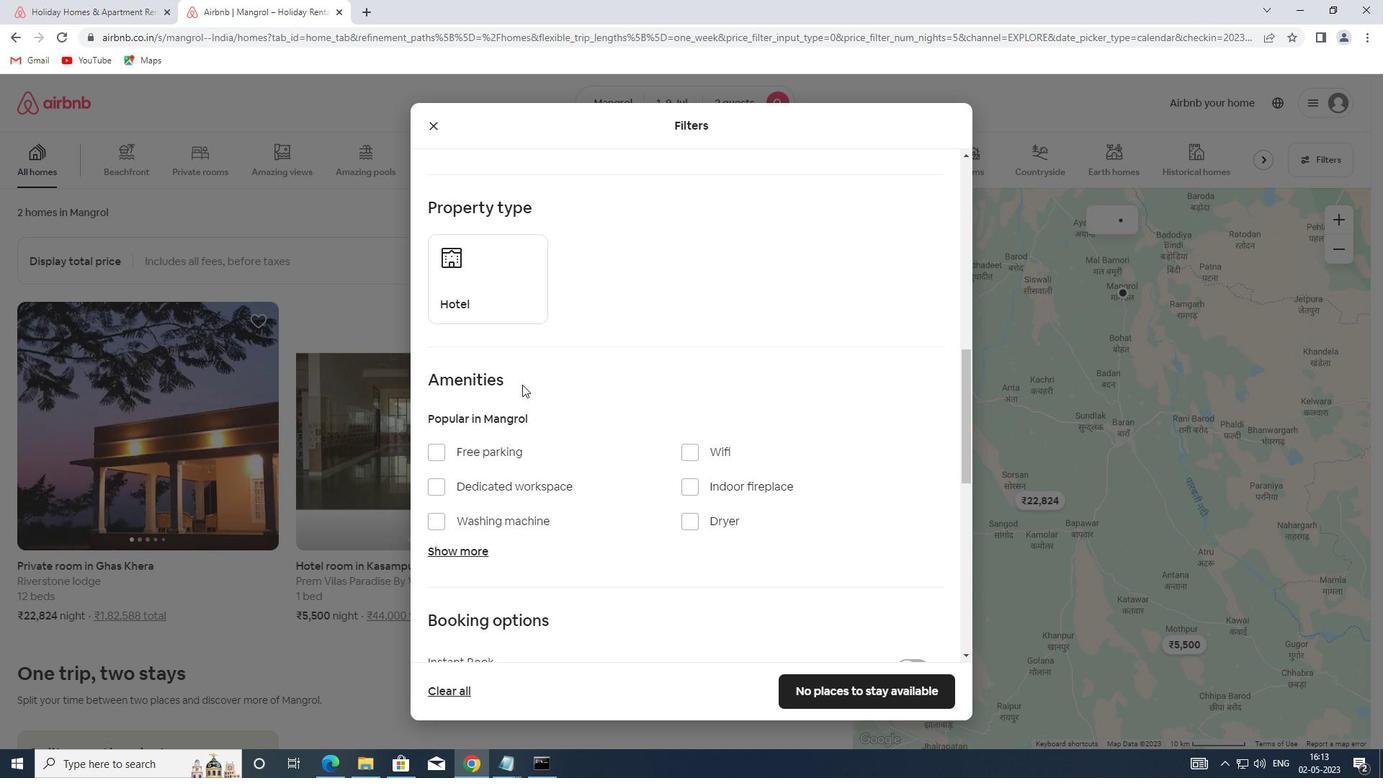 
Action: Mouse scrolled (523, 381) with delta (0, 0)
Screenshot: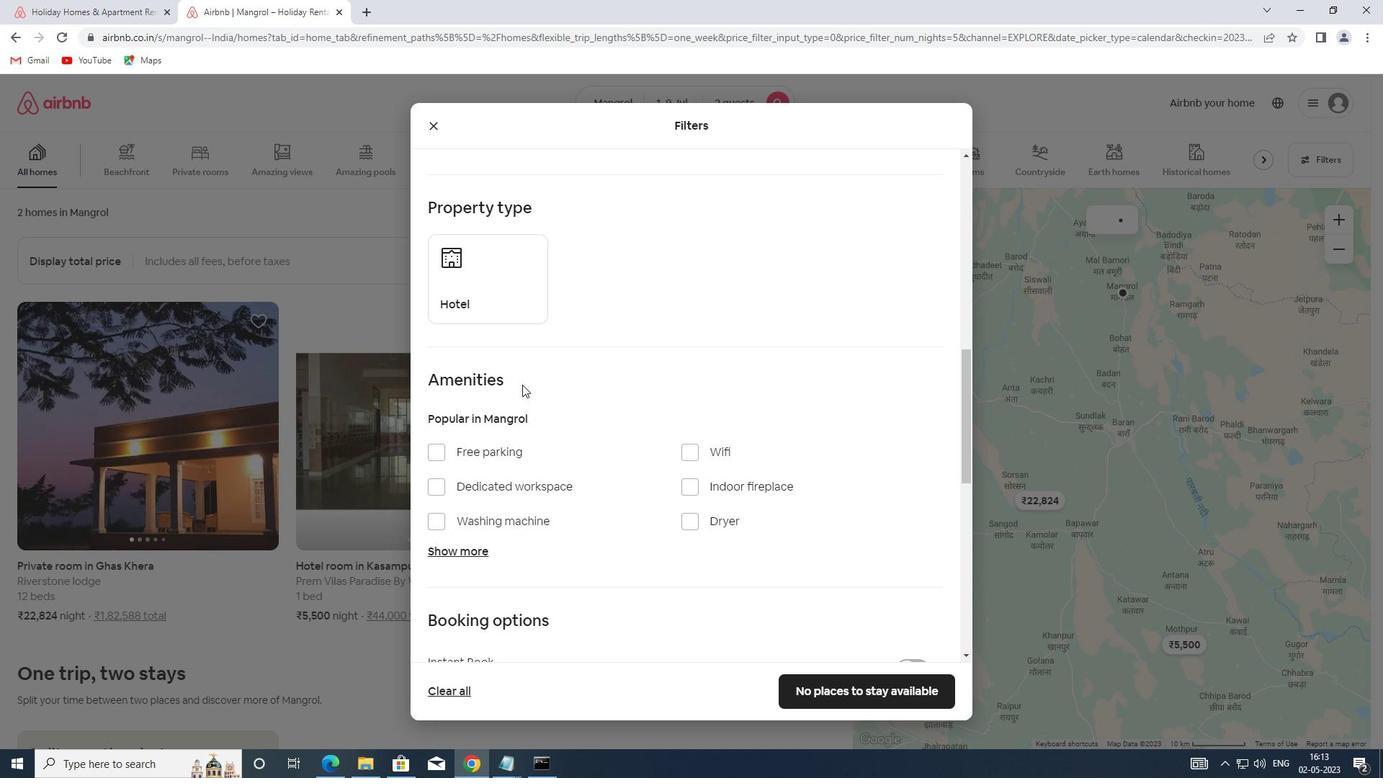 
Action: Mouse scrolled (523, 381) with delta (0, 0)
Screenshot: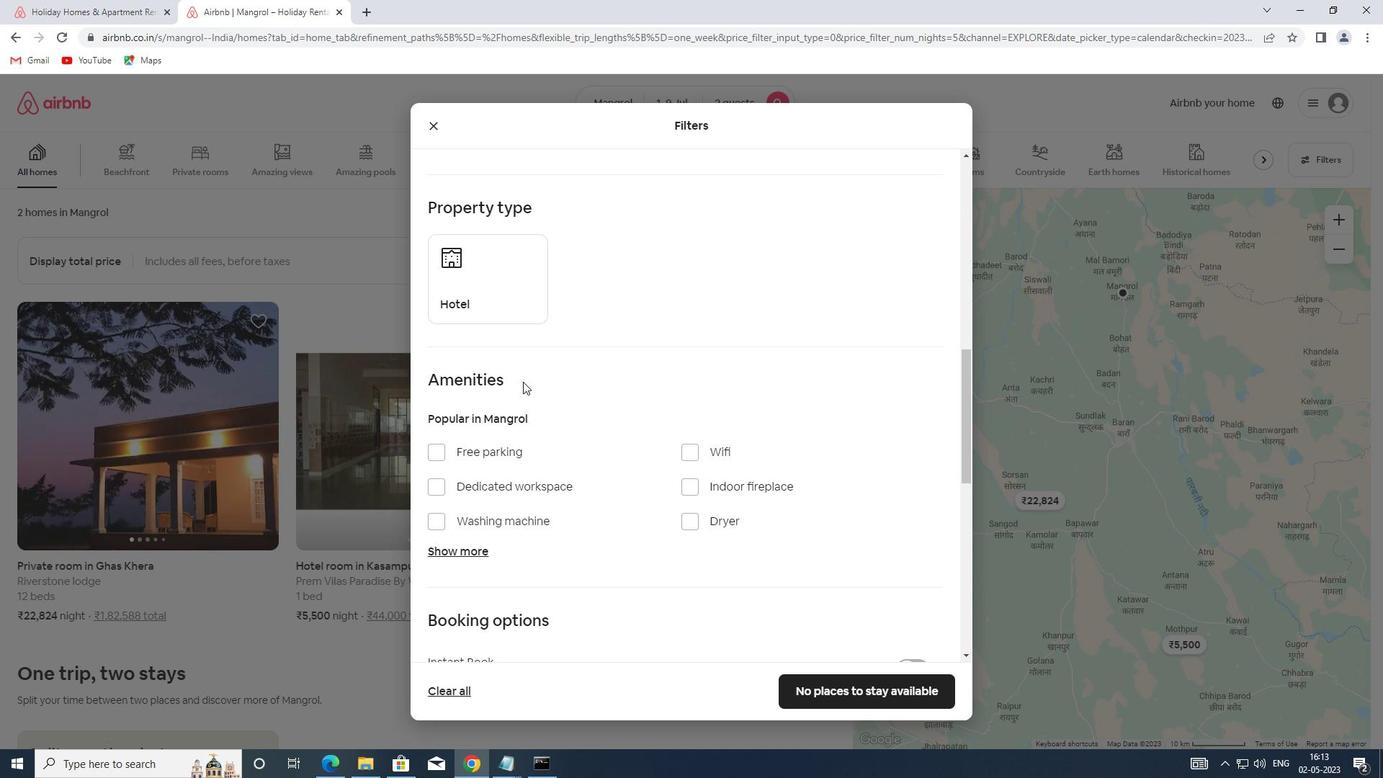 
Action: Mouse moved to (531, 378)
Screenshot: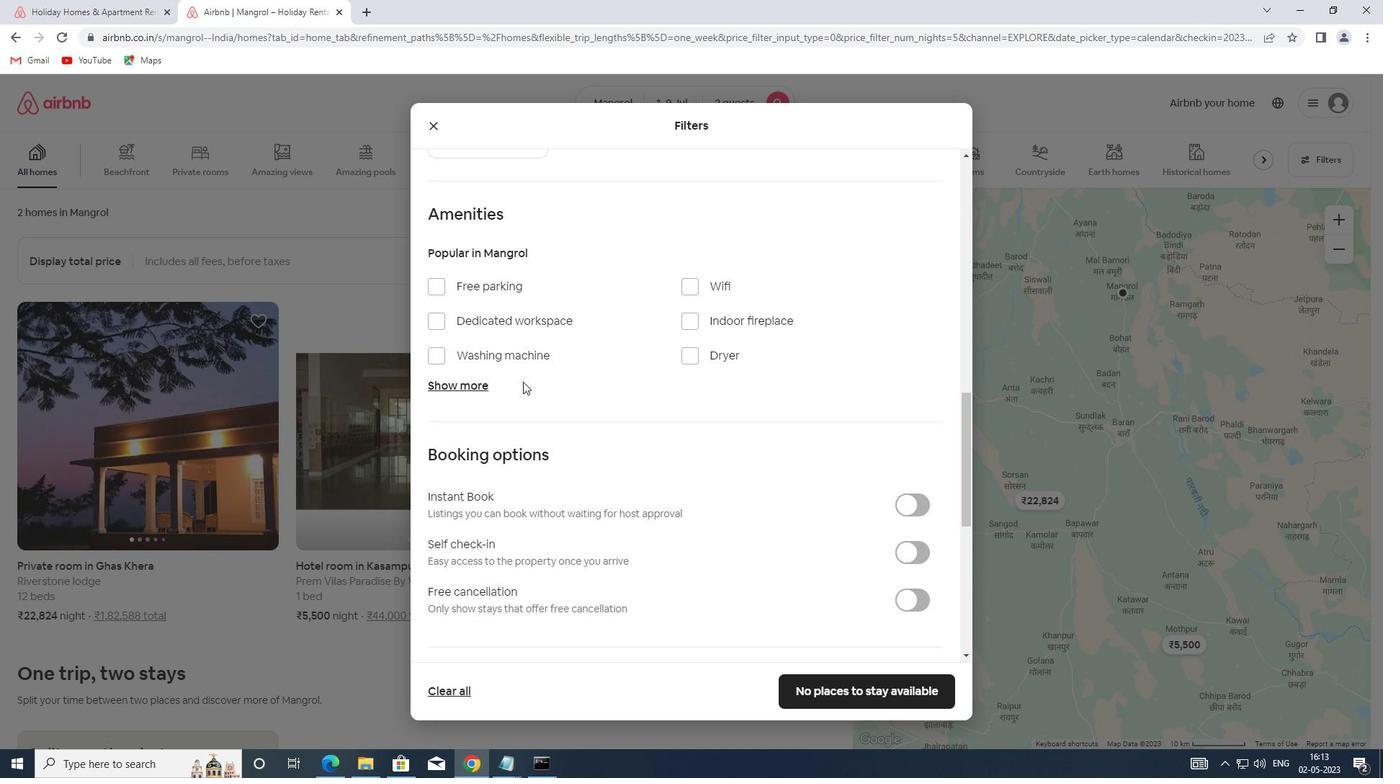 
Action: Mouse scrolled (531, 377) with delta (0, 0)
Screenshot: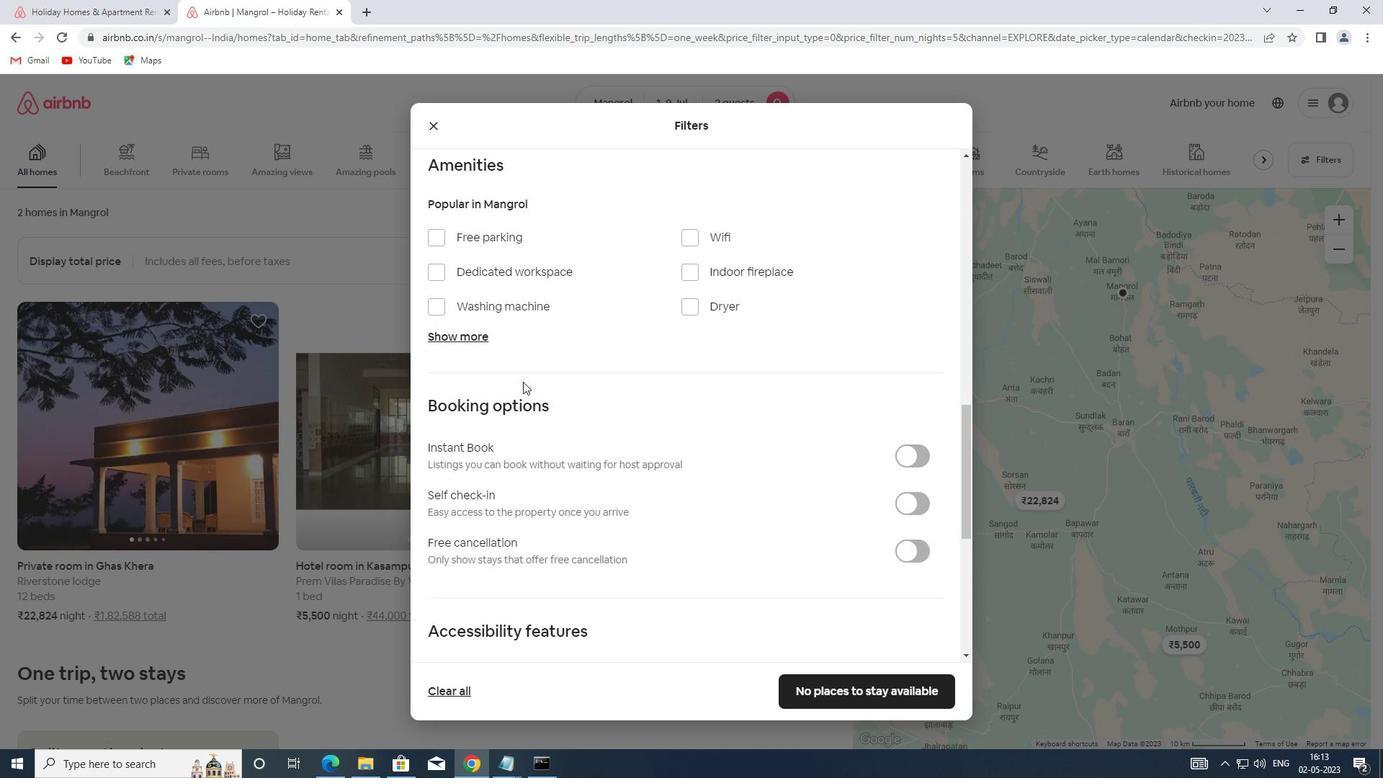 
Action: Mouse scrolled (531, 377) with delta (0, 0)
Screenshot: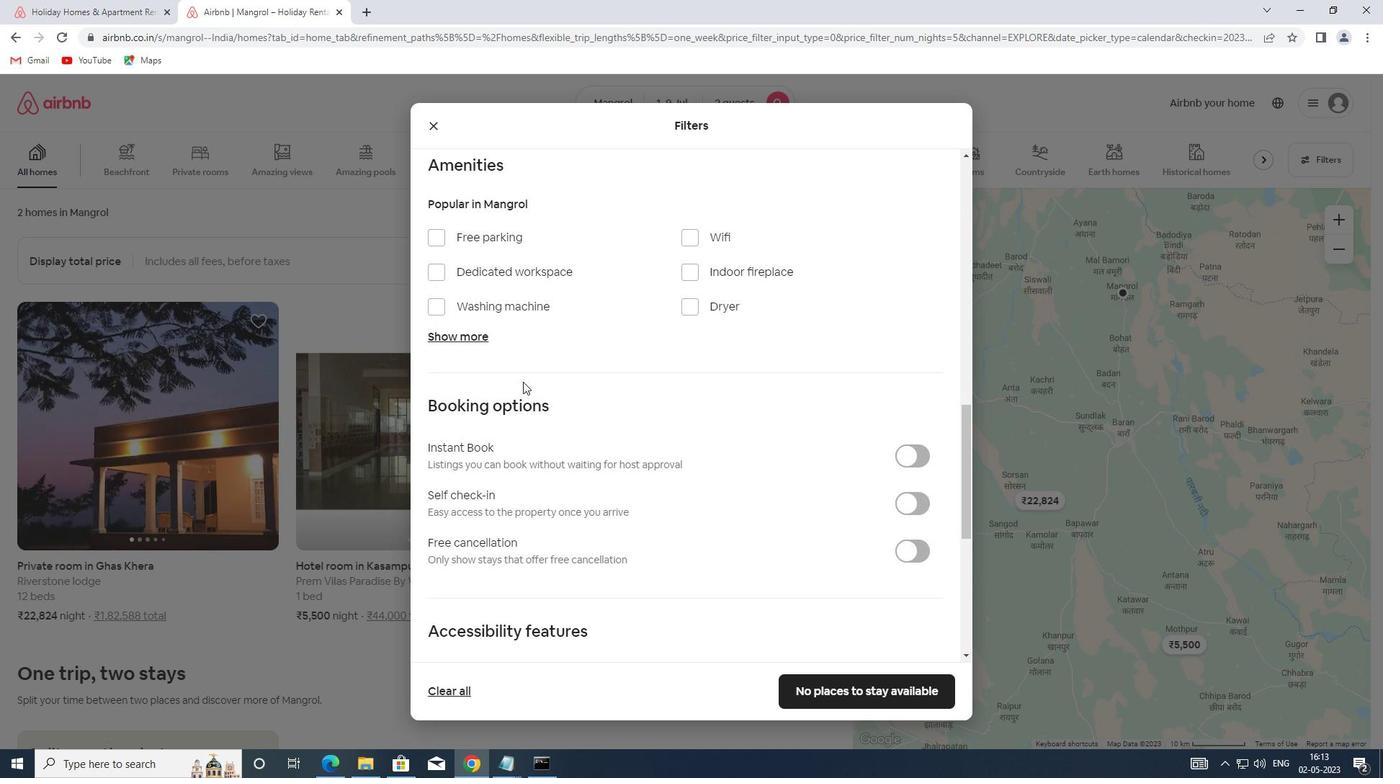 
Action: Mouse scrolled (531, 377) with delta (0, 0)
Screenshot: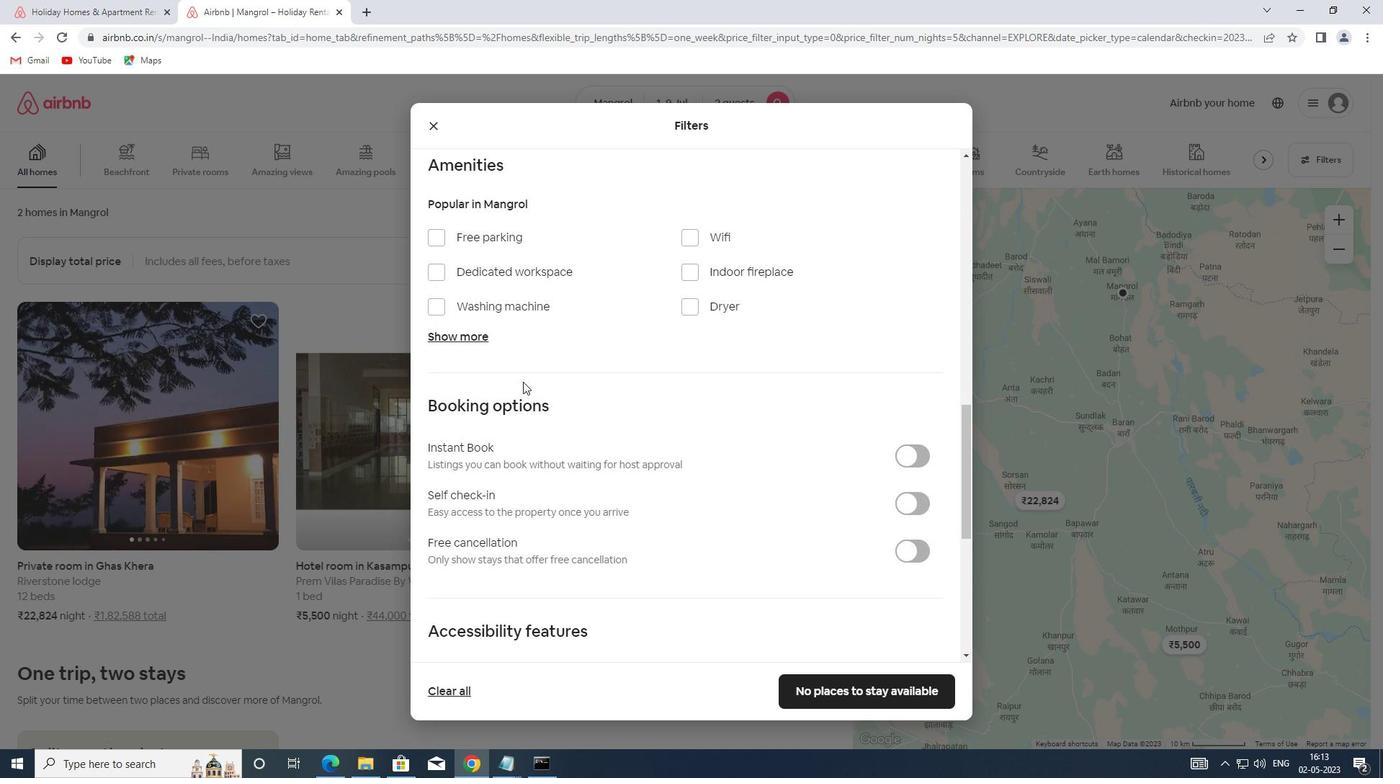 
Action: Mouse moved to (536, 378)
Screenshot: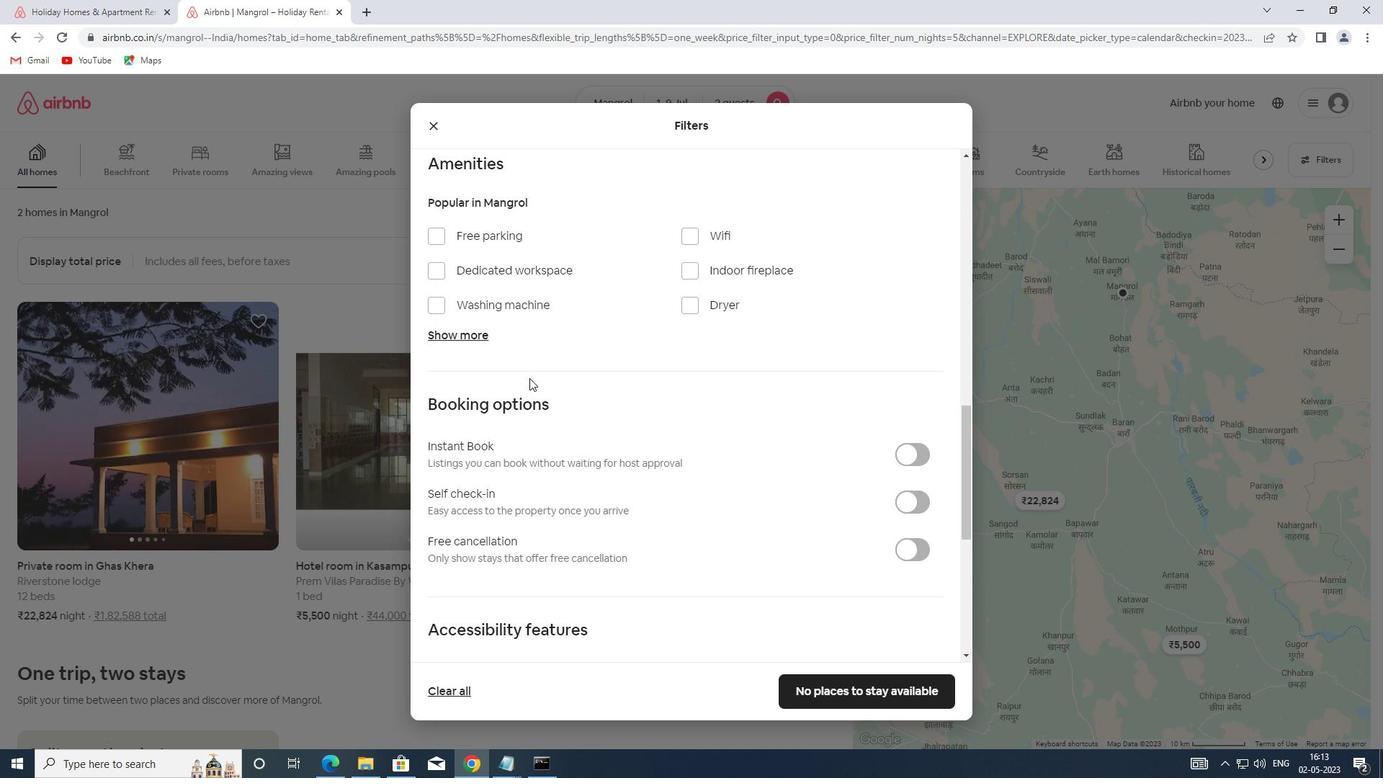 
Action: Mouse scrolled (536, 377) with delta (0, 0)
Screenshot: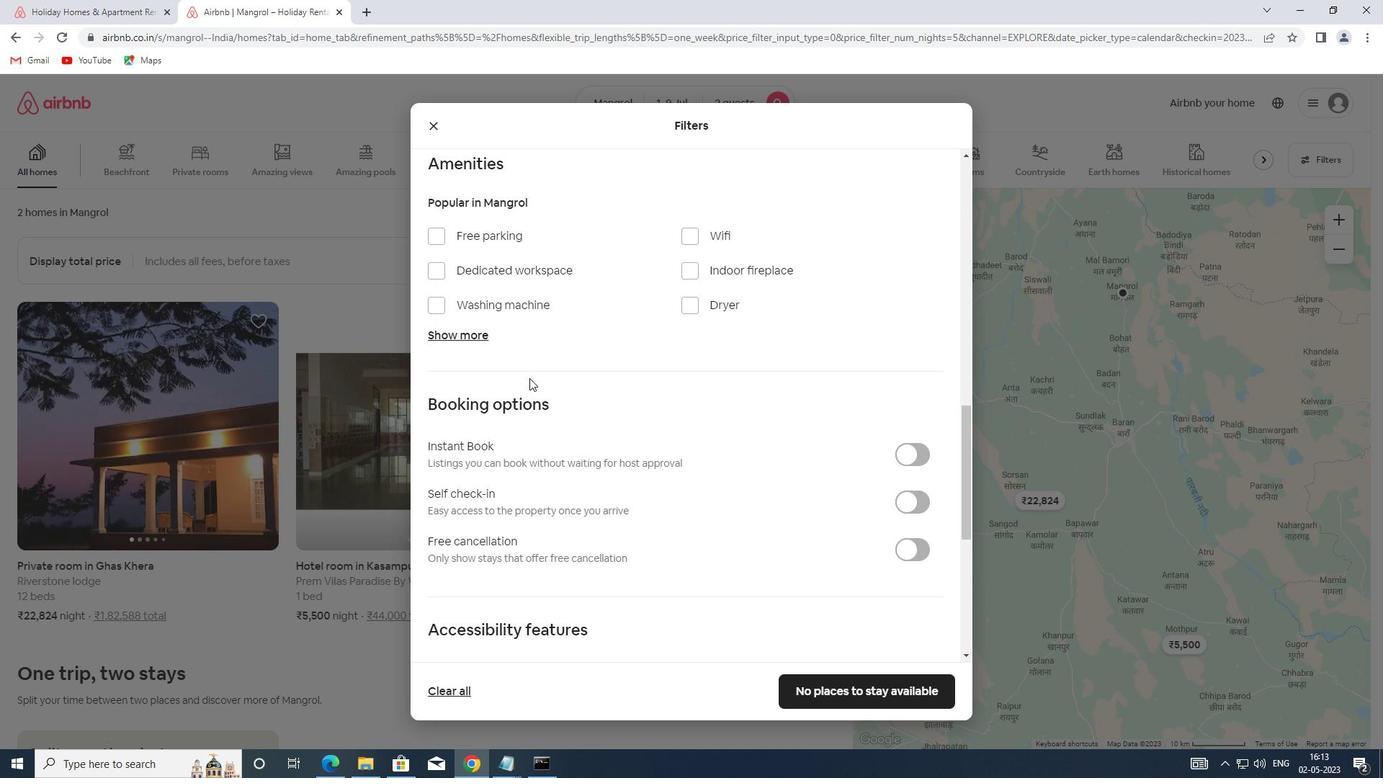 
Action: Mouse moved to (919, 207)
Screenshot: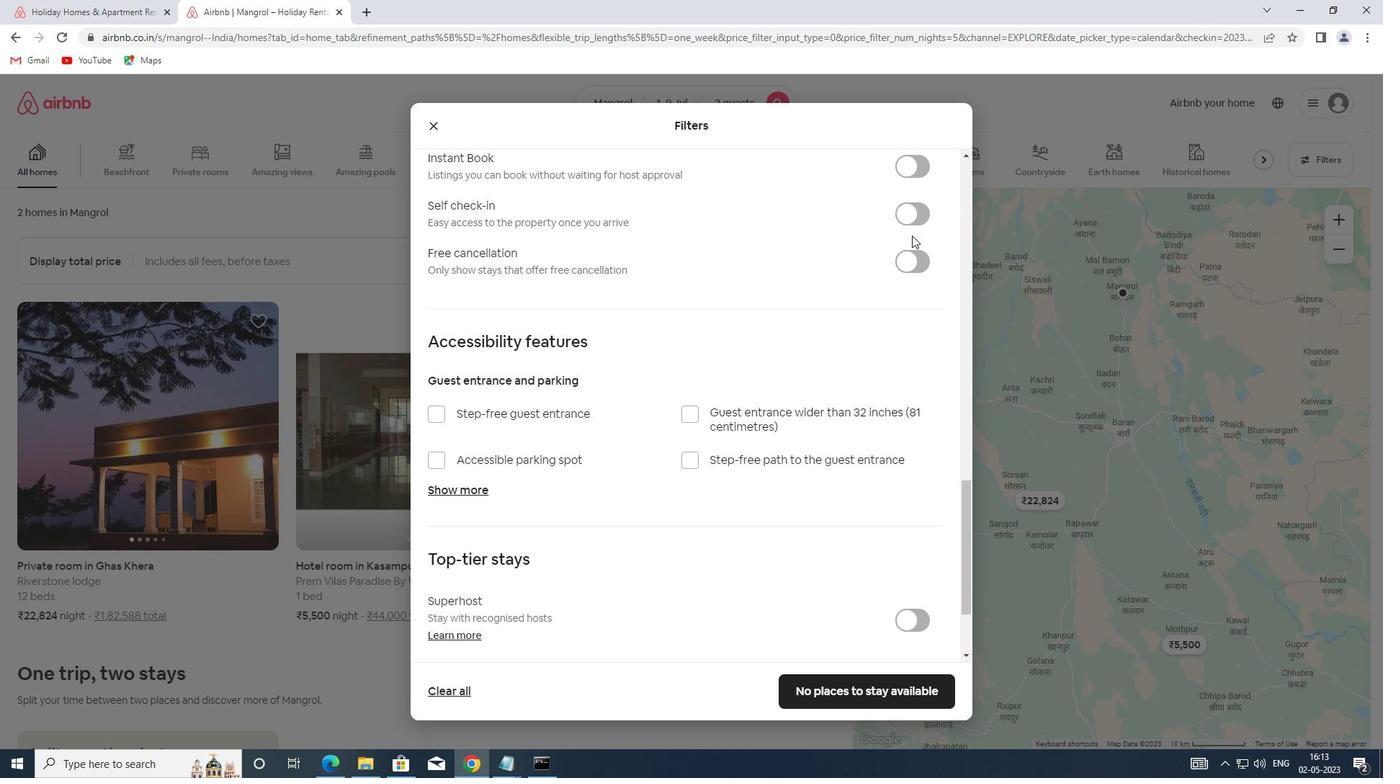 
Action: Mouse pressed left at (919, 207)
Screenshot: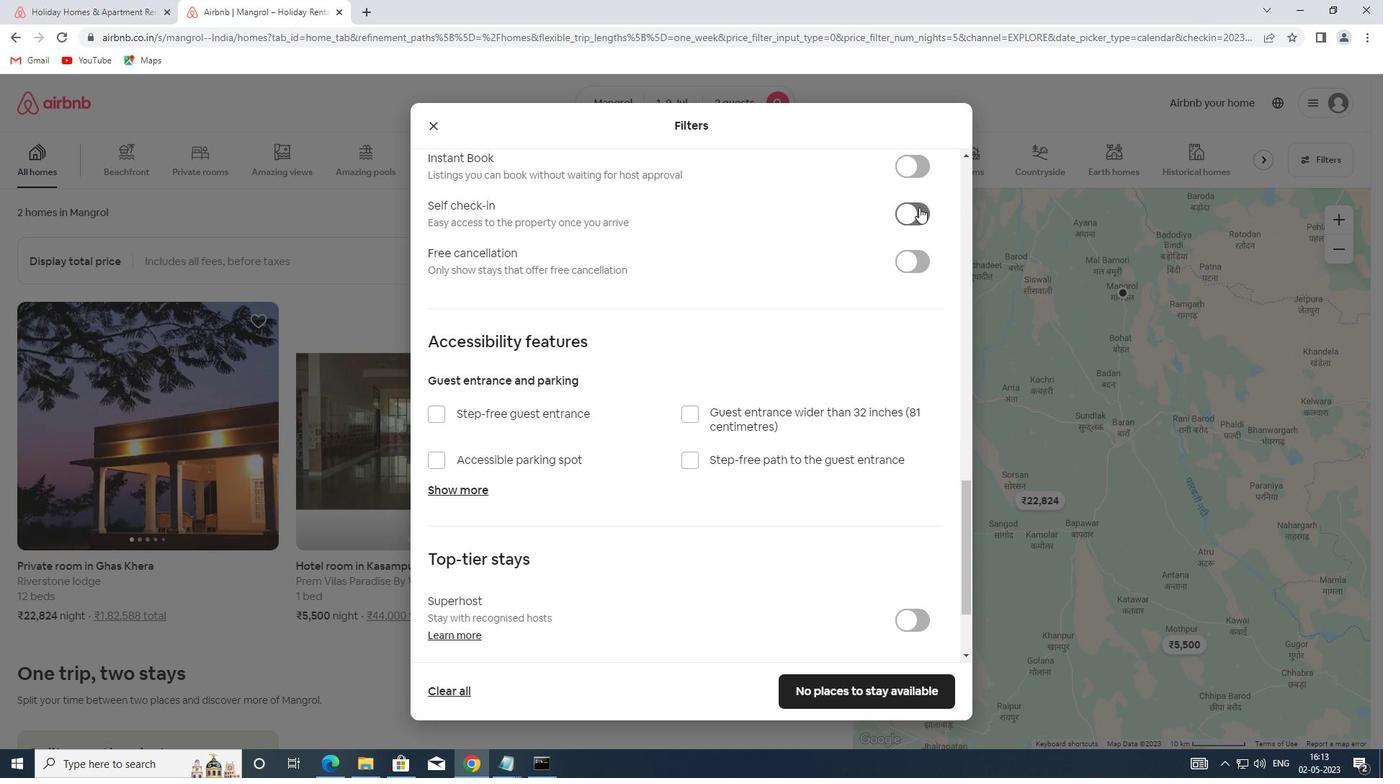 
Action: Mouse moved to (738, 367)
Screenshot: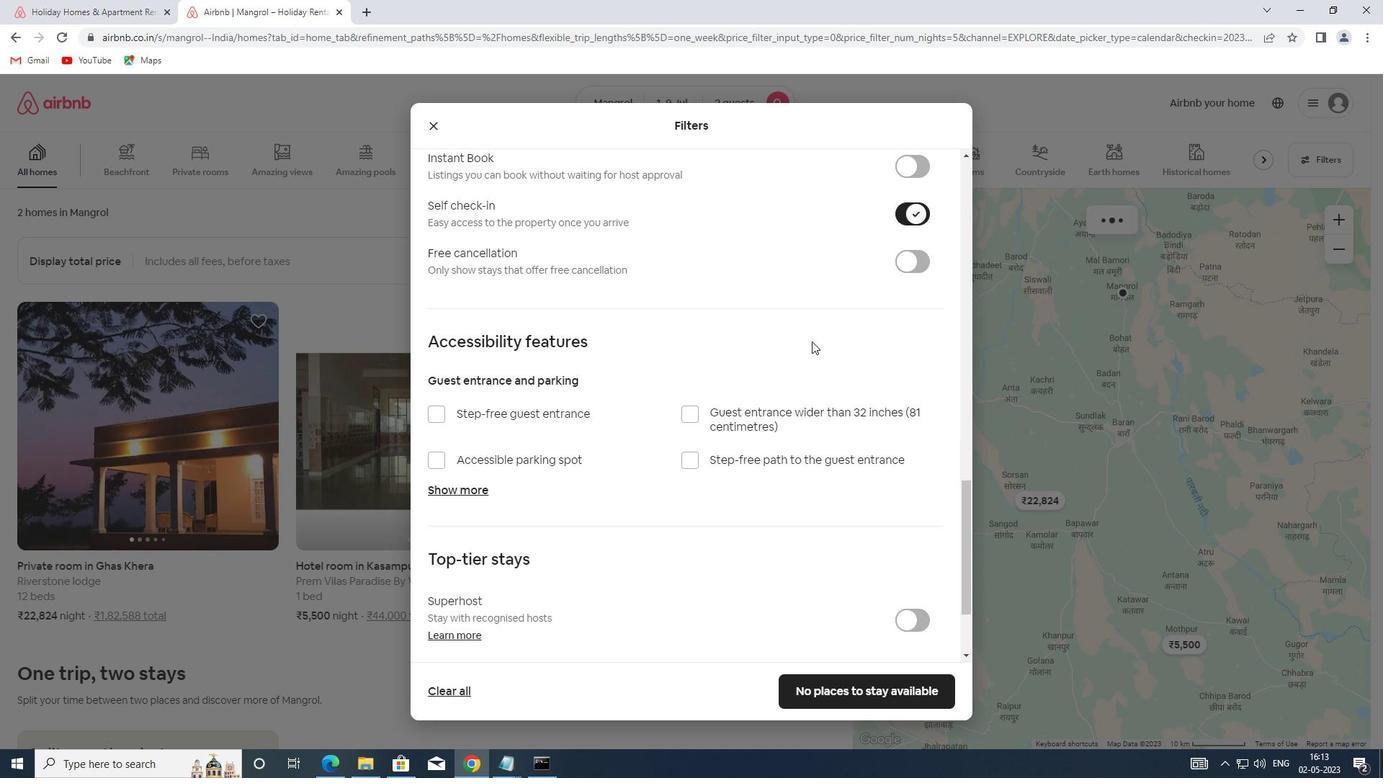 
Action: Mouse scrolled (738, 366) with delta (0, 0)
Screenshot: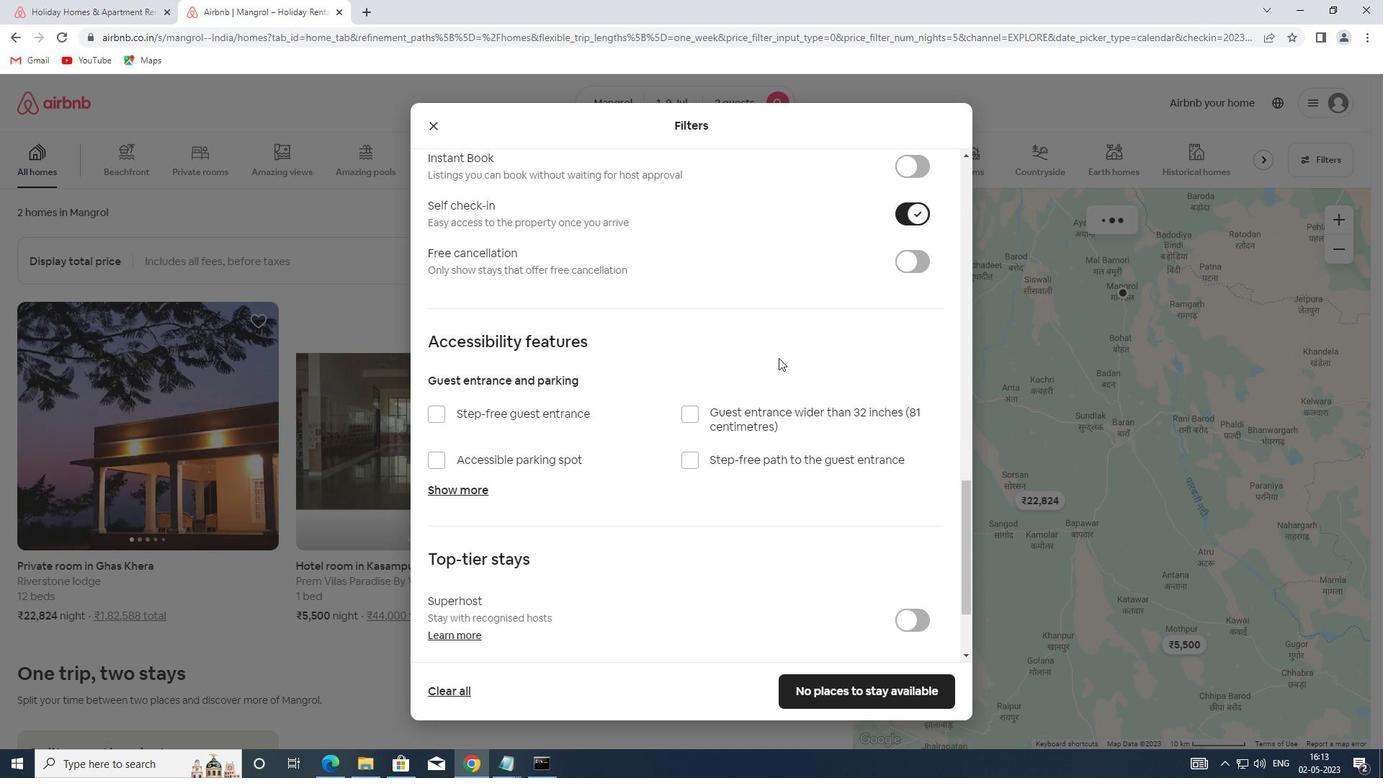 
Action: Mouse scrolled (738, 366) with delta (0, 0)
Screenshot: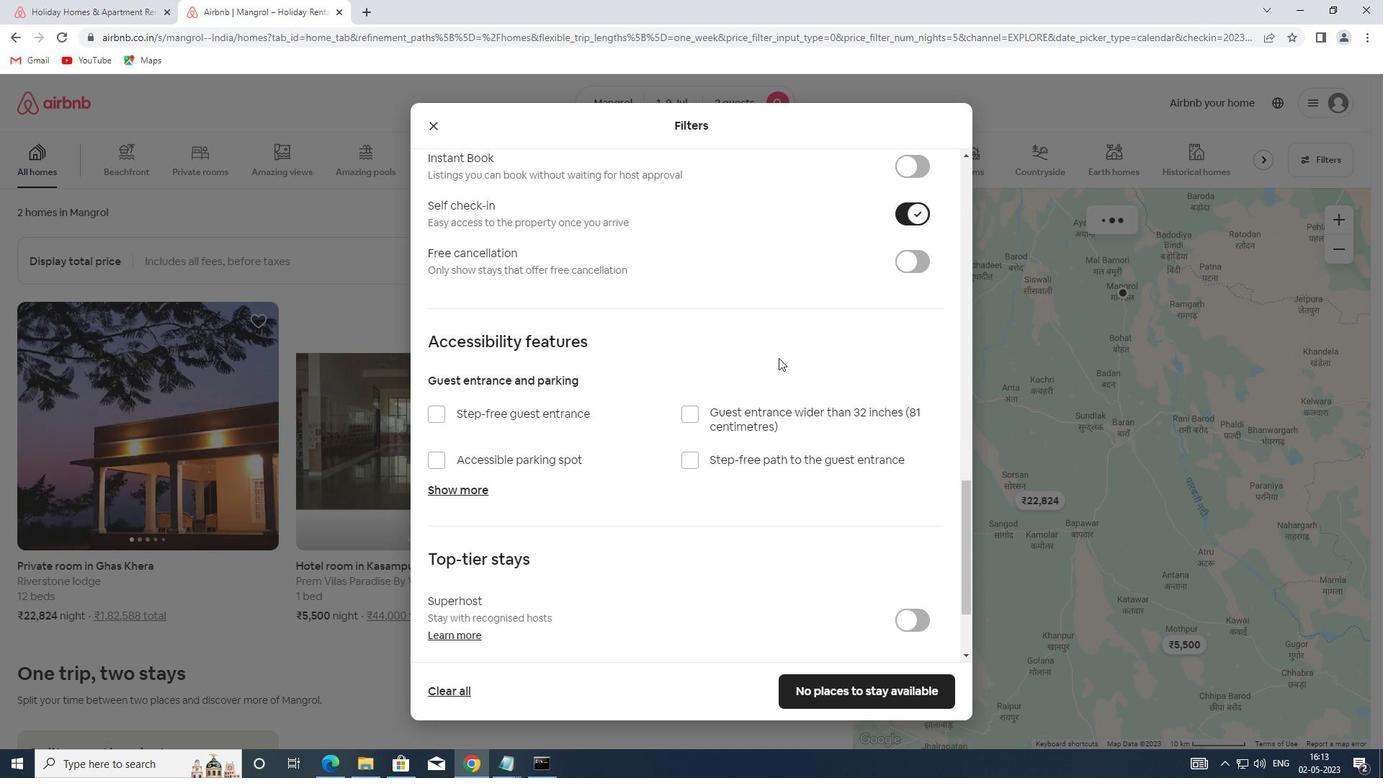 
Action: Mouse scrolled (738, 366) with delta (0, 0)
Screenshot: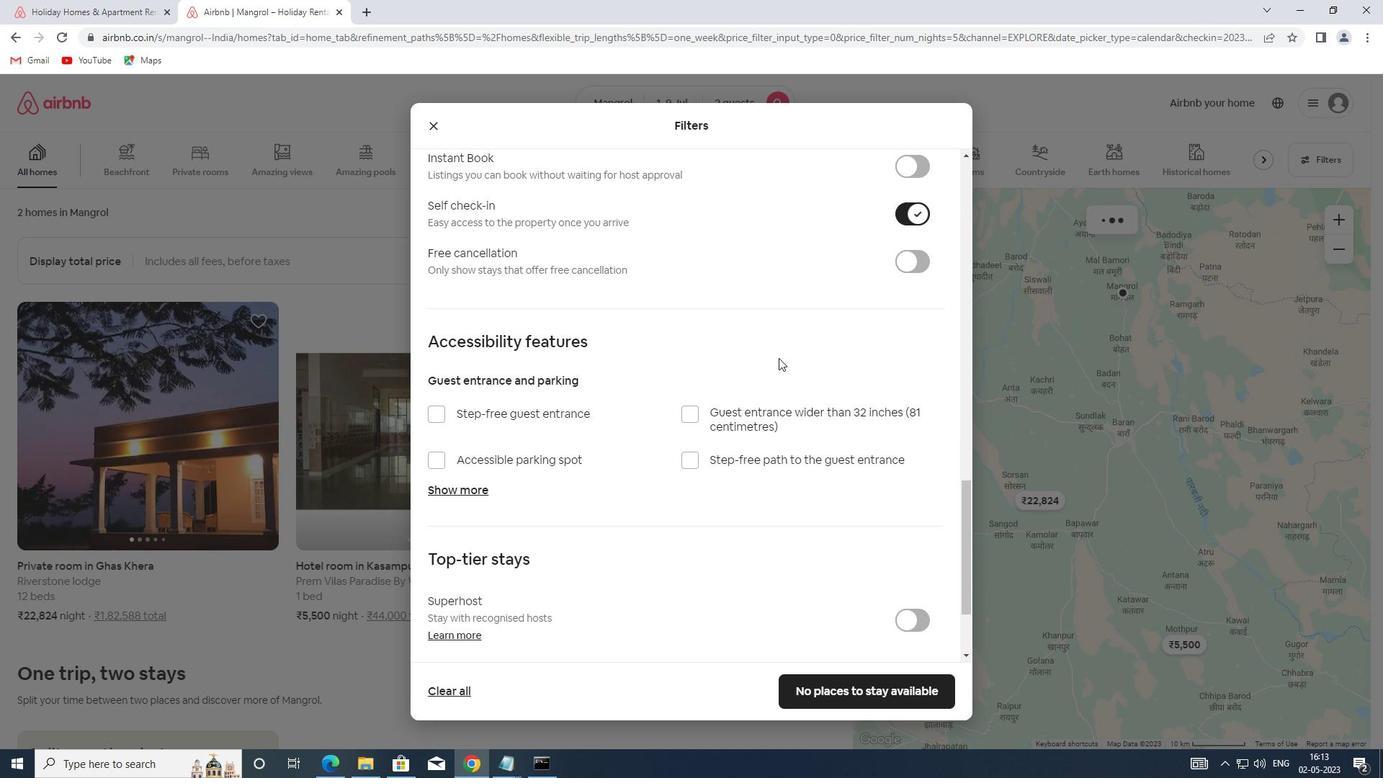 
Action: Mouse scrolled (738, 366) with delta (0, 0)
Screenshot: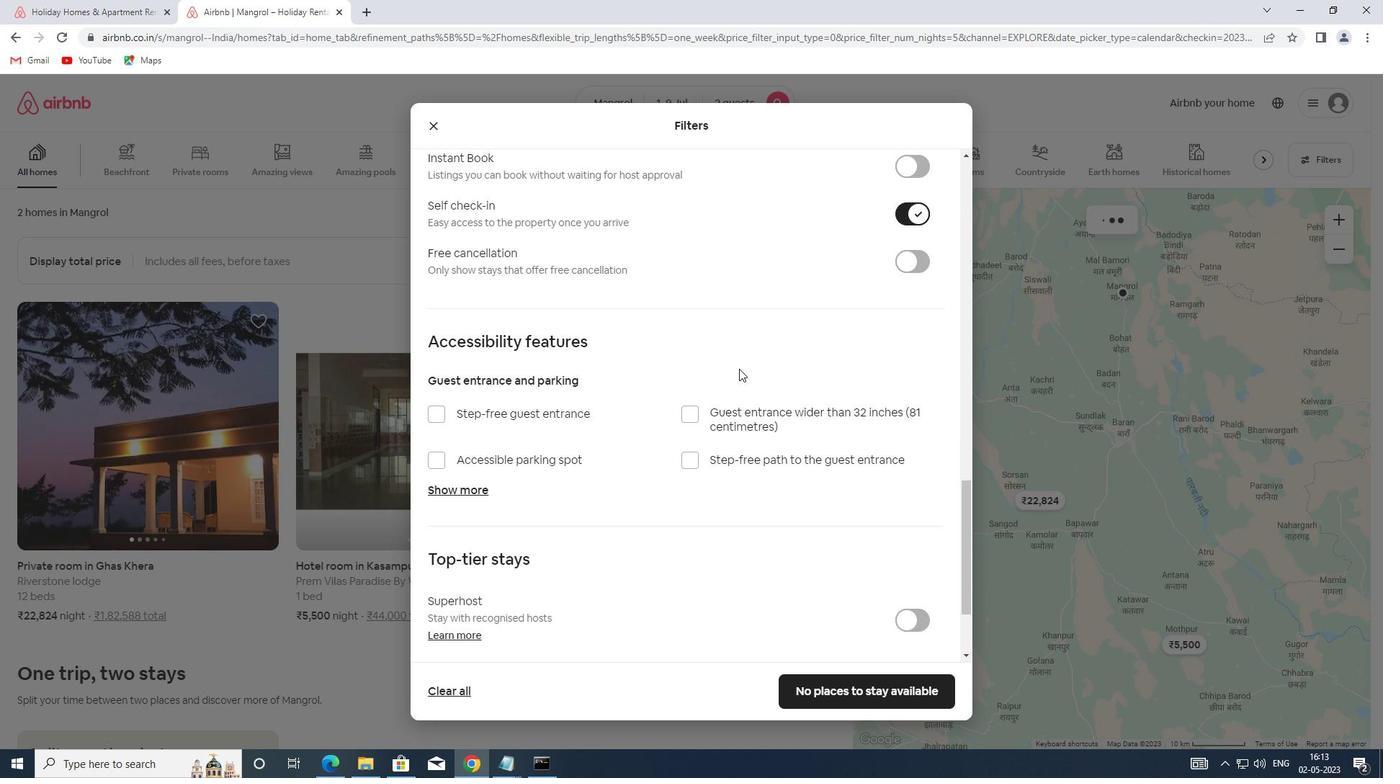 
Action: Mouse scrolled (738, 366) with delta (0, 0)
Screenshot: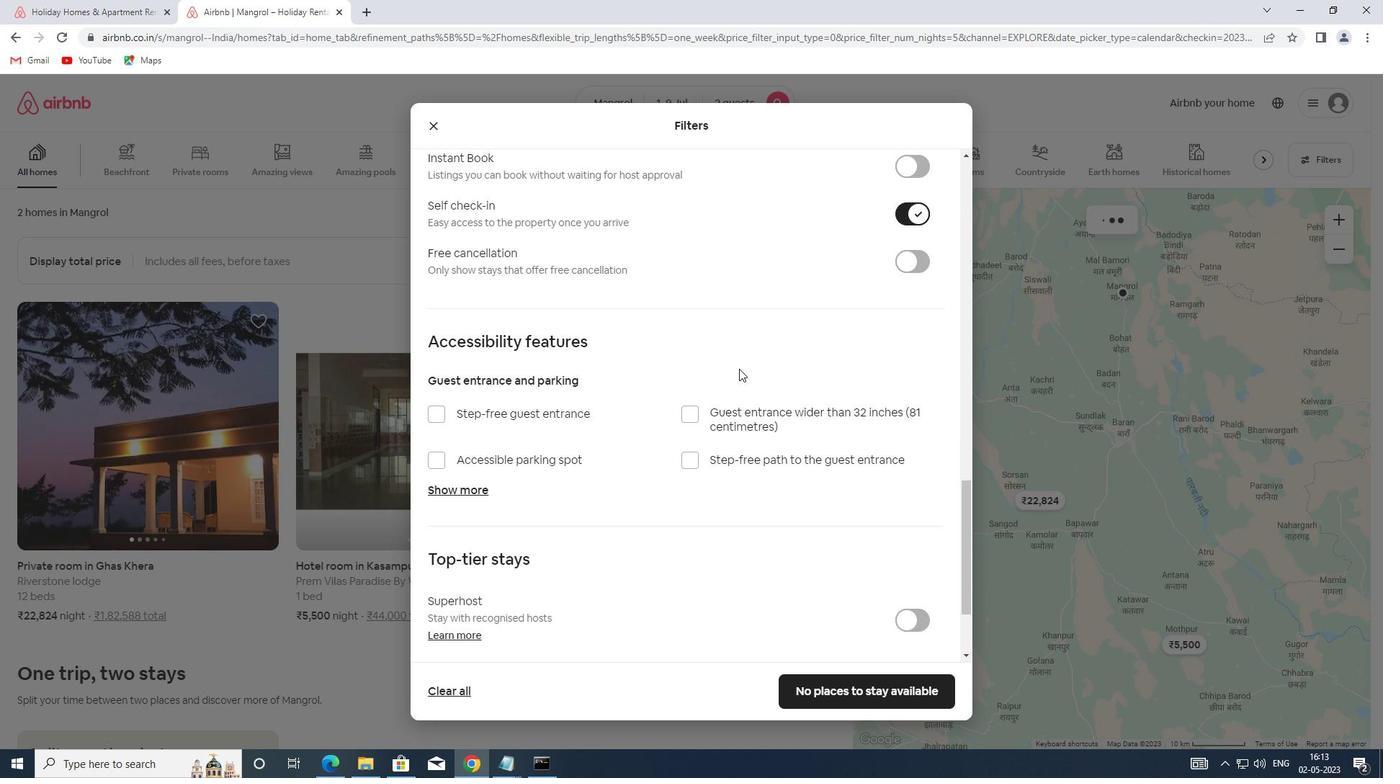 
Action: Mouse moved to (734, 382)
Screenshot: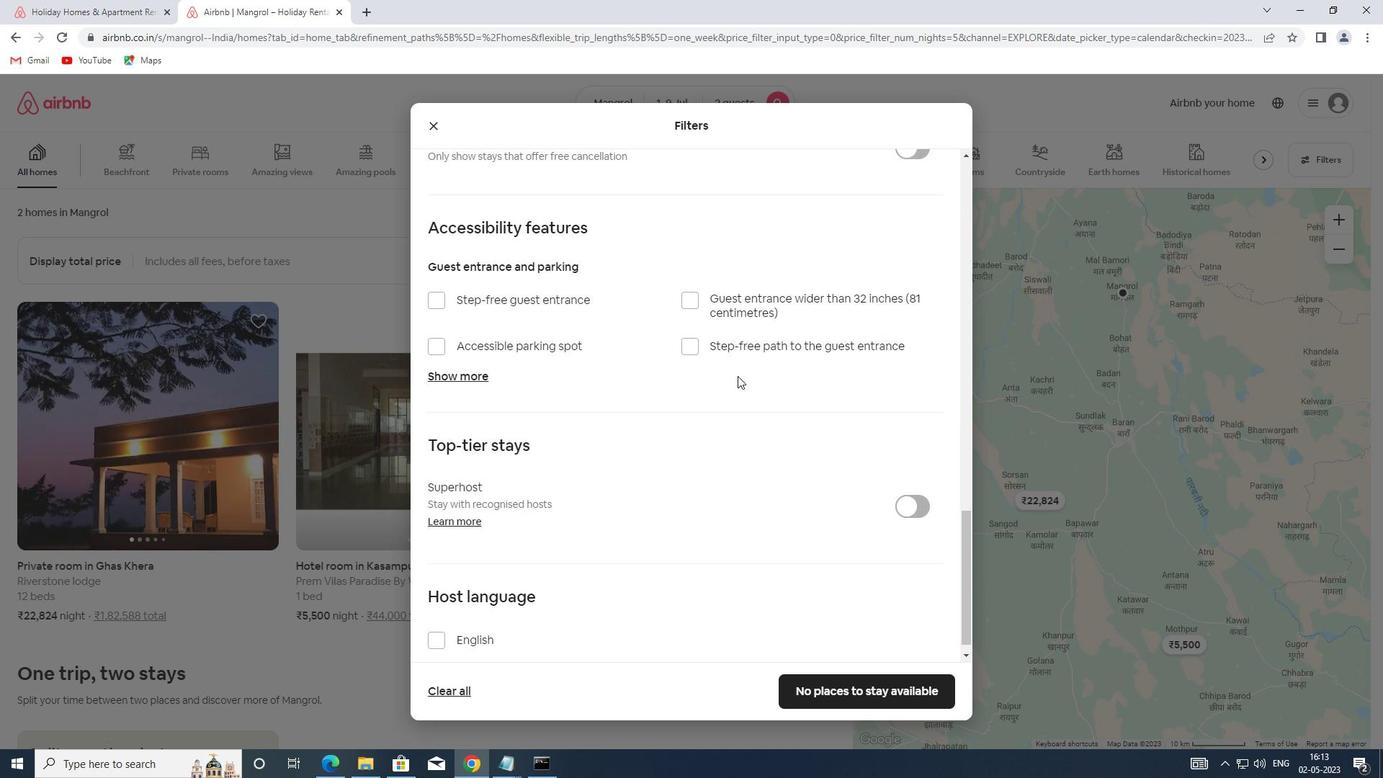 
Action: Mouse scrolled (734, 381) with delta (0, 0)
Screenshot: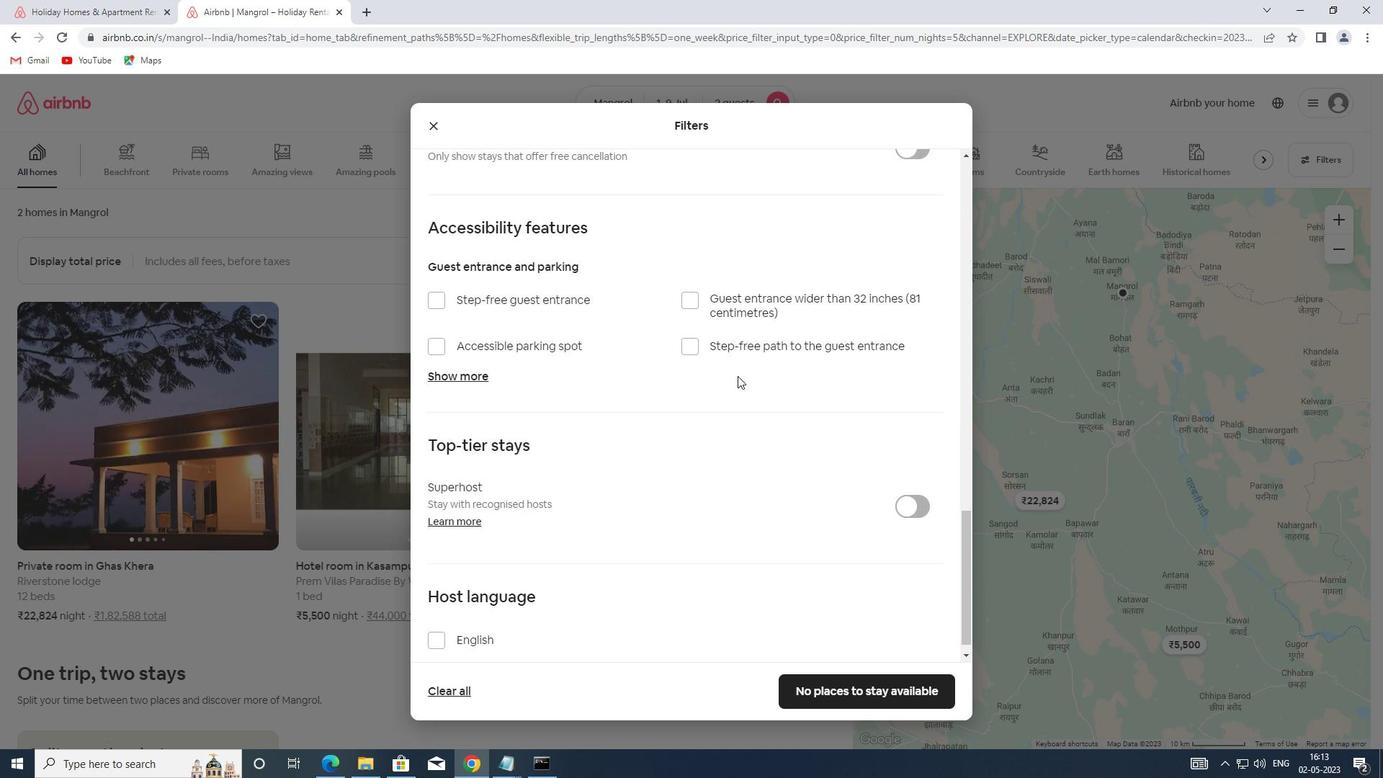 
Action: Mouse moved to (732, 387)
Screenshot: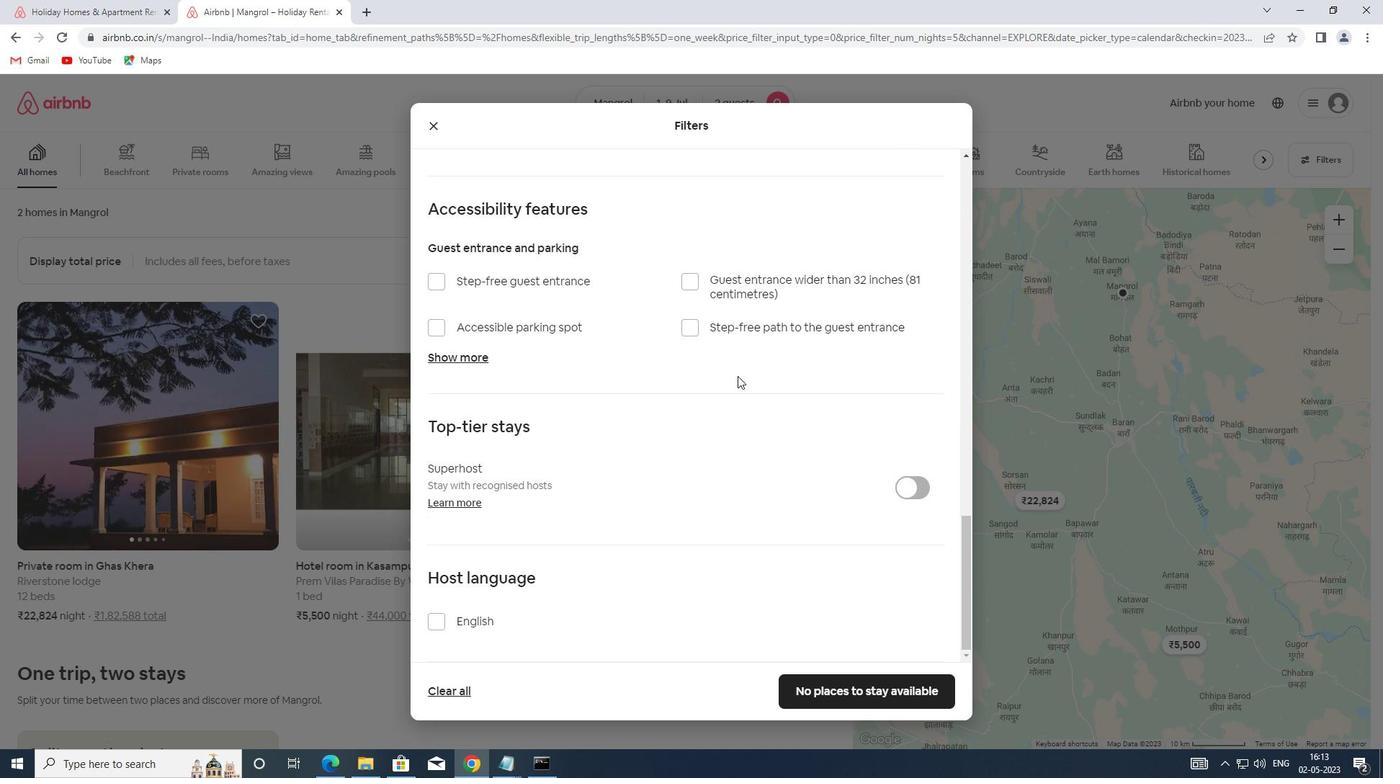 
Action: Mouse scrolled (732, 386) with delta (0, 0)
Screenshot: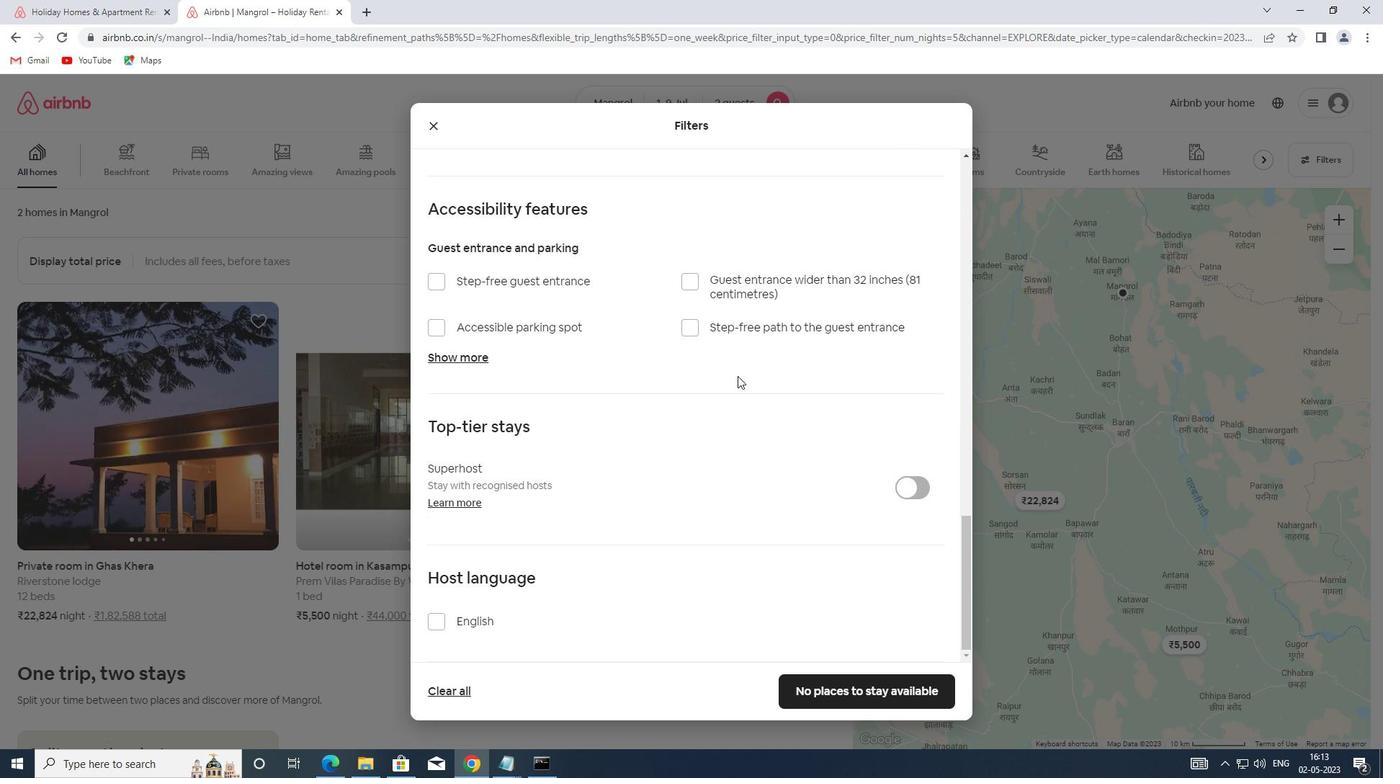
Action: Mouse moved to (732, 388)
Screenshot: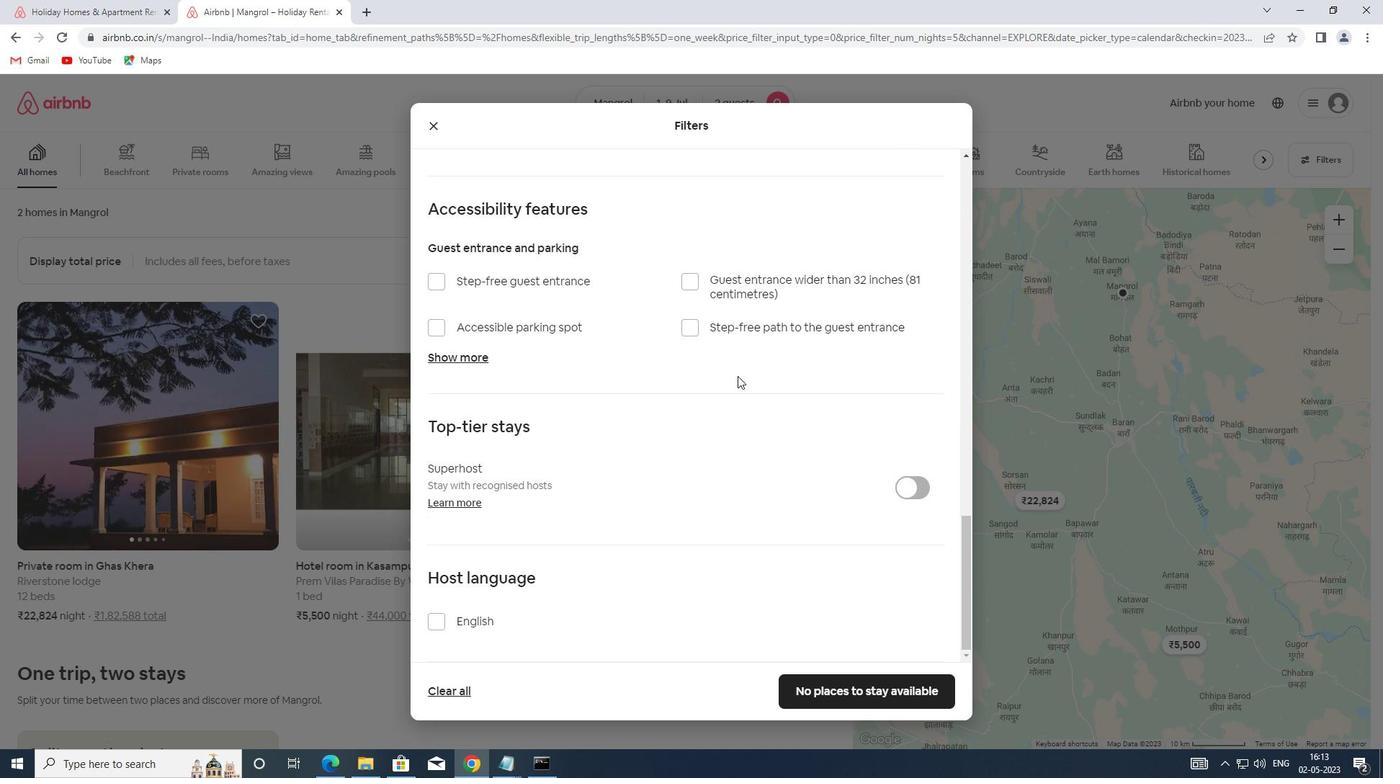 
Action: Mouse scrolled (732, 387) with delta (0, 0)
Screenshot: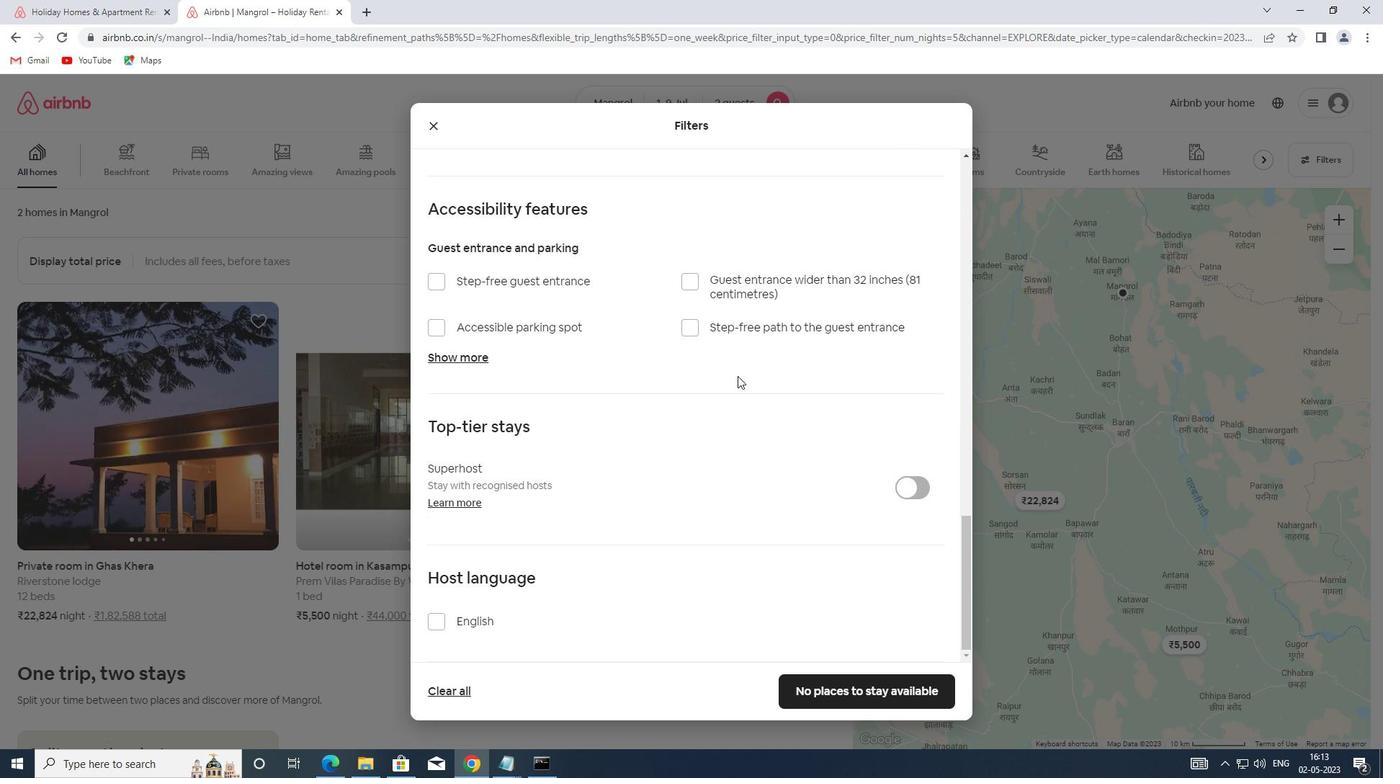 
Action: Mouse moved to (732, 389)
Screenshot: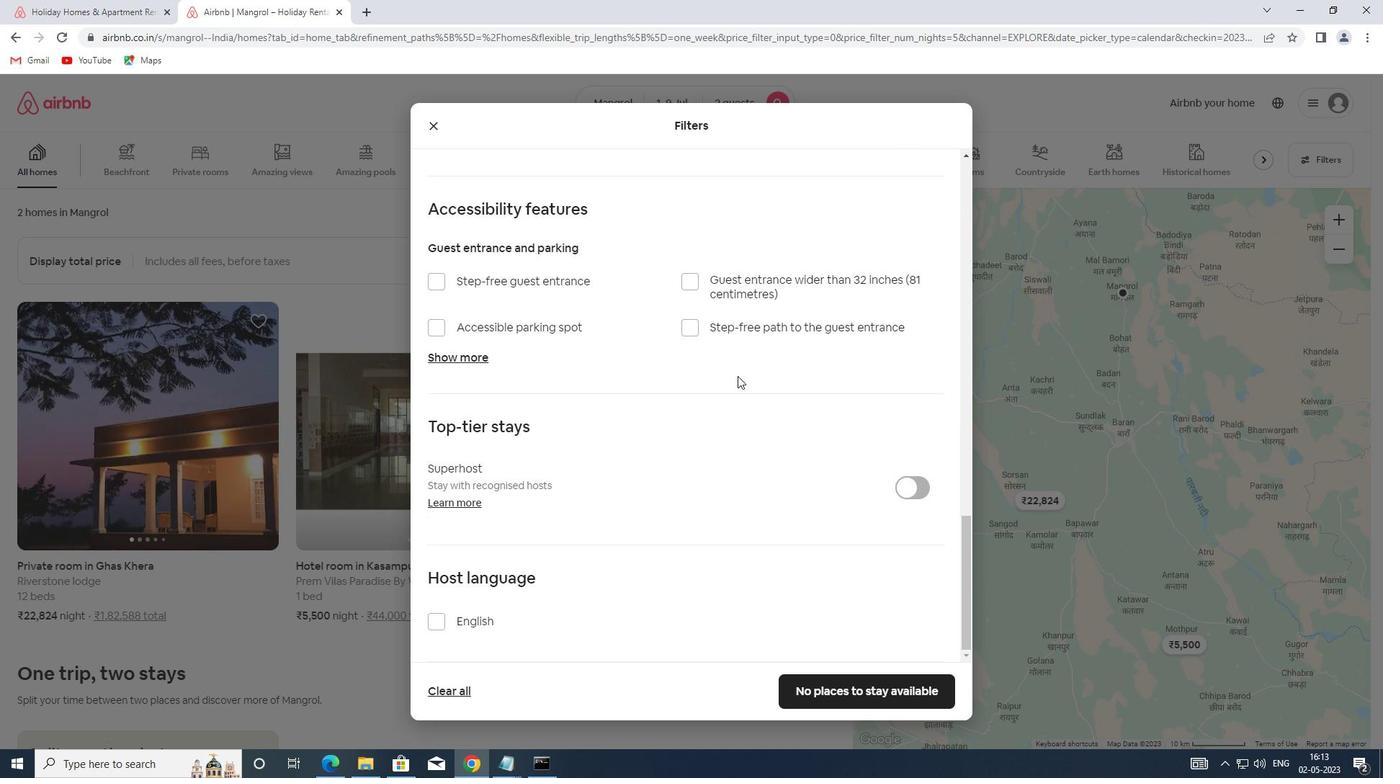 
Action: Mouse scrolled (732, 388) with delta (0, 0)
Screenshot: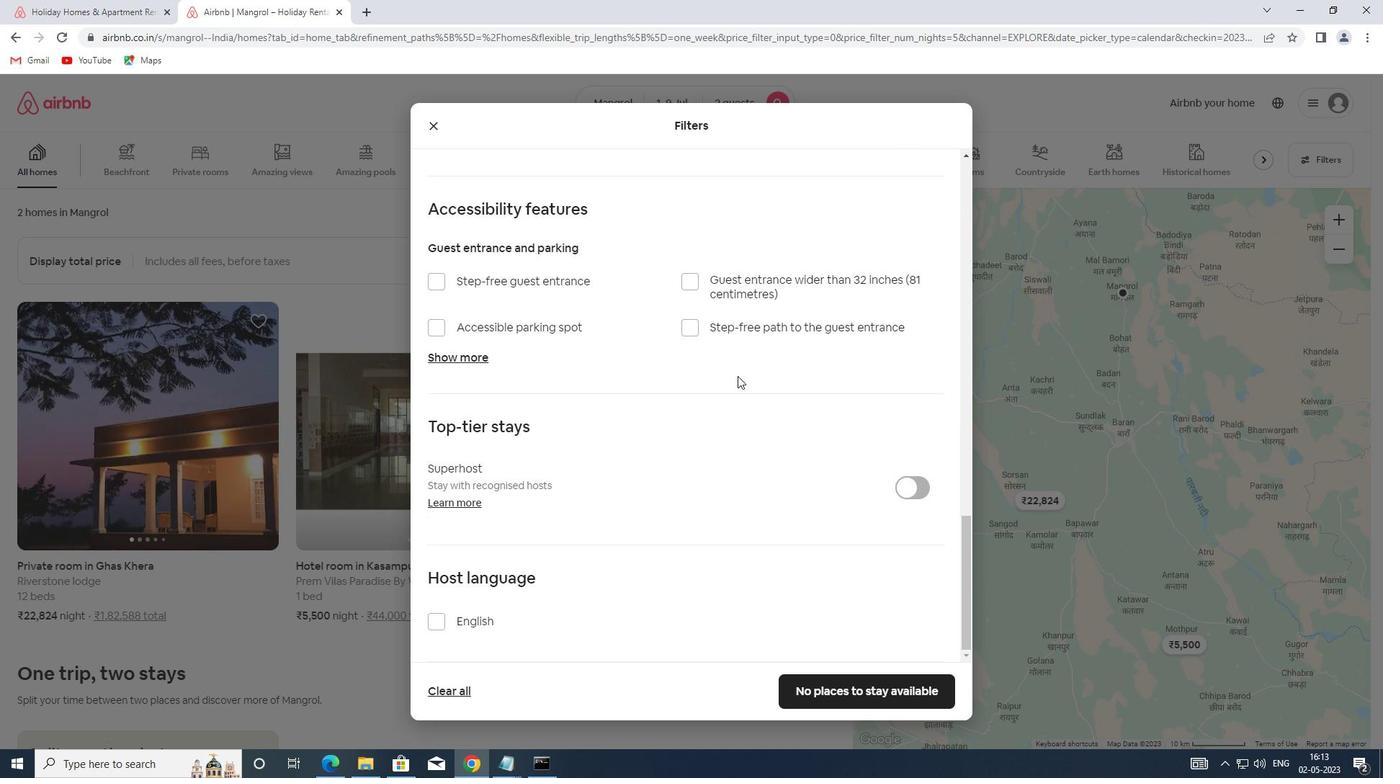 
Action: Mouse moved to (472, 625)
Screenshot: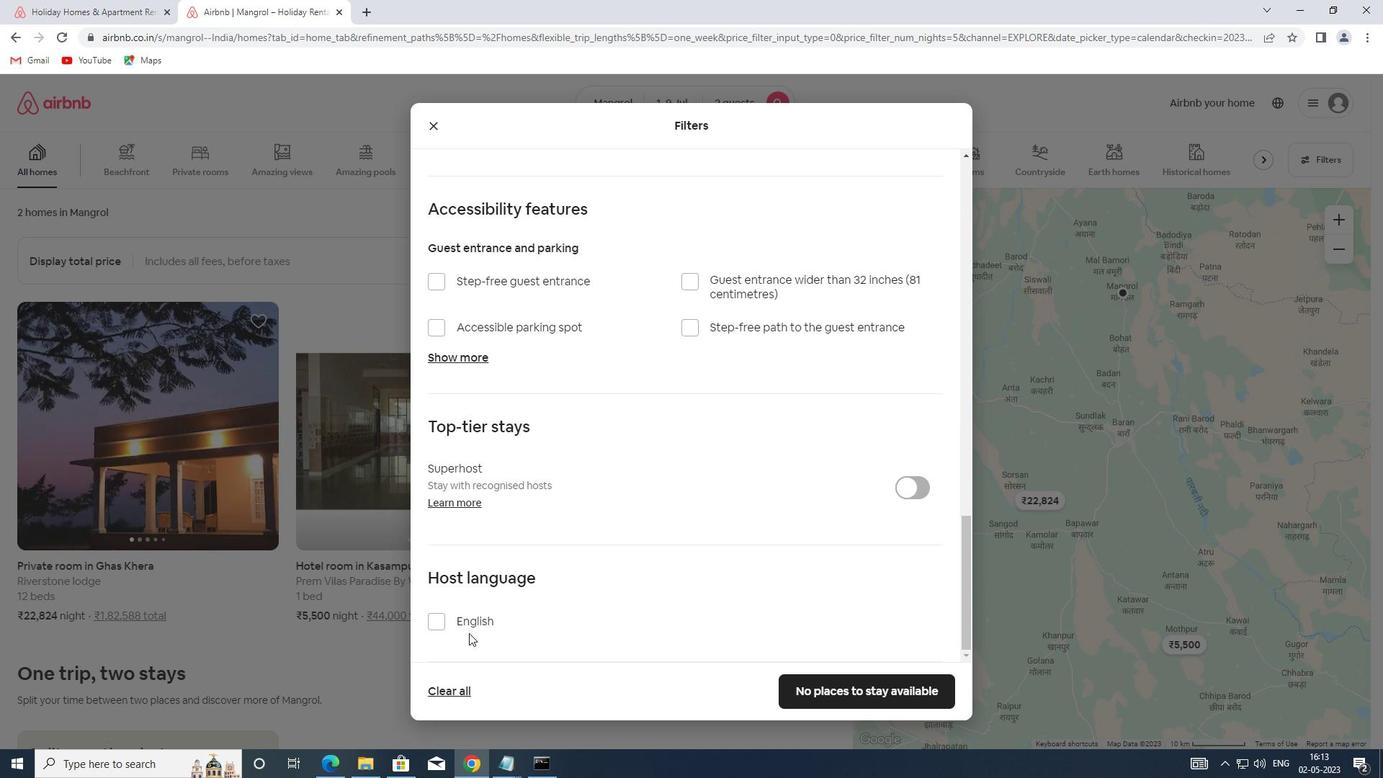 
Action: Mouse pressed left at (472, 625)
Screenshot: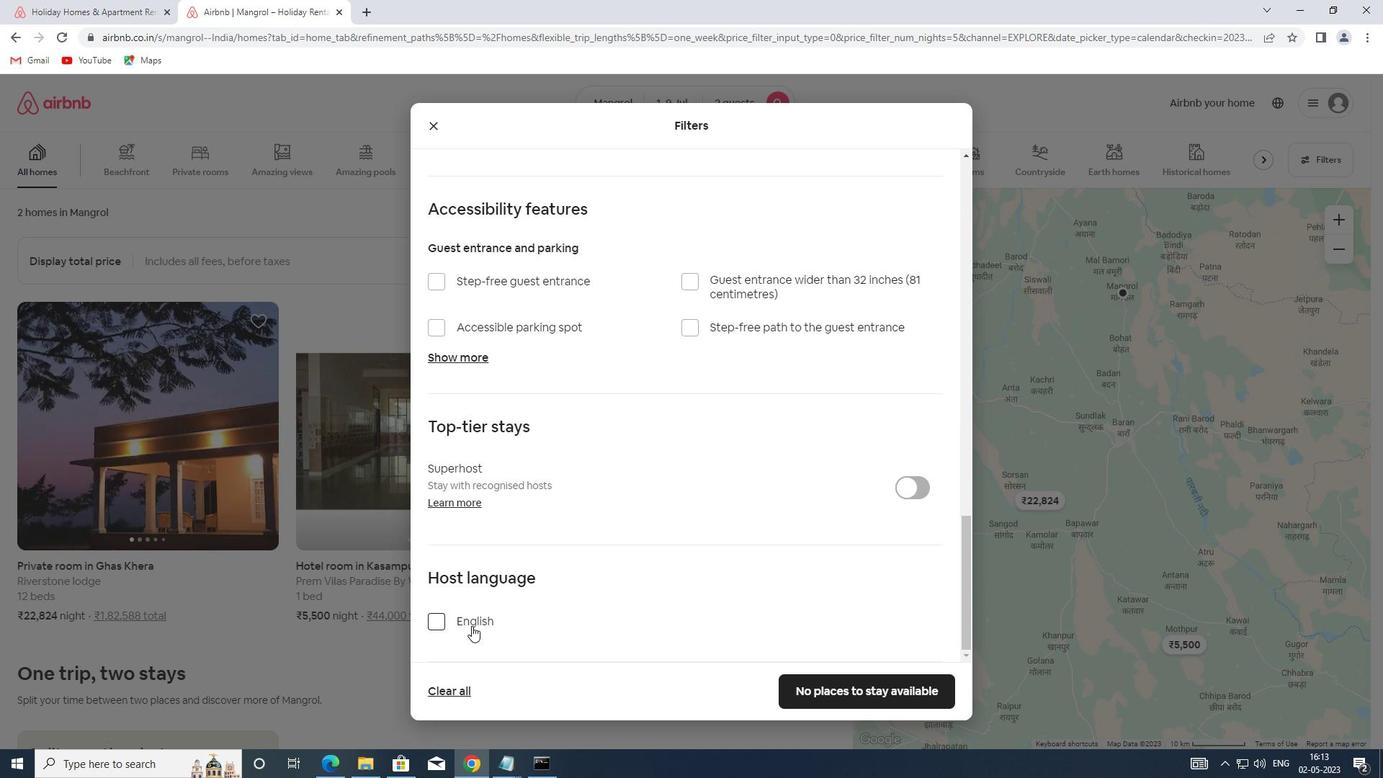 
Action: Mouse moved to (821, 685)
Screenshot: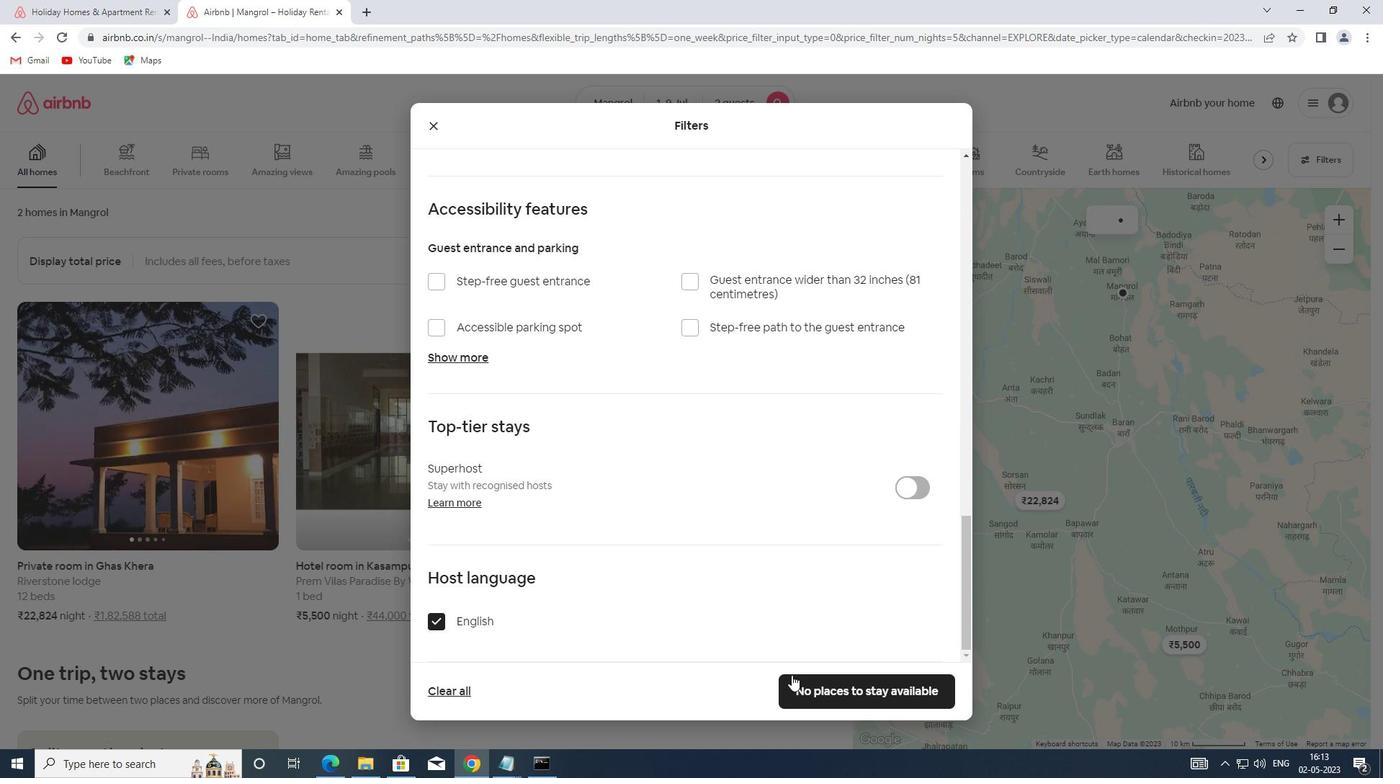 
Action: Mouse pressed left at (821, 685)
Screenshot: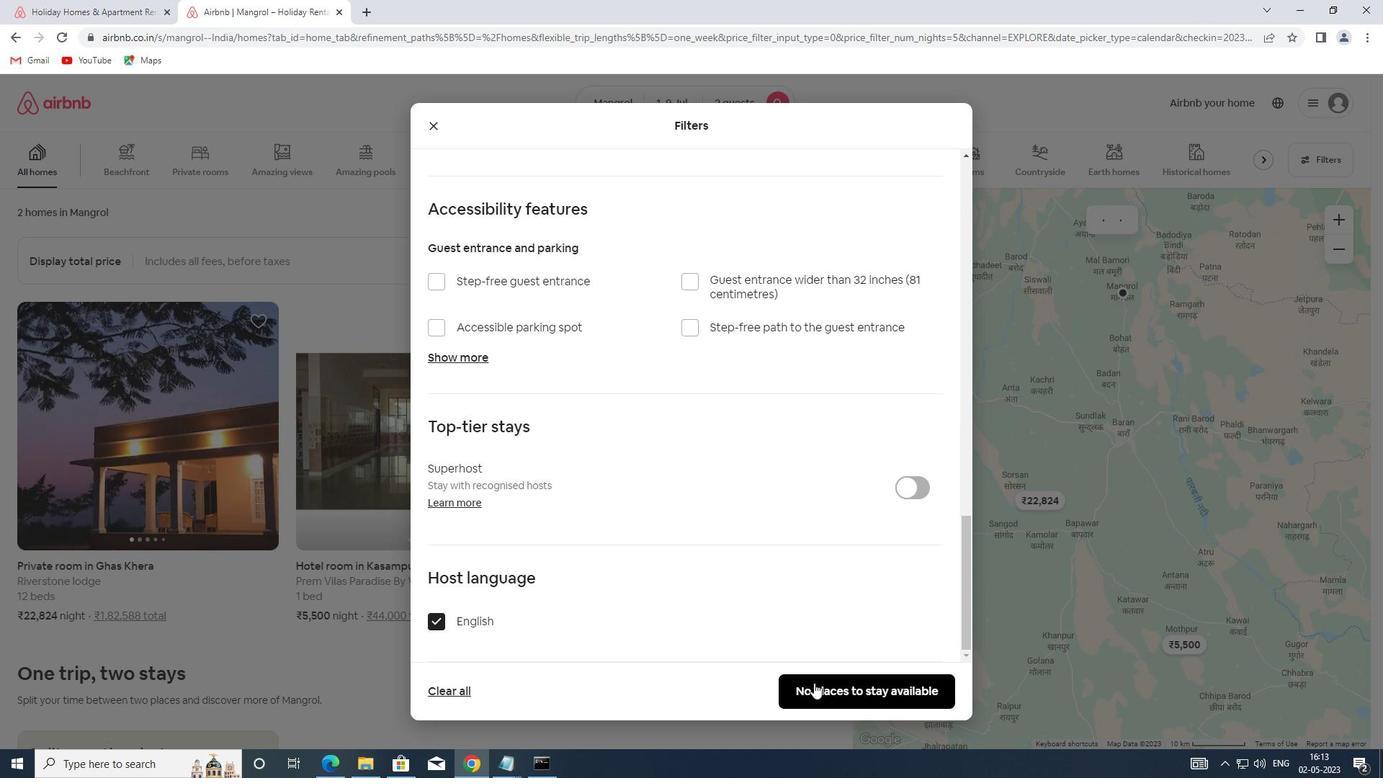 
Action: Mouse moved to (823, 685)
Screenshot: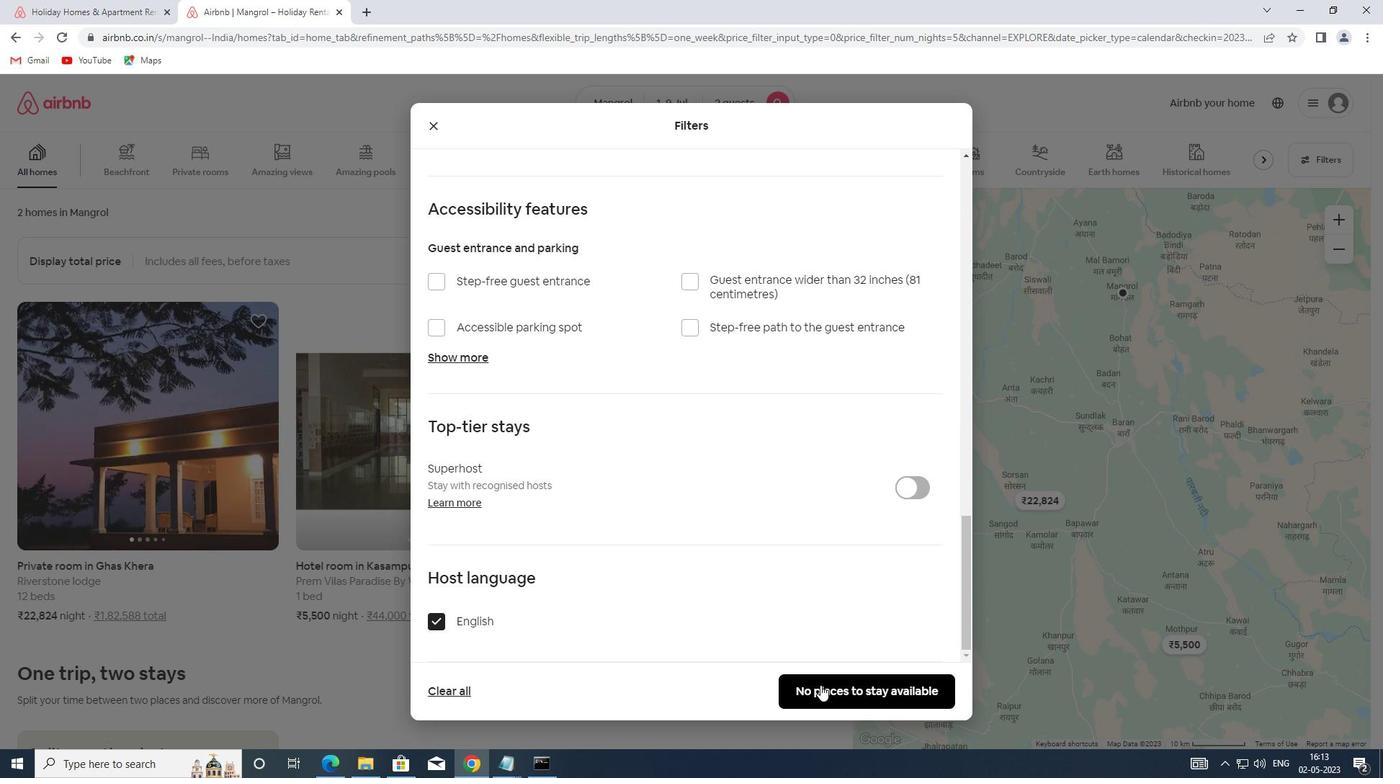 
